 Task: Search one way flight ticket for 2 adults, 2 children, 2 infants in seat in first from Augusta: Augusta Regional Airport (bush Field) to Riverton: Central Wyoming Regional Airport (was Riverton Regional) on 5-4-2023. Choice of flights is Royal air maroc. Number of bags: 2 checked bags. Price is upto 76000. Outbound departure time preference is 18:45.
Action: Mouse moved to (392, 356)
Screenshot: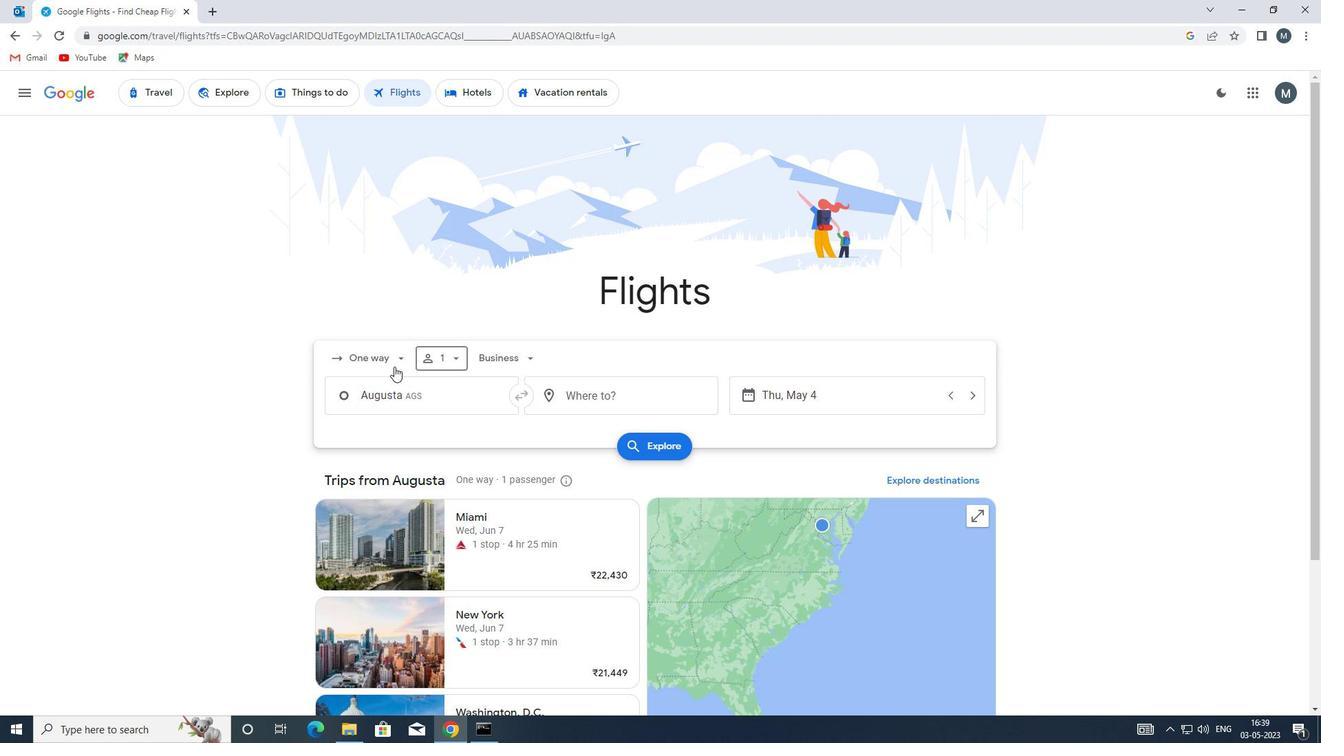 
Action: Mouse pressed left at (392, 356)
Screenshot: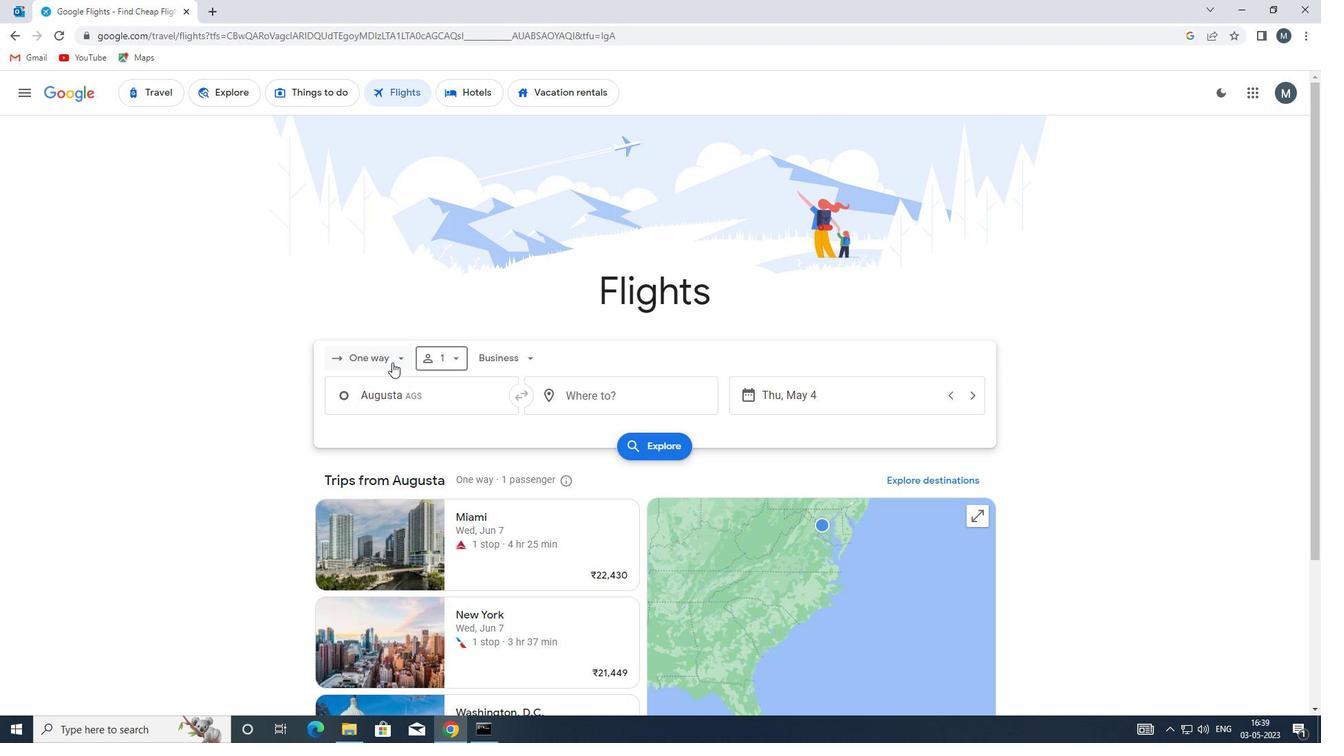 
Action: Mouse moved to (400, 422)
Screenshot: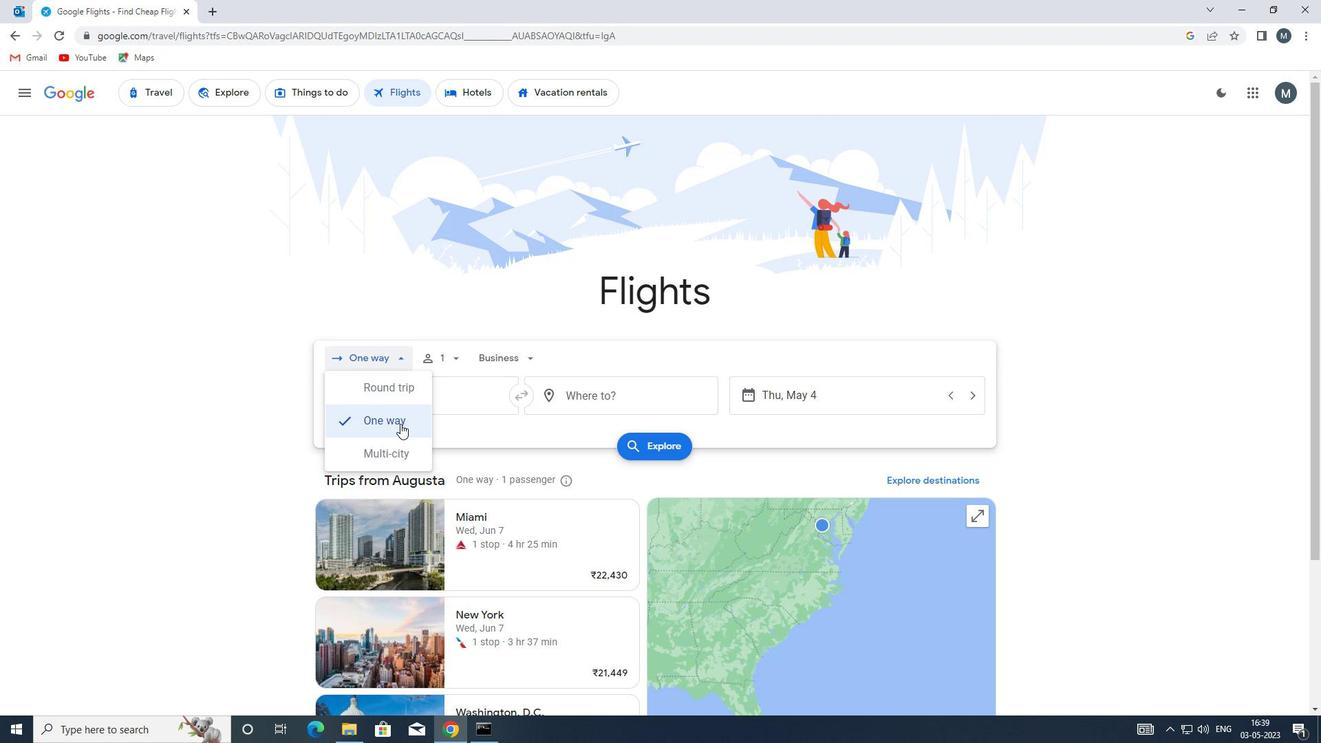 
Action: Mouse pressed left at (400, 422)
Screenshot: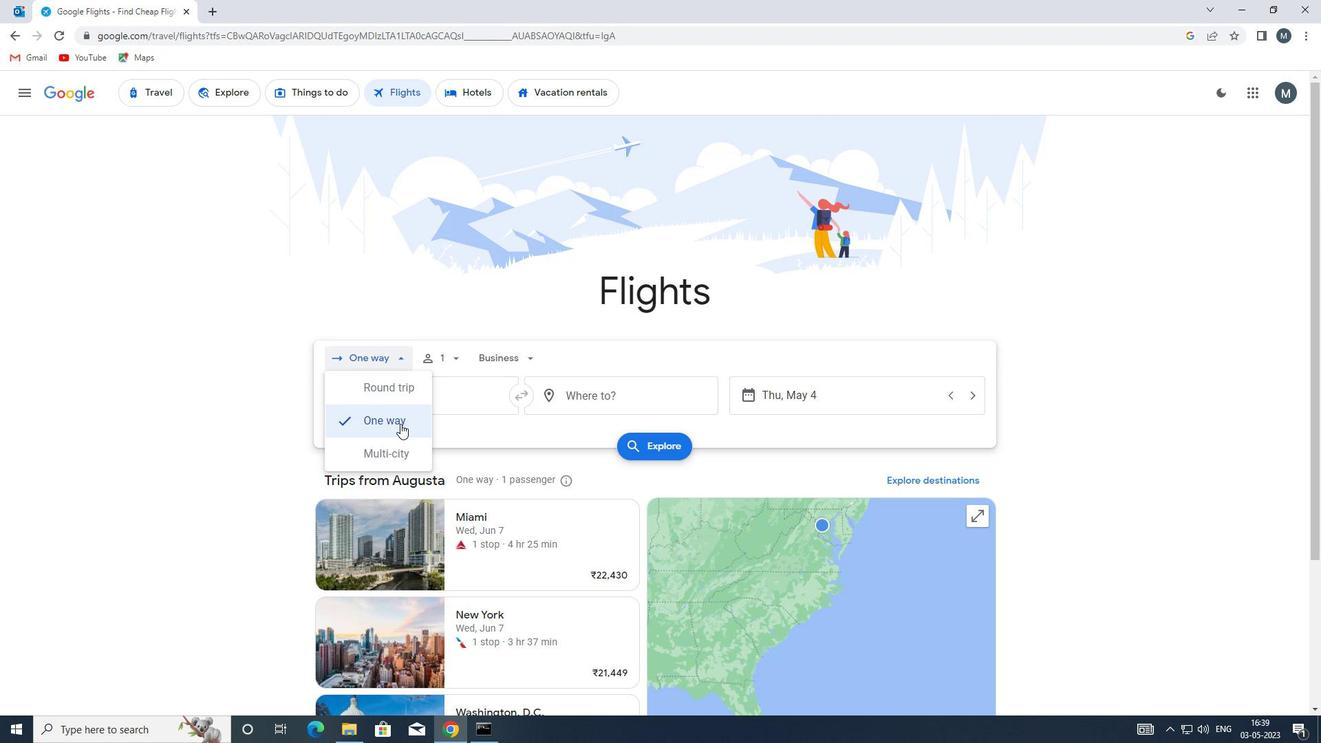 
Action: Mouse moved to (447, 355)
Screenshot: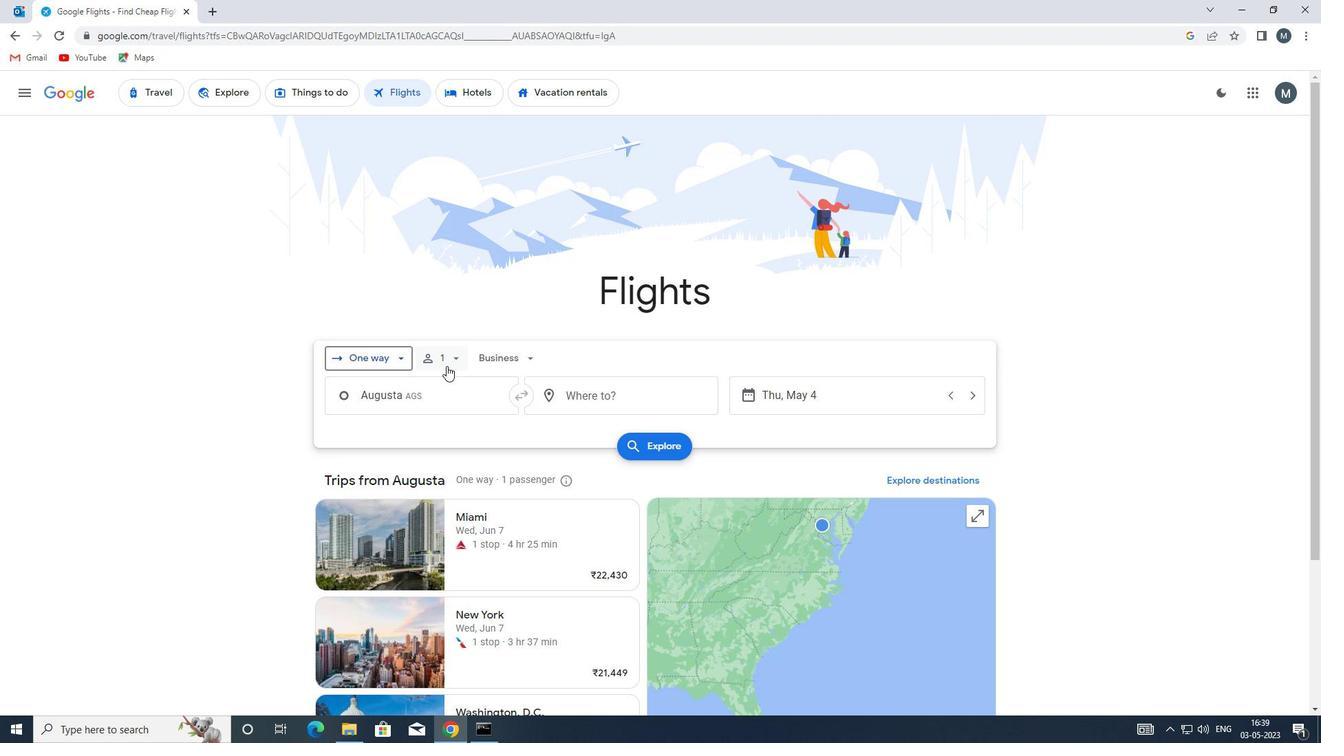 
Action: Mouse pressed left at (447, 355)
Screenshot: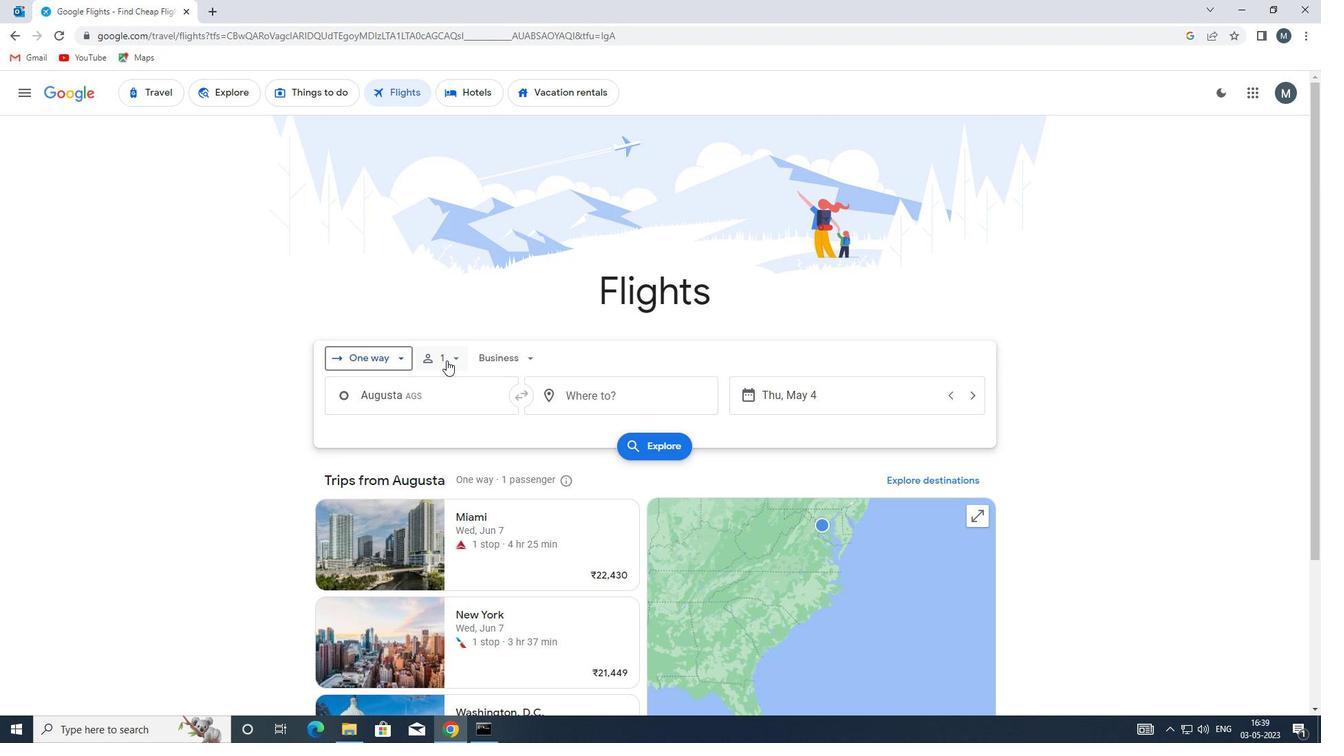 
Action: Mouse moved to (566, 393)
Screenshot: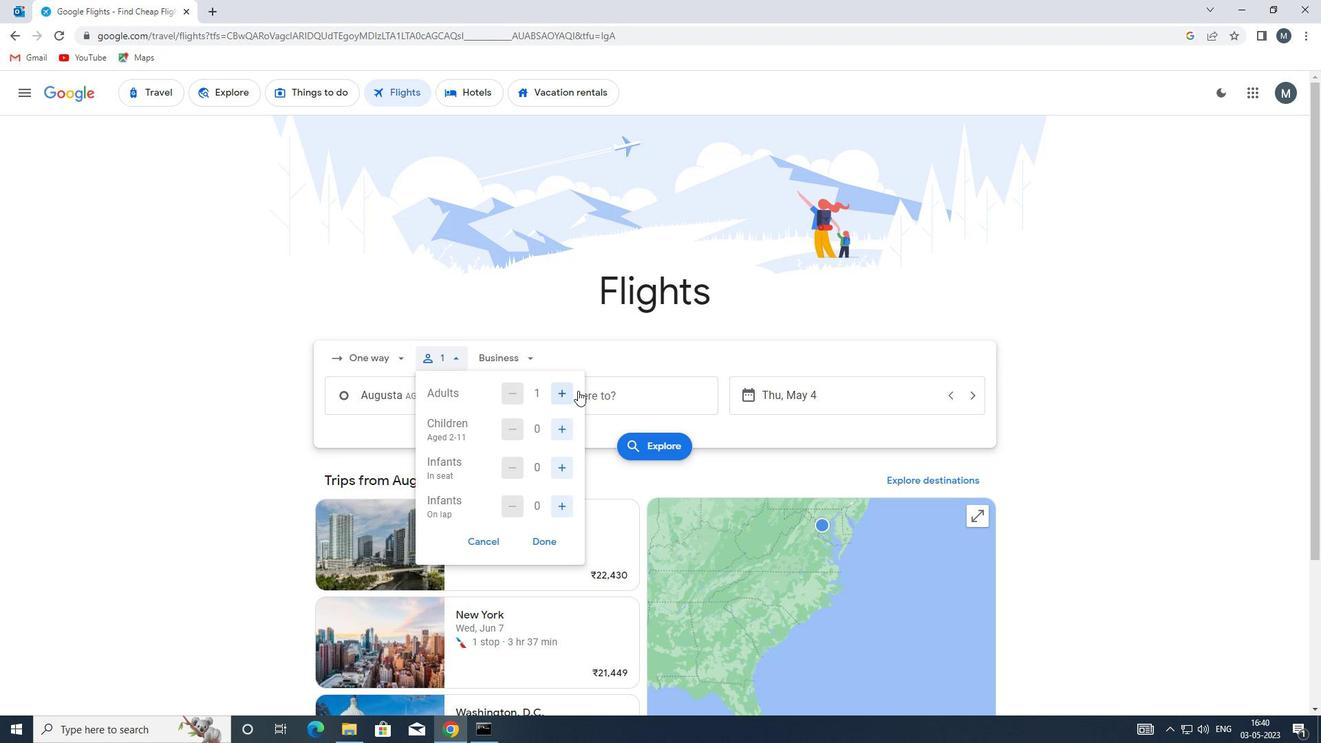 
Action: Mouse pressed left at (566, 393)
Screenshot: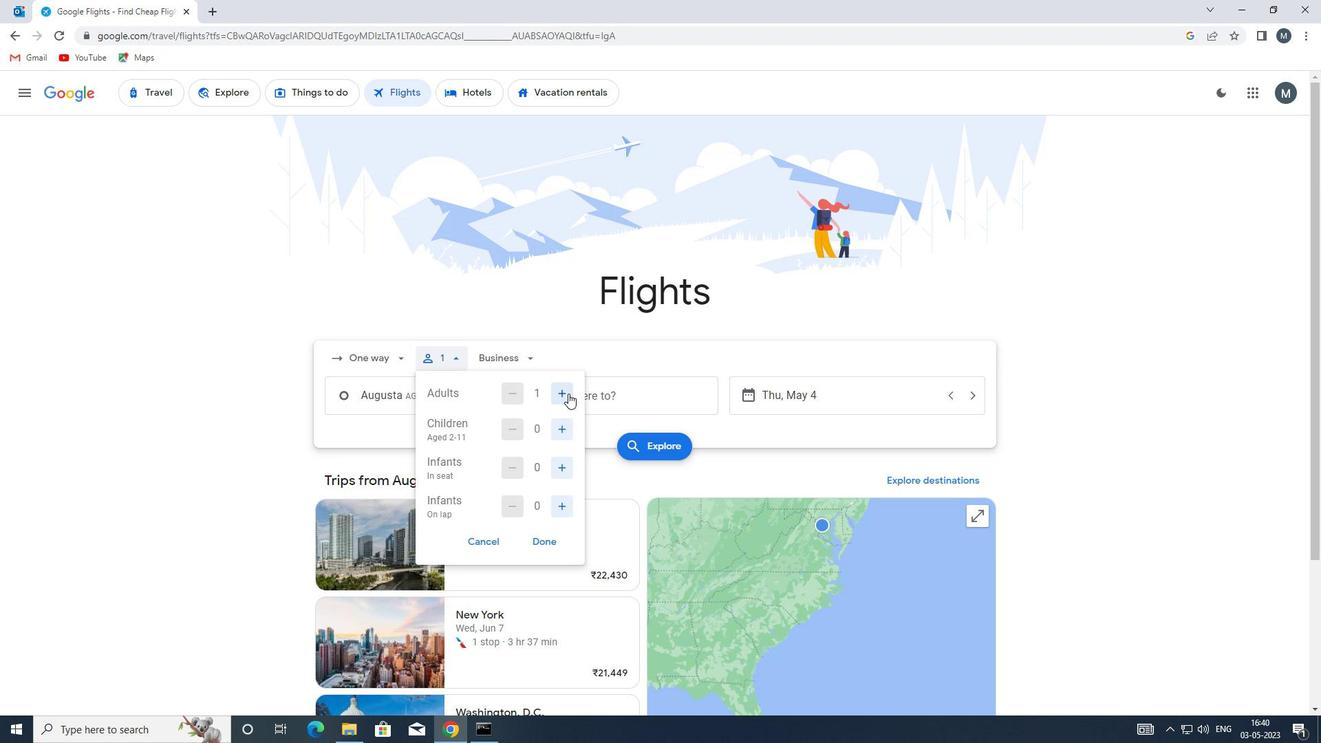 
Action: Mouse moved to (562, 426)
Screenshot: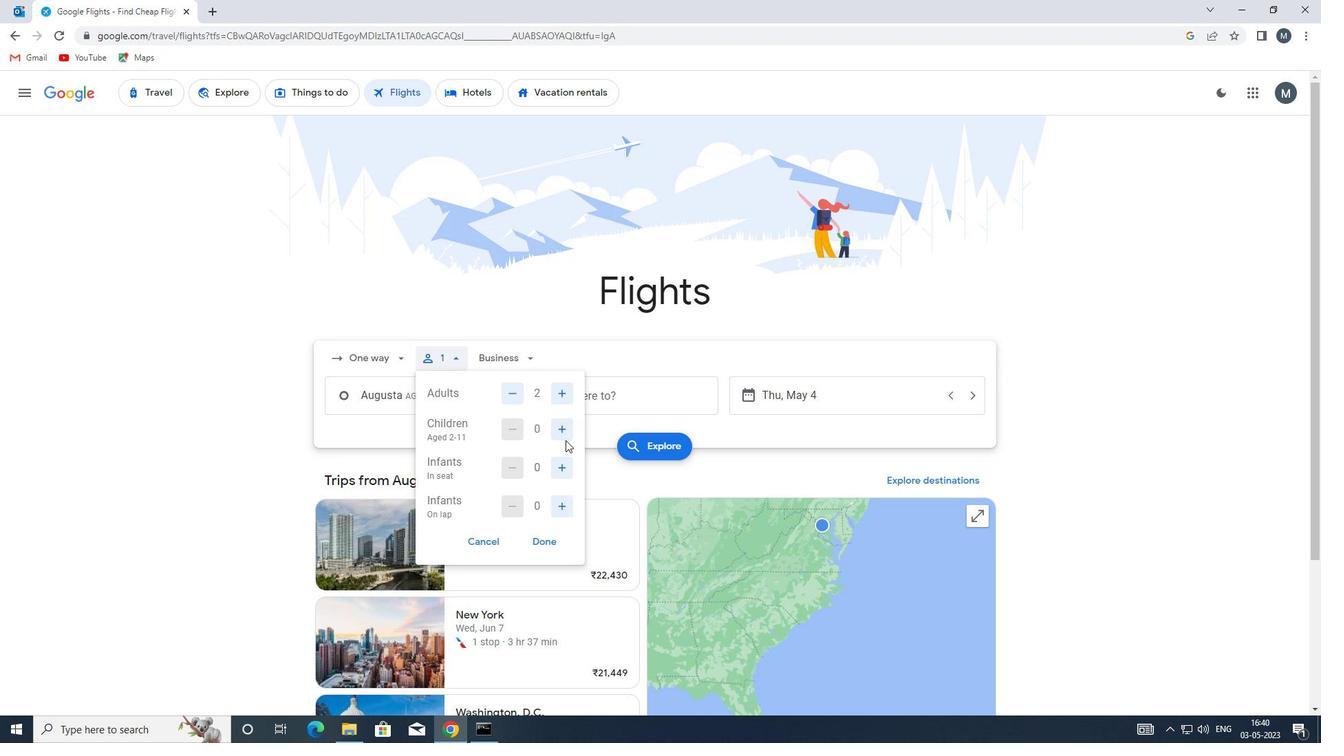 
Action: Mouse pressed left at (562, 426)
Screenshot: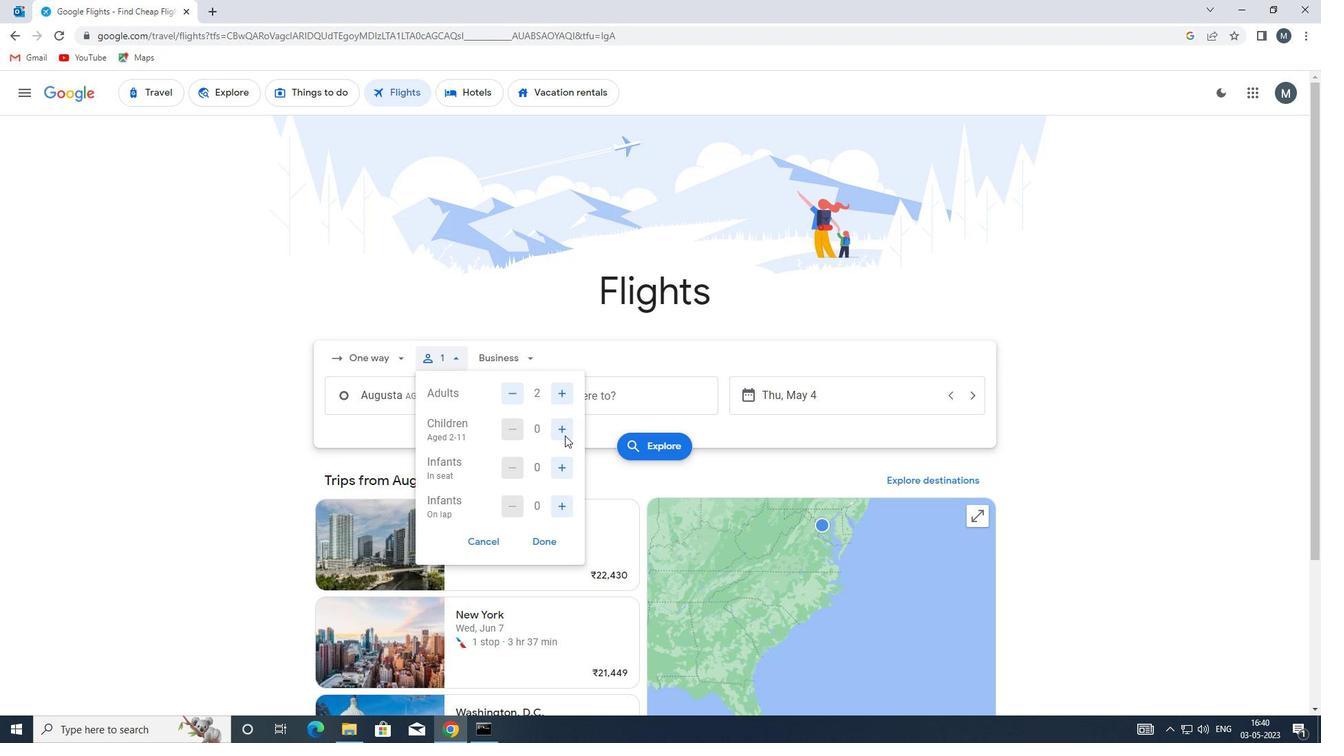 
Action: Mouse pressed left at (562, 426)
Screenshot: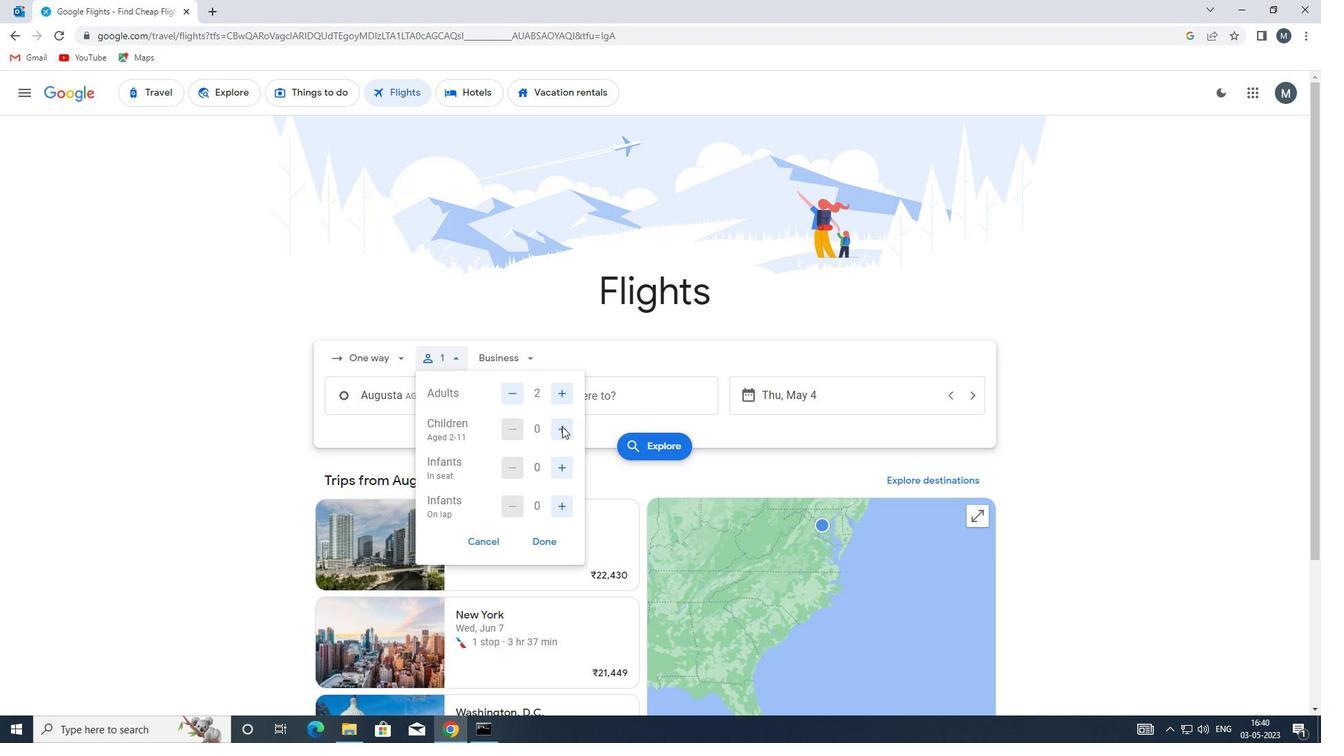 
Action: Mouse moved to (560, 465)
Screenshot: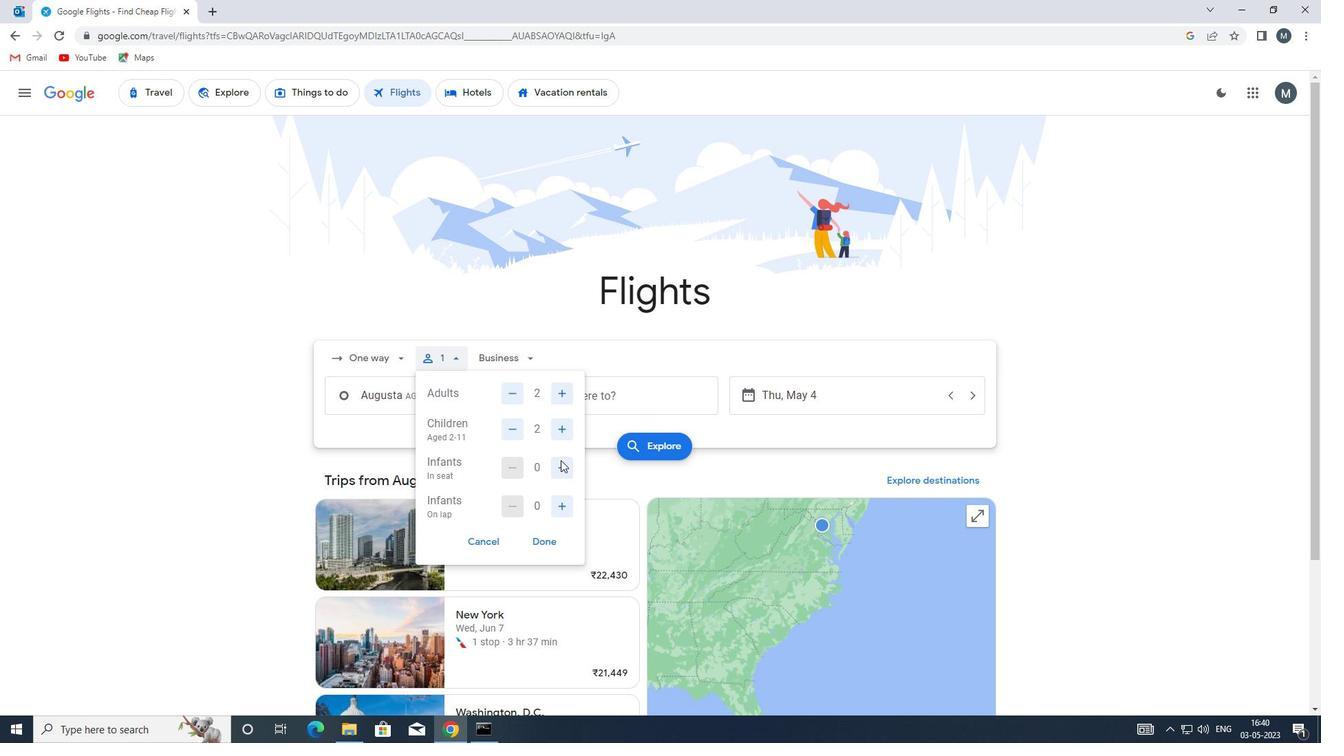 
Action: Mouse pressed left at (560, 465)
Screenshot: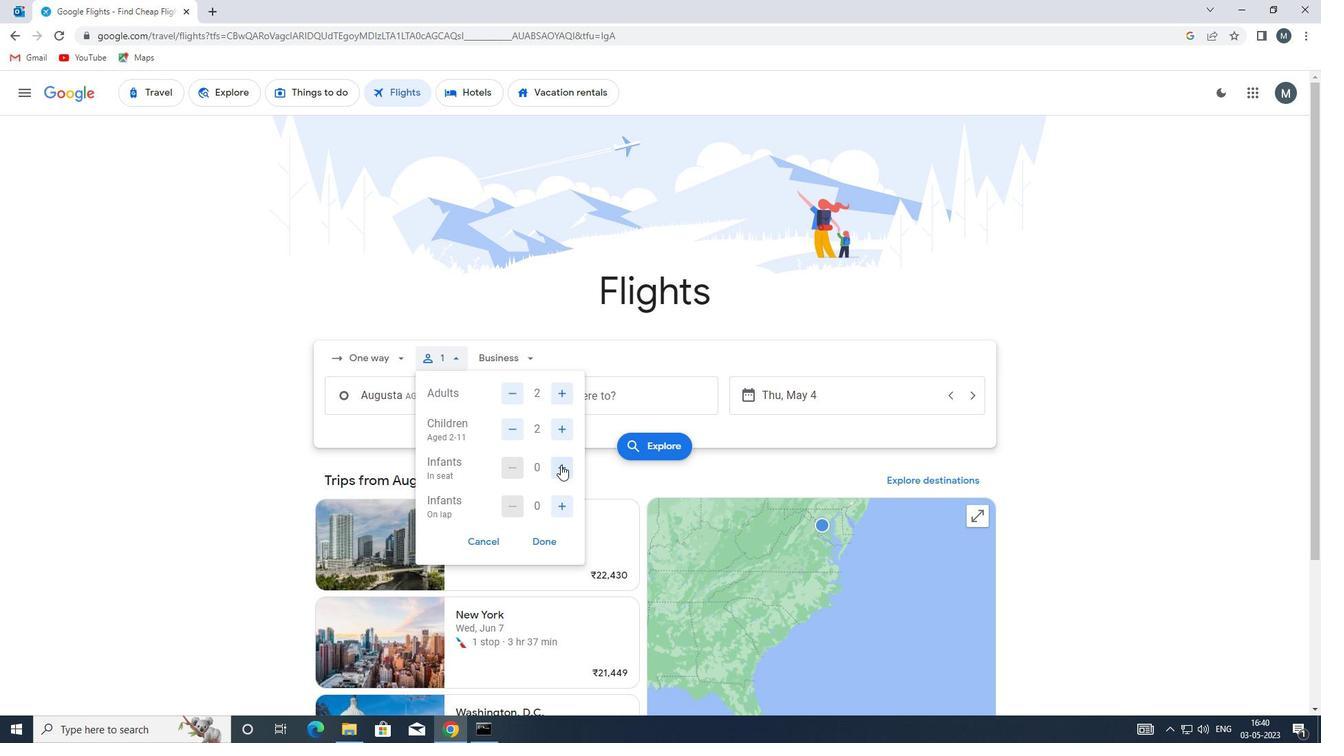 
Action: Mouse pressed left at (560, 465)
Screenshot: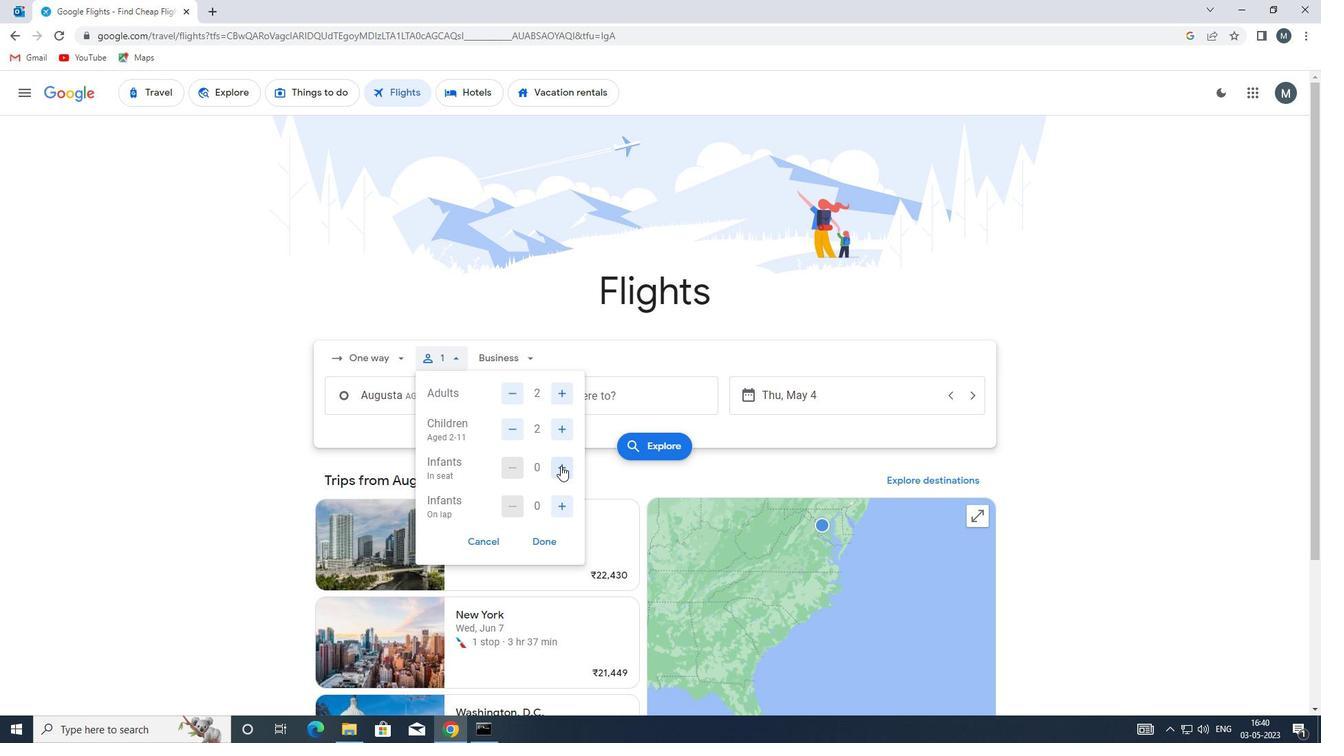
Action: Mouse moved to (551, 540)
Screenshot: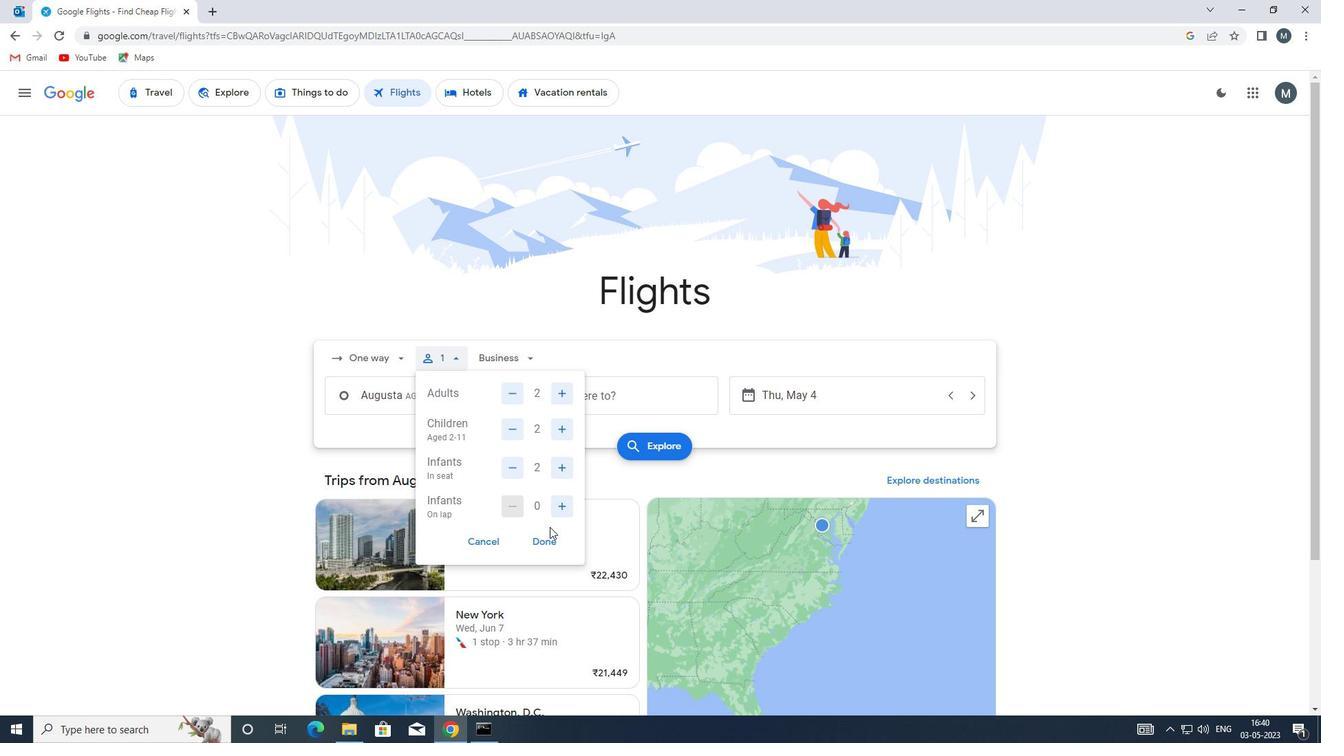 
Action: Mouse pressed left at (551, 540)
Screenshot: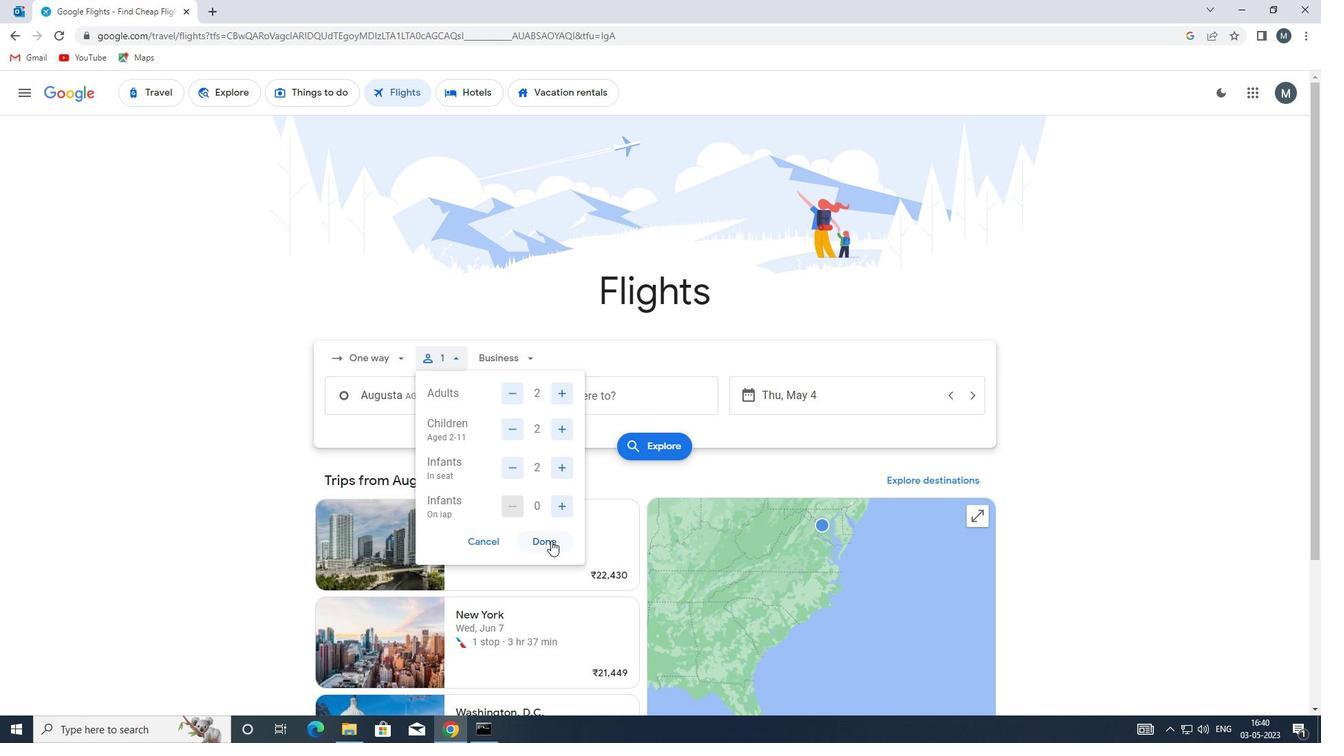 
Action: Mouse moved to (509, 360)
Screenshot: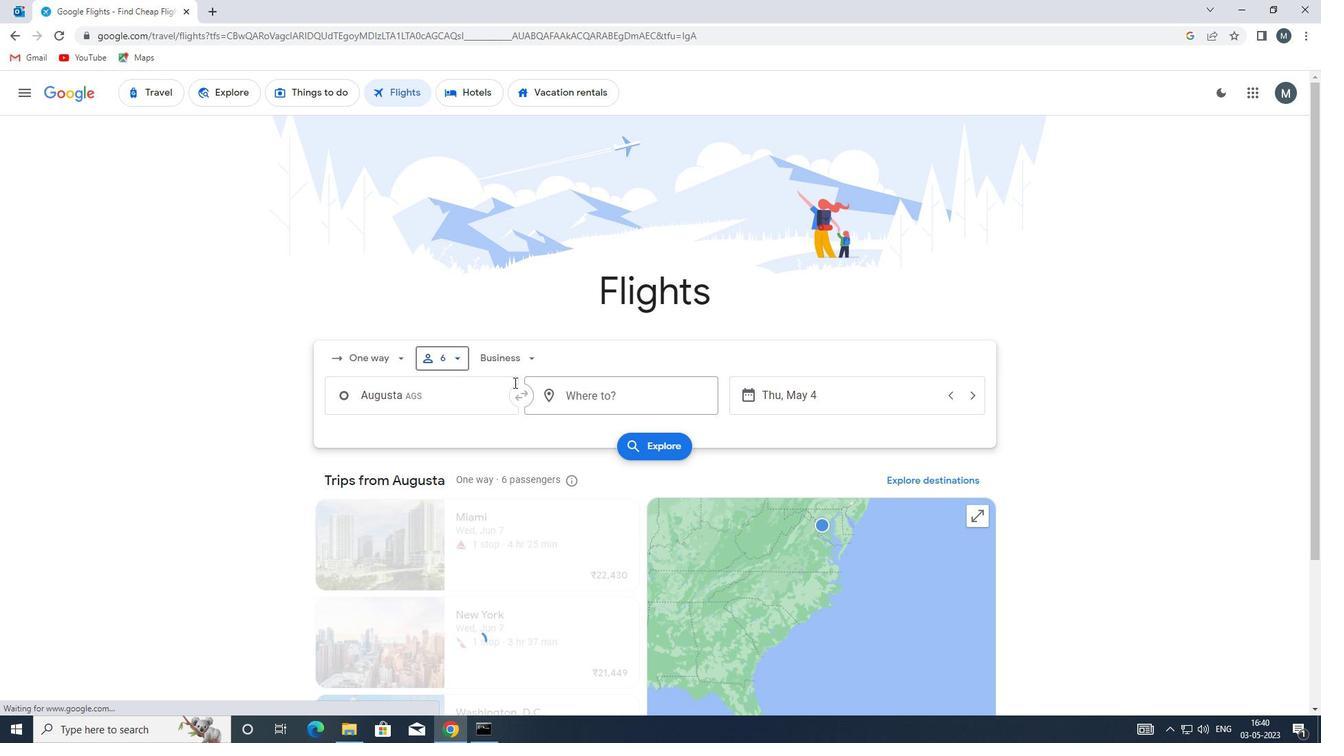
Action: Mouse pressed left at (509, 360)
Screenshot: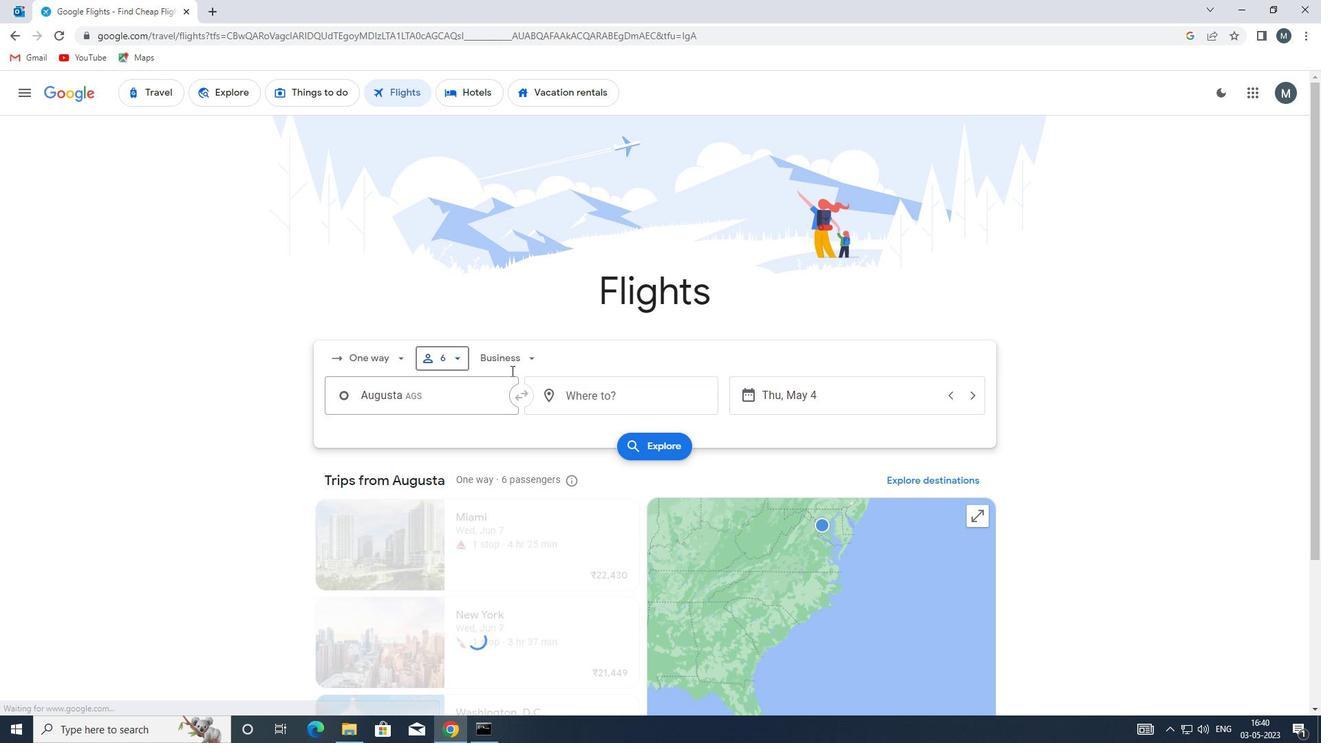 
Action: Mouse moved to (536, 483)
Screenshot: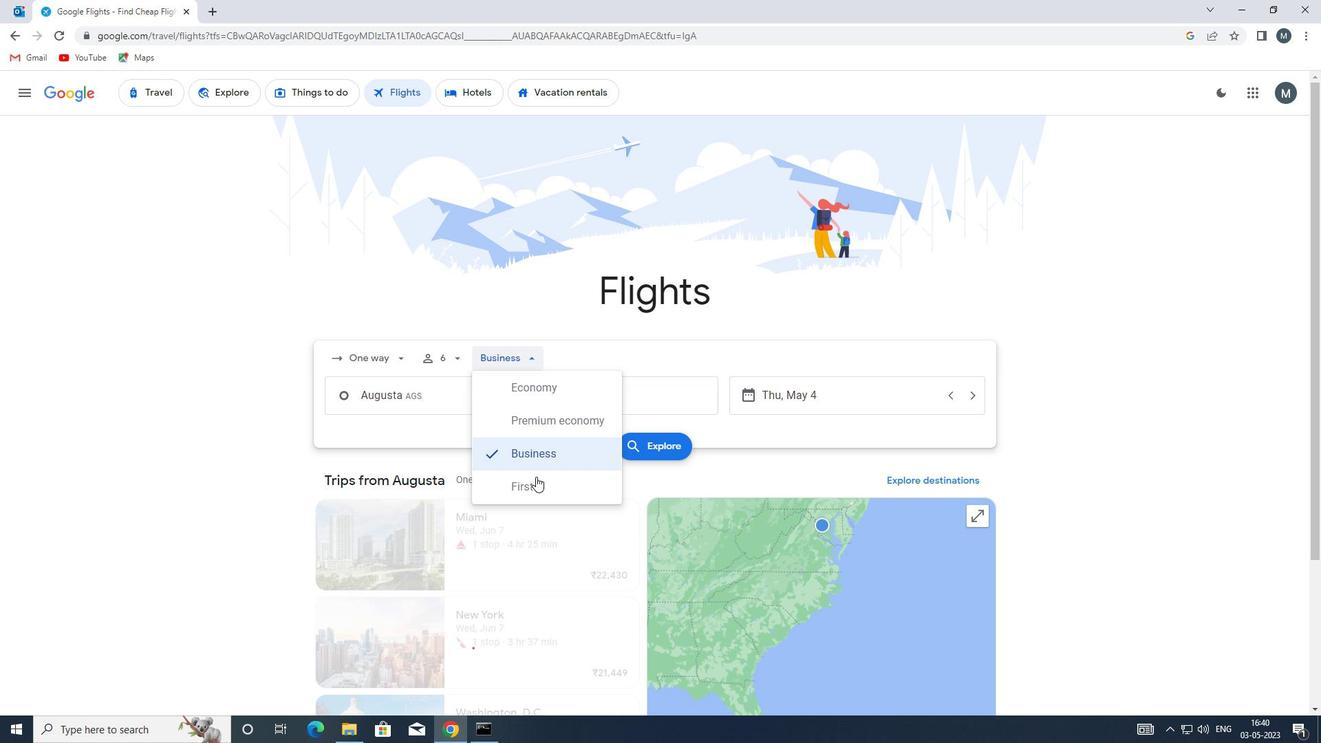 
Action: Mouse pressed left at (536, 483)
Screenshot: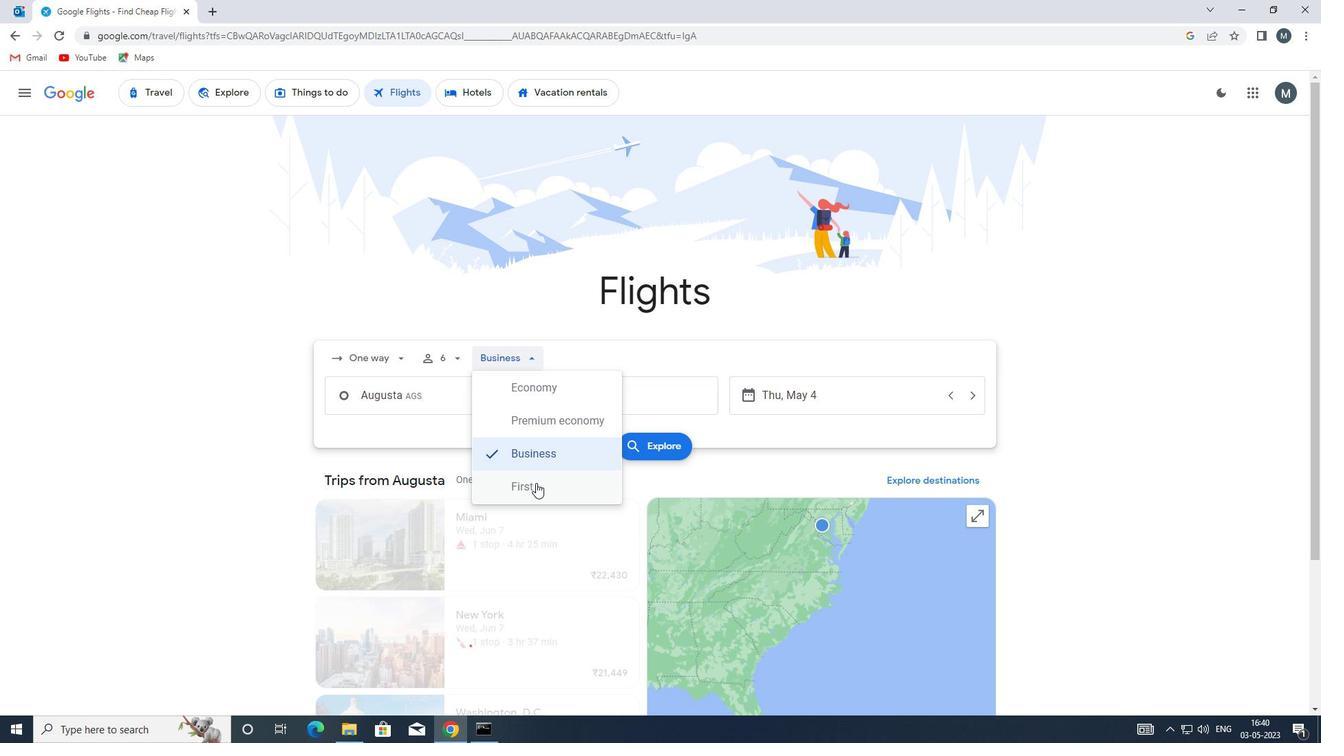 
Action: Mouse moved to (446, 401)
Screenshot: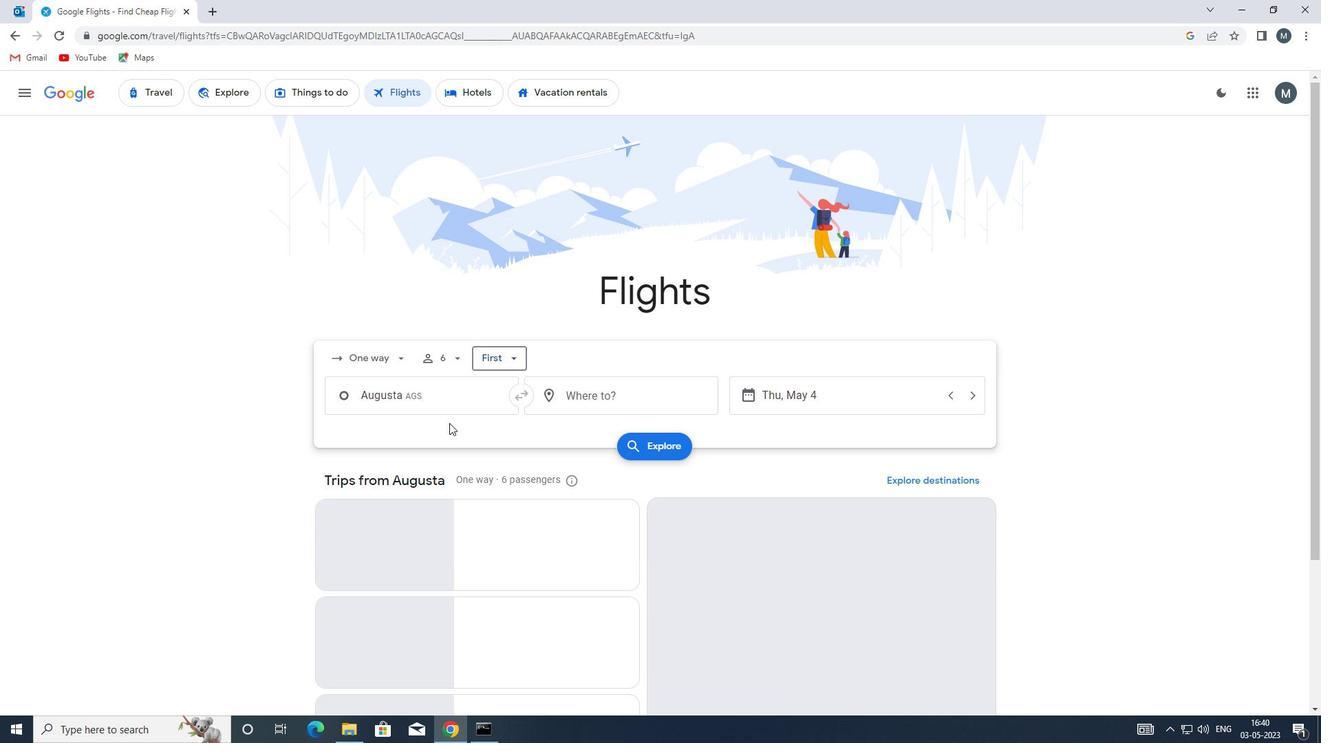 
Action: Mouse pressed left at (446, 401)
Screenshot: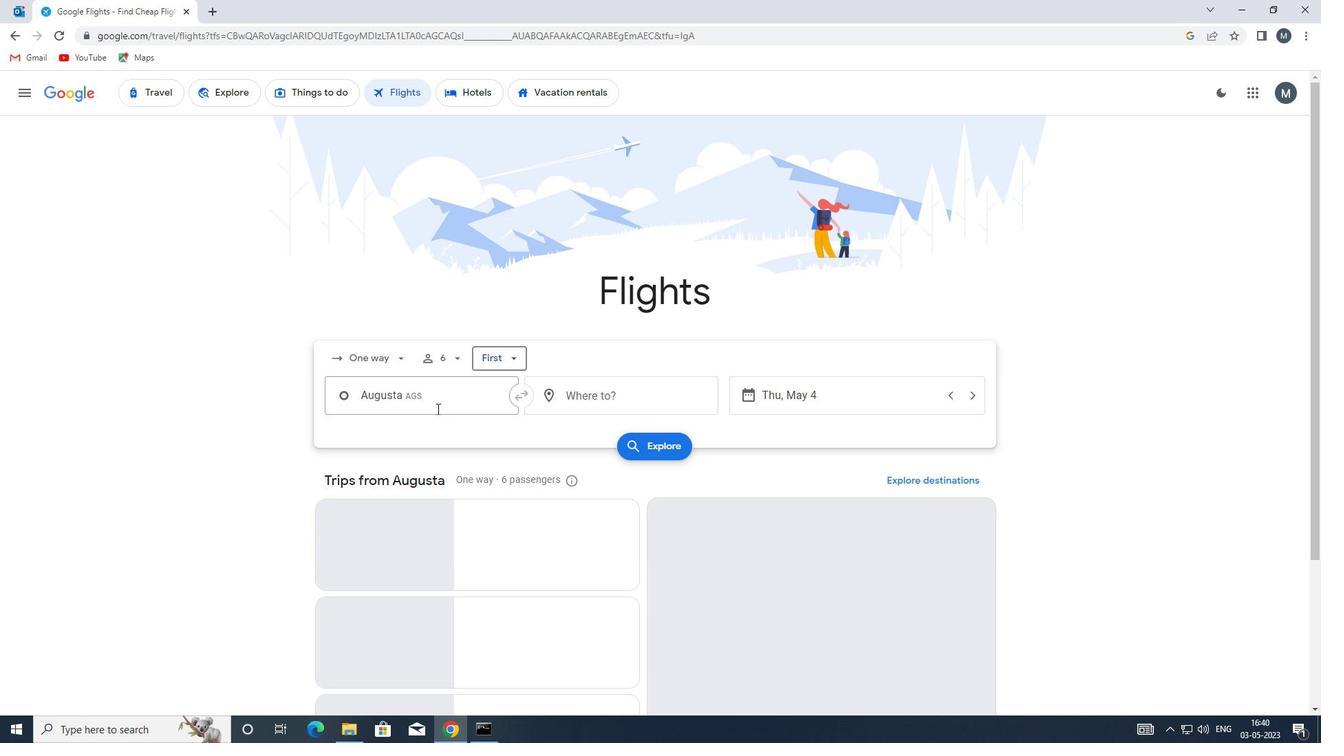 
Action: Mouse moved to (463, 507)
Screenshot: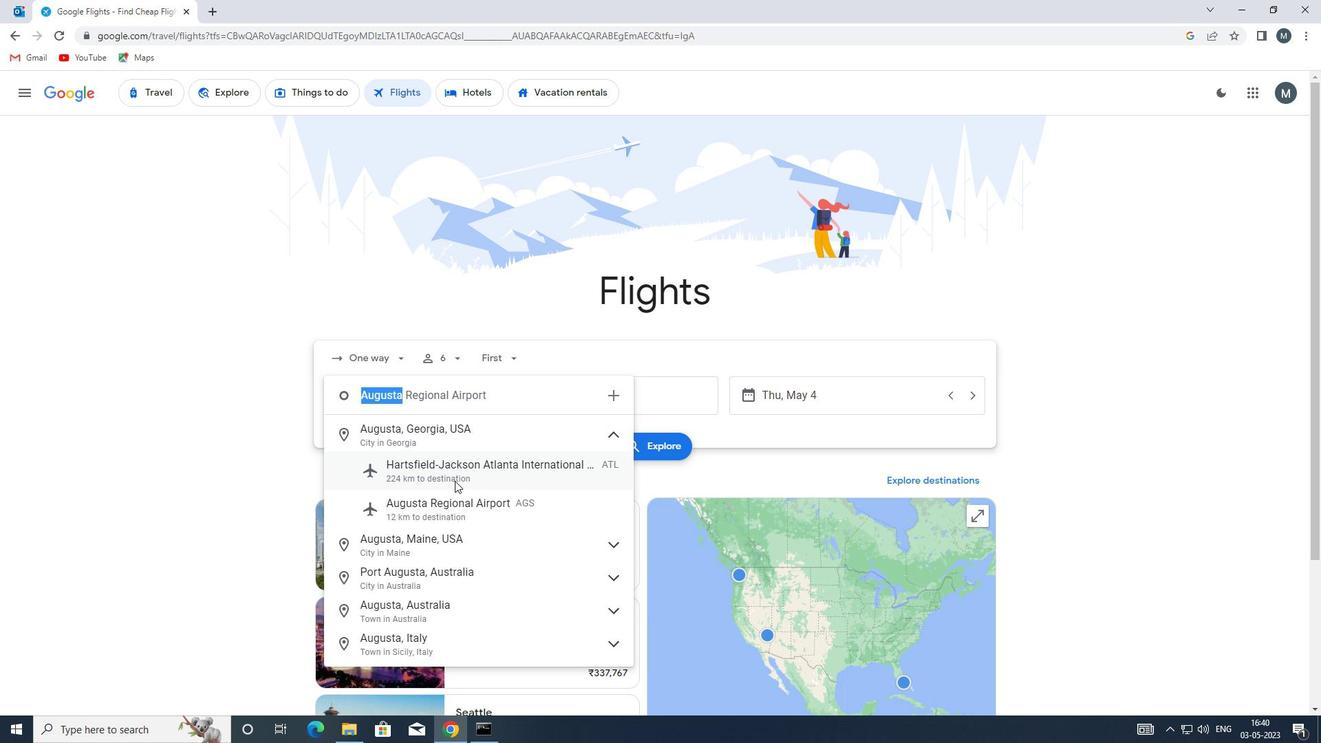 
Action: Mouse pressed left at (463, 507)
Screenshot: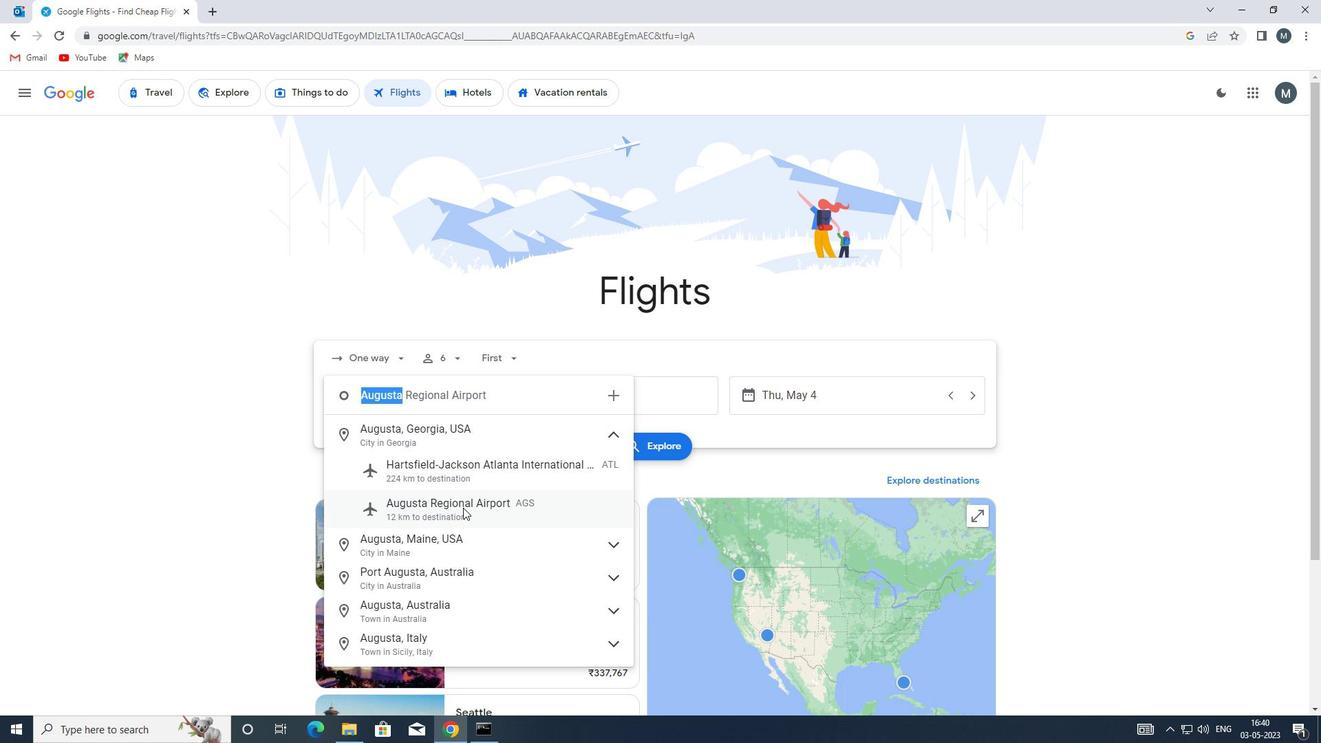 
Action: Mouse moved to (601, 400)
Screenshot: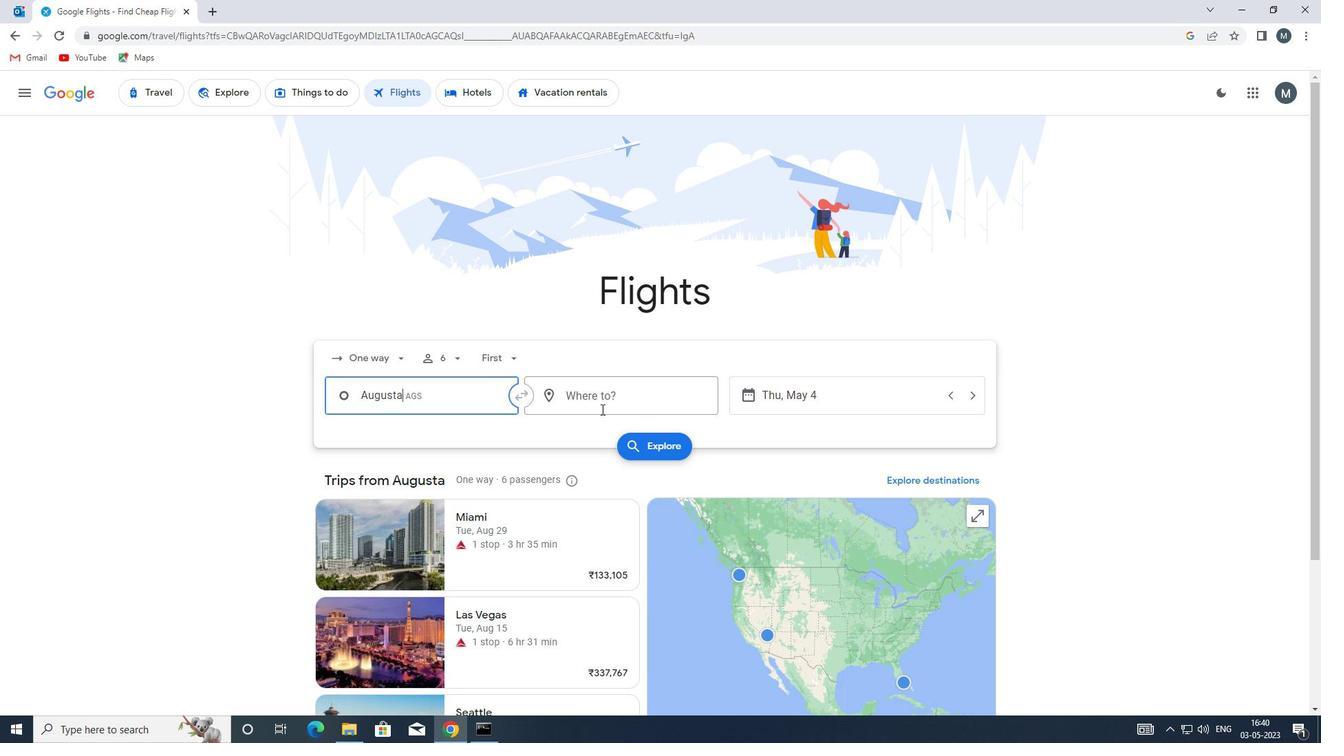 
Action: Mouse pressed left at (601, 400)
Screenshot: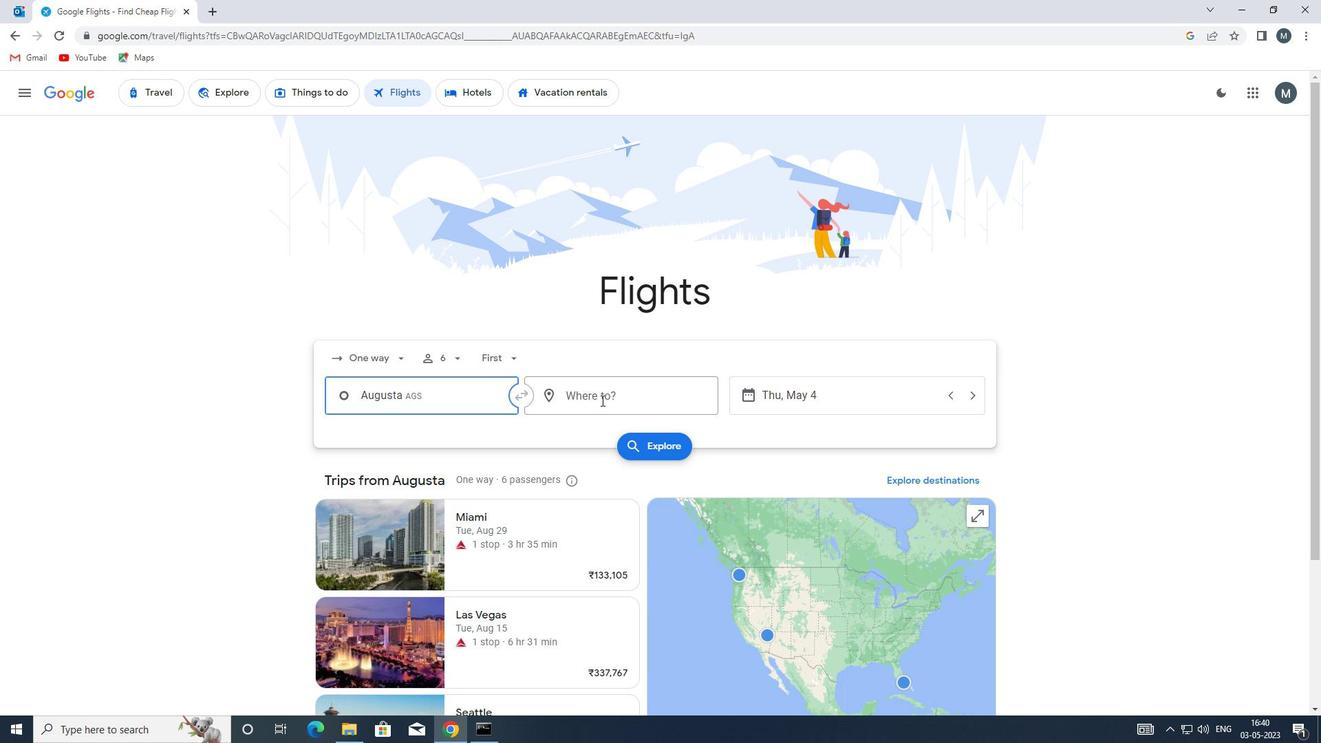 
Action: Mouse moved to (664, 384)
Screenshot: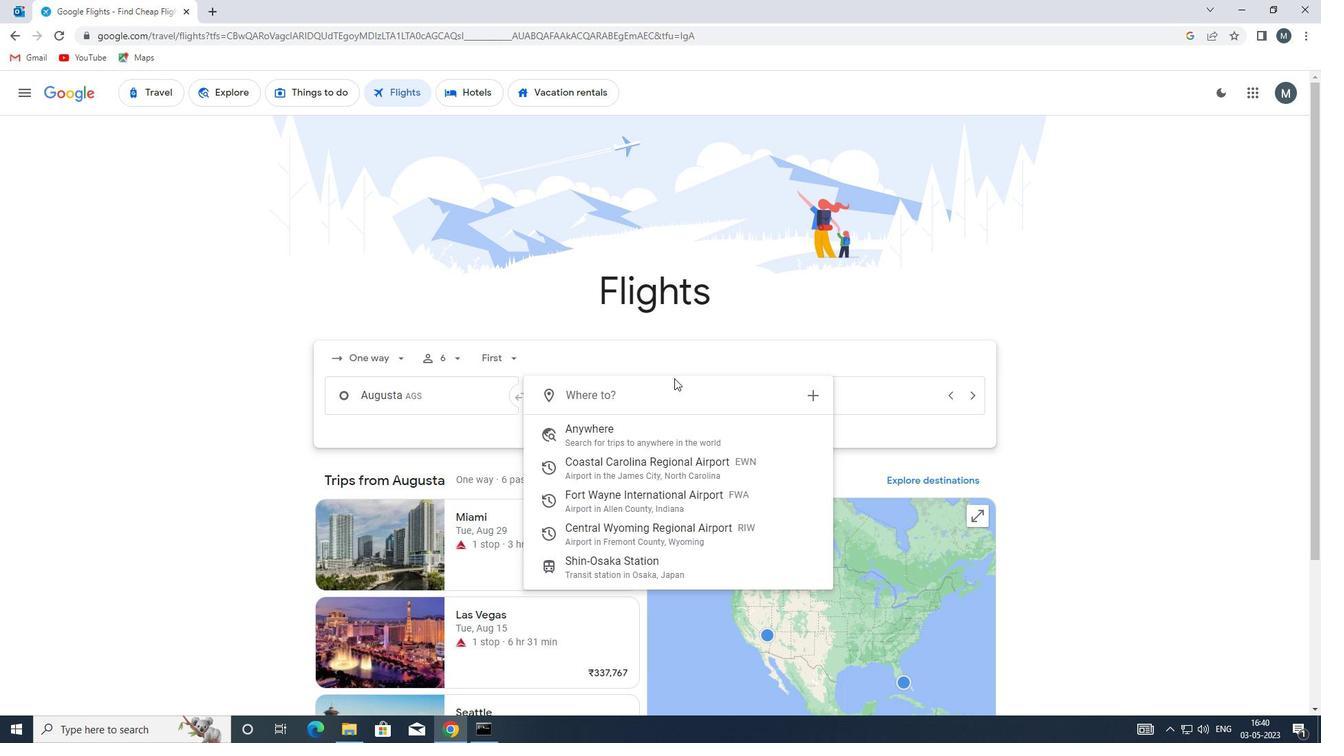 
Action: Key pressed riw
Screenshot: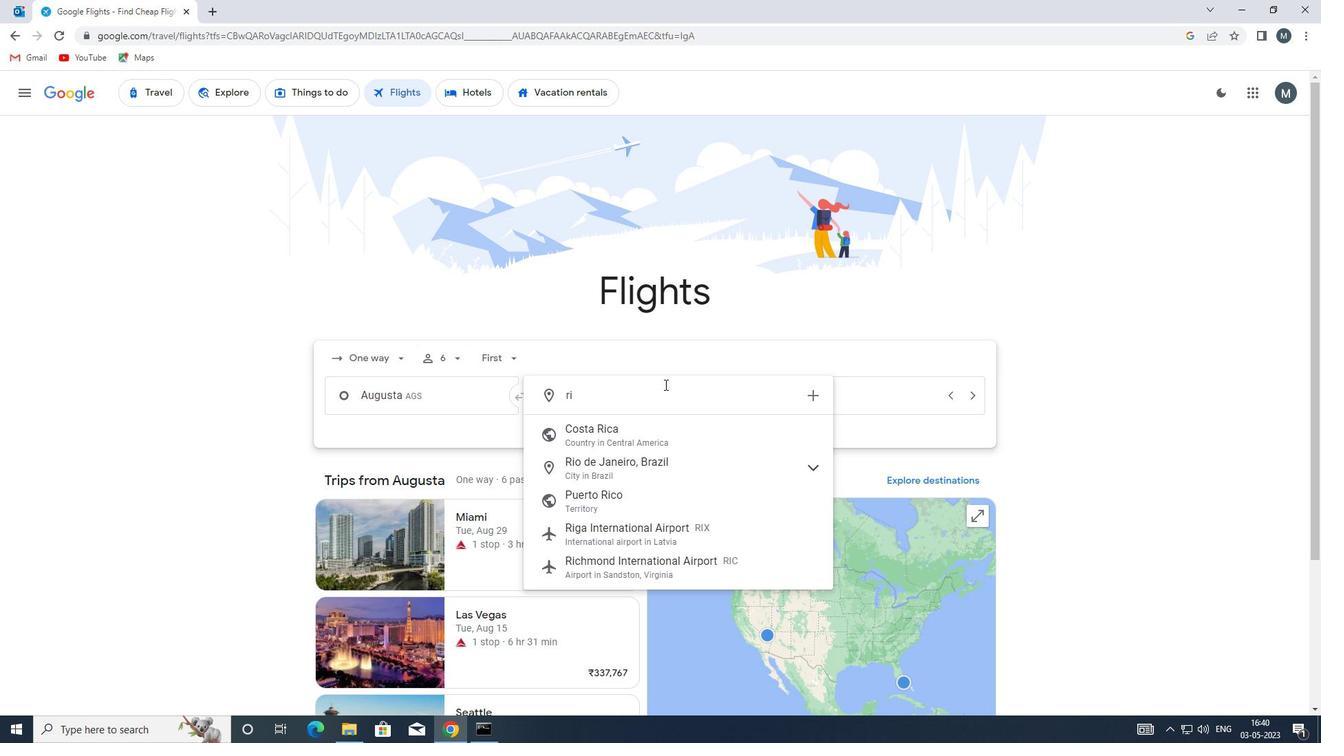 
Action: Mouse moved to (671, 428)
Screenshot: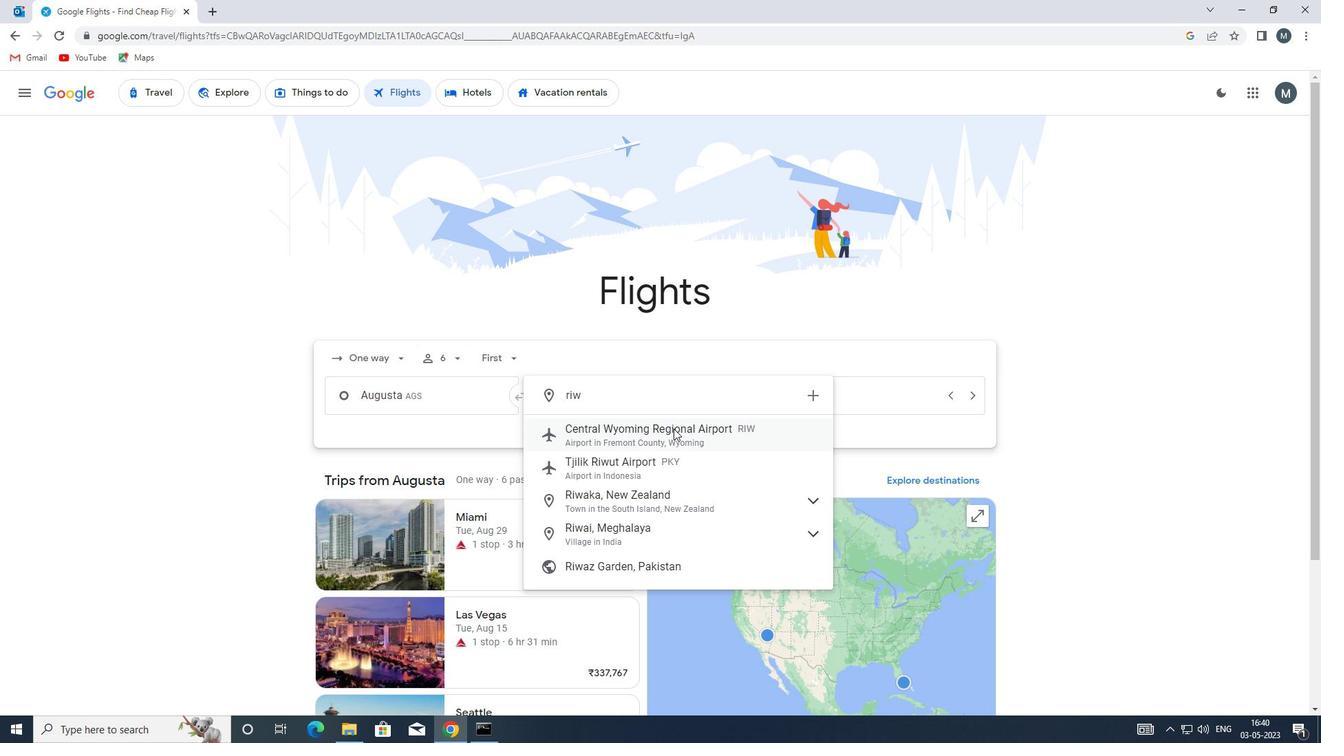 
Action: Mouse pressed left at (671, 428)
Screenshot: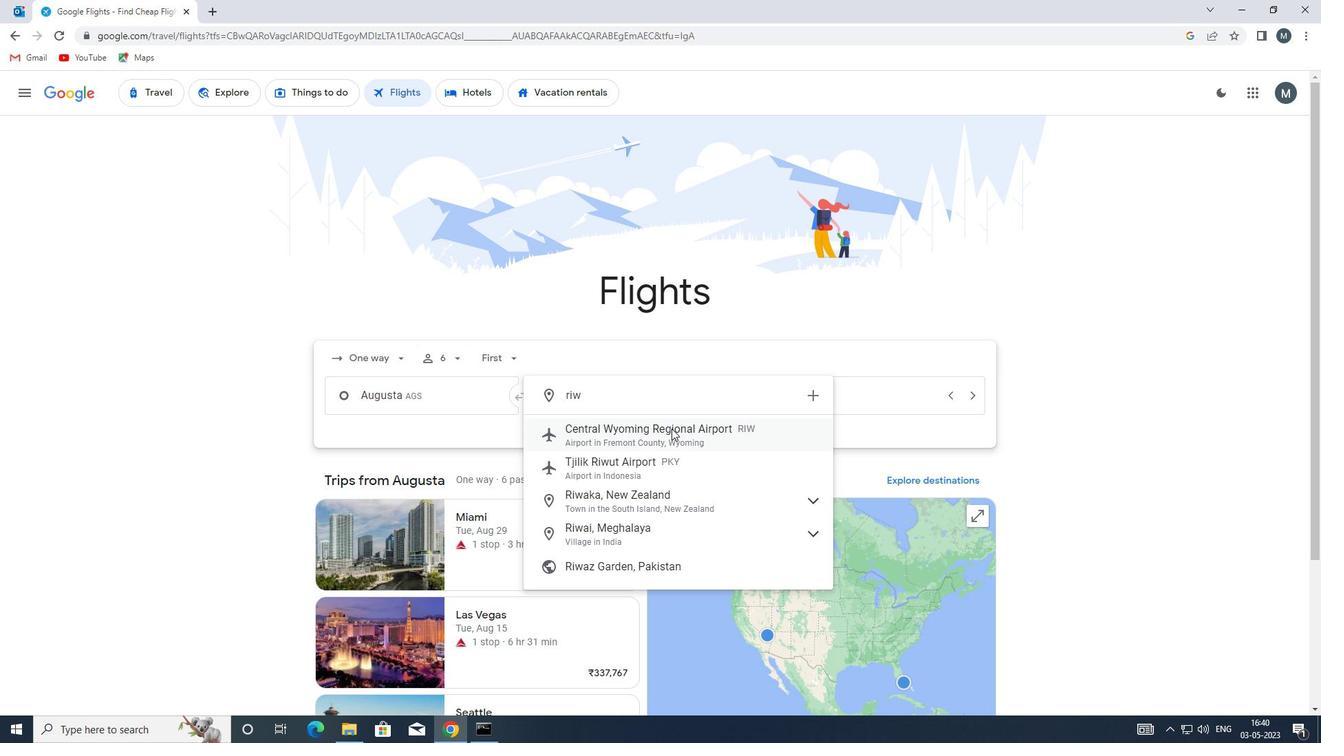 
Action: Mouse moved to (765, 395)
Screenshot: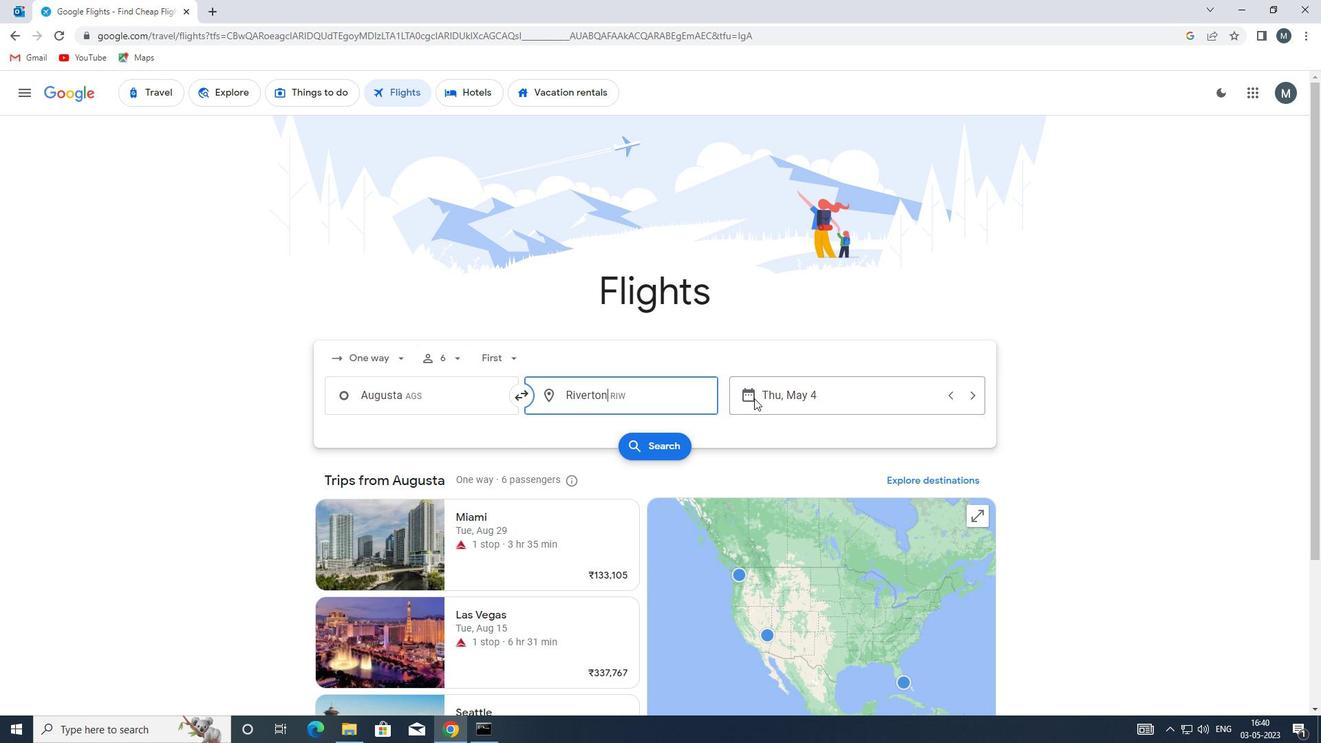 
Action: Mouse pressed left at (765, 395)
Screenshot: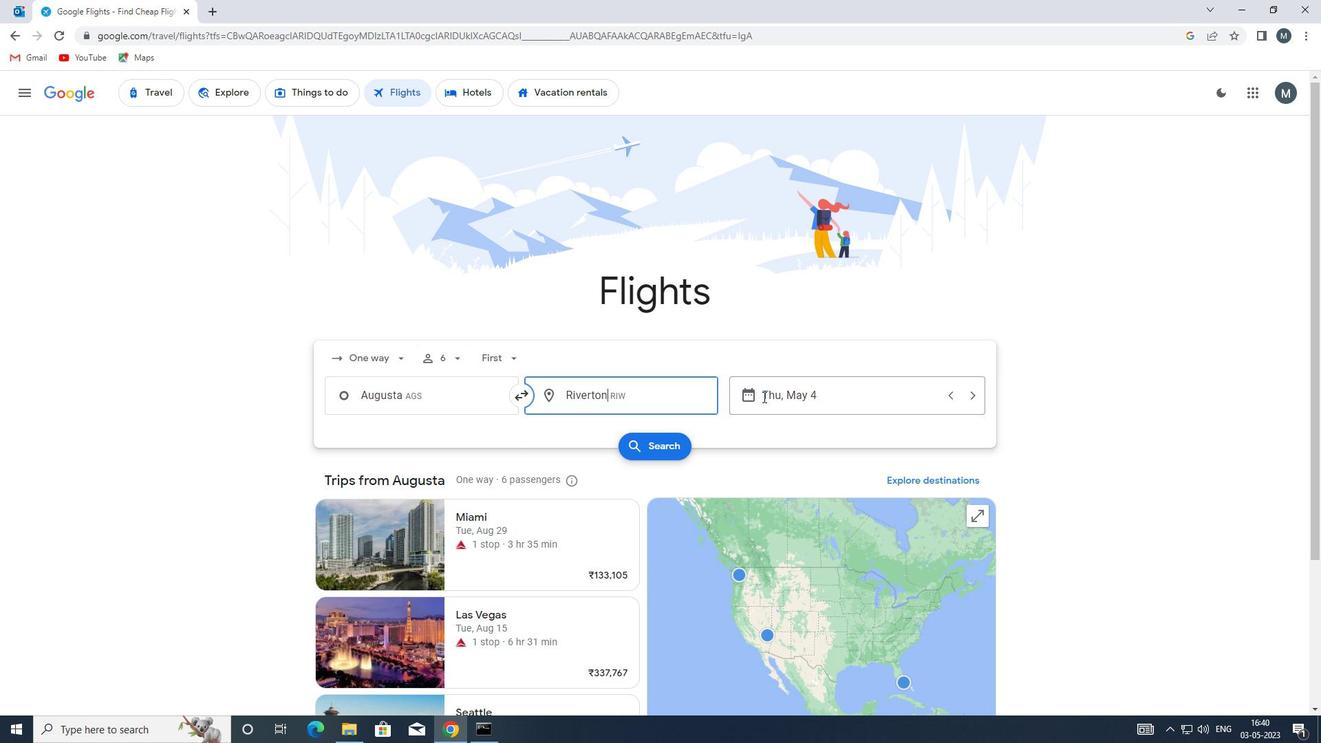 
Action: Mouse moved to (625, 465)
Screenshot: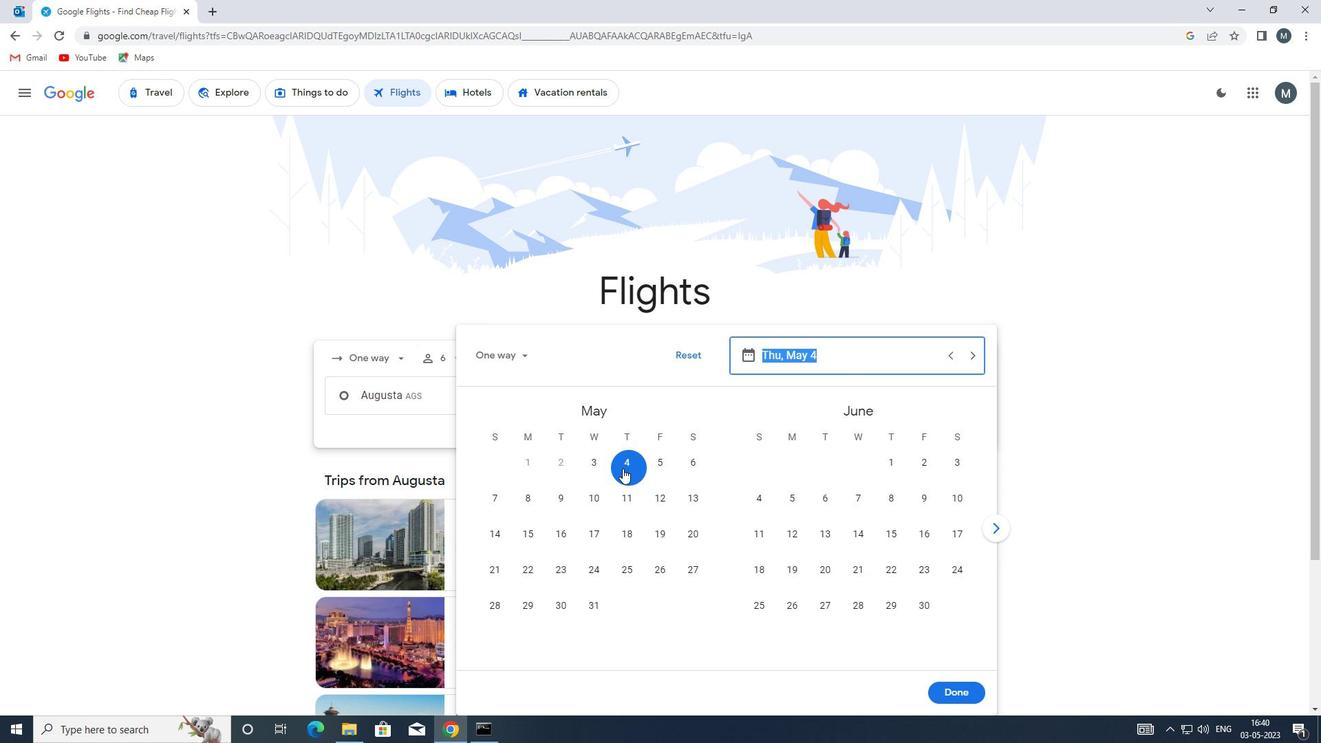 
Action: Mouse pressed left at (625, 465)
Screenshot: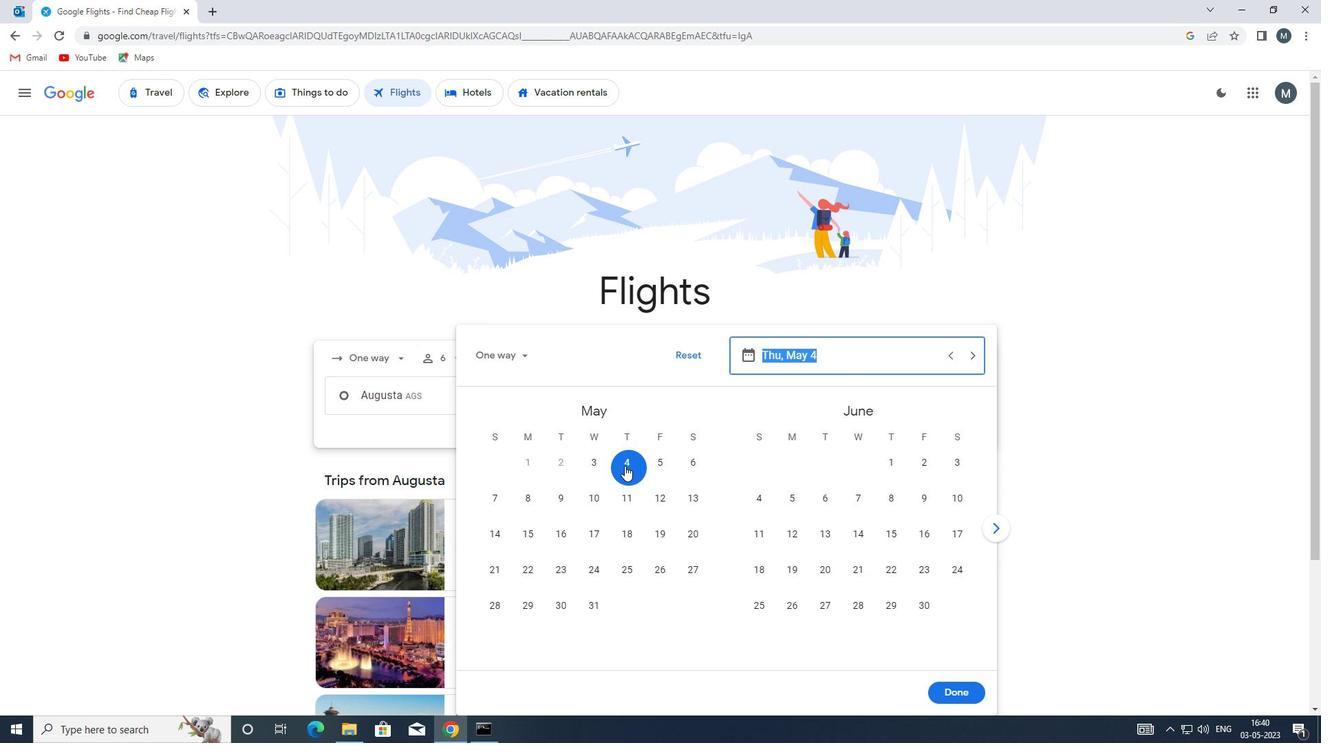 
Action: Mouse moved to (945, 689)
Screenshot: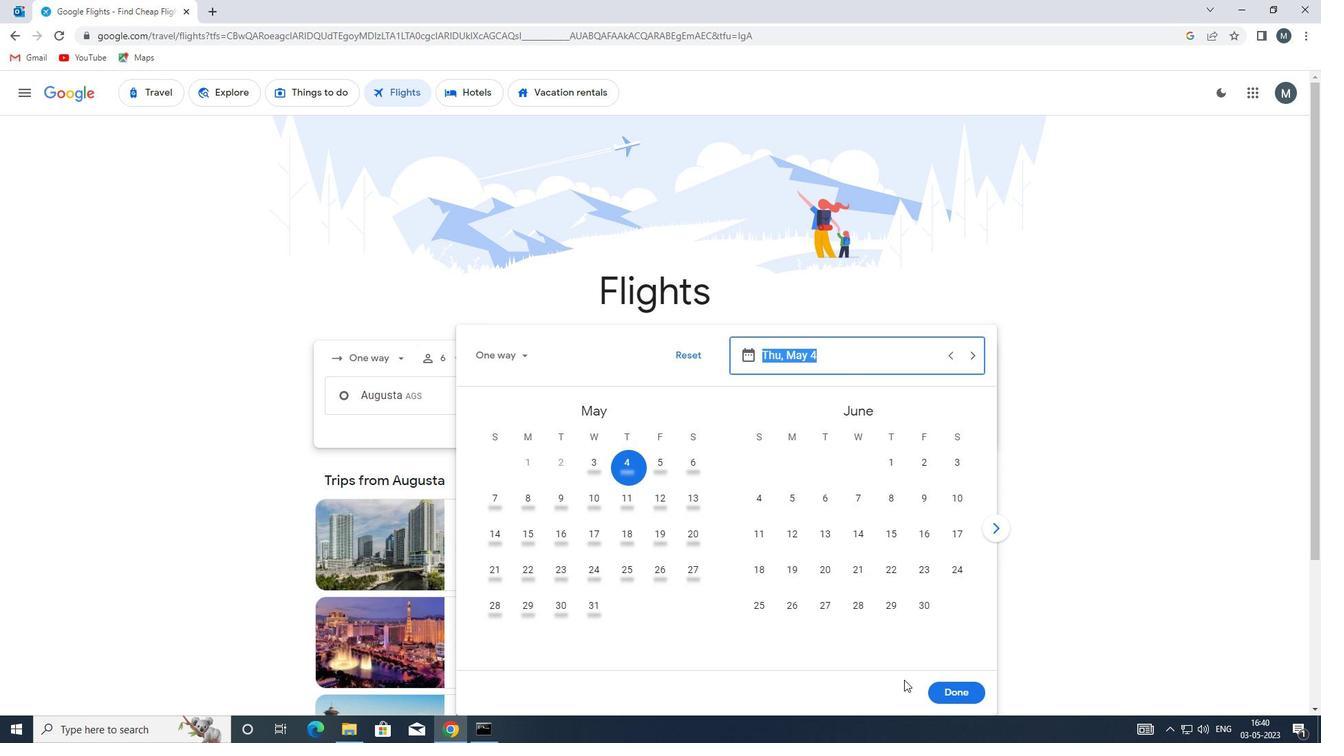 
Action: Mouse pressed left at (945, 689)
Screenshot: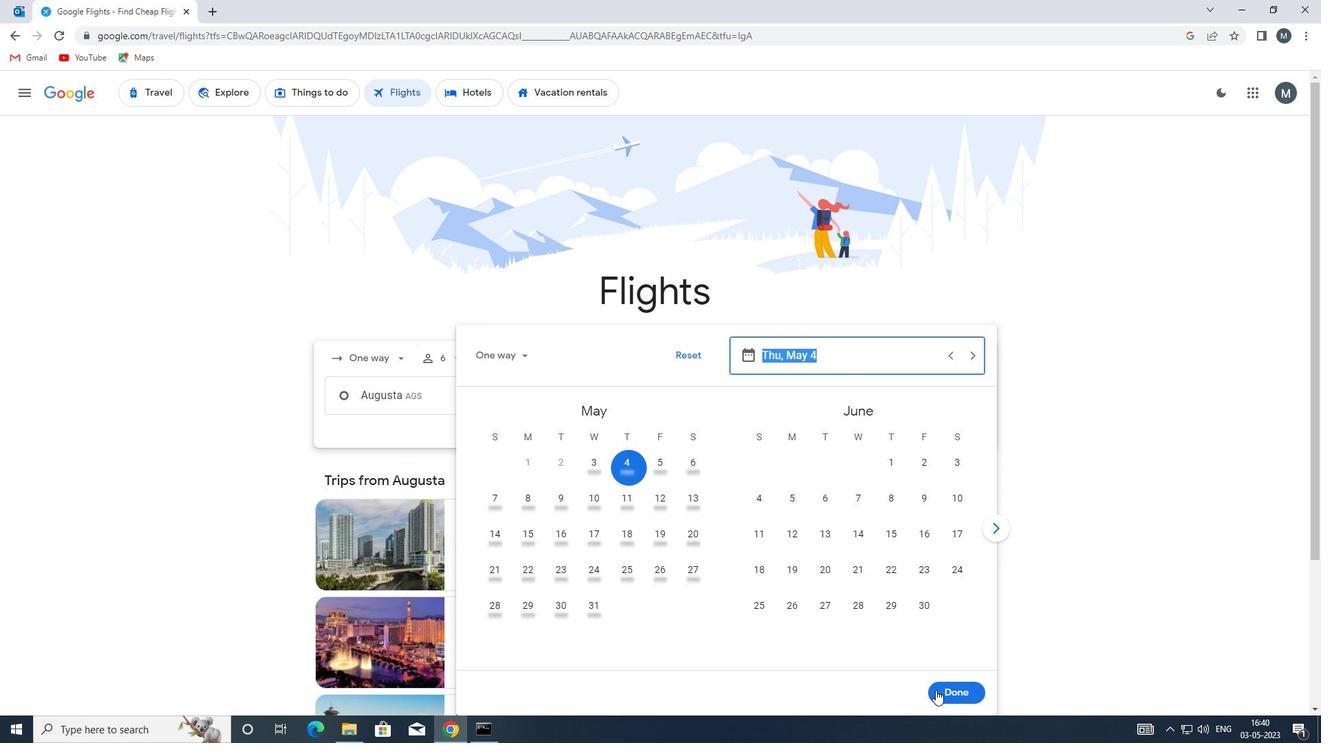 
Action: Mouse moved to (652, 446)
Screenshot: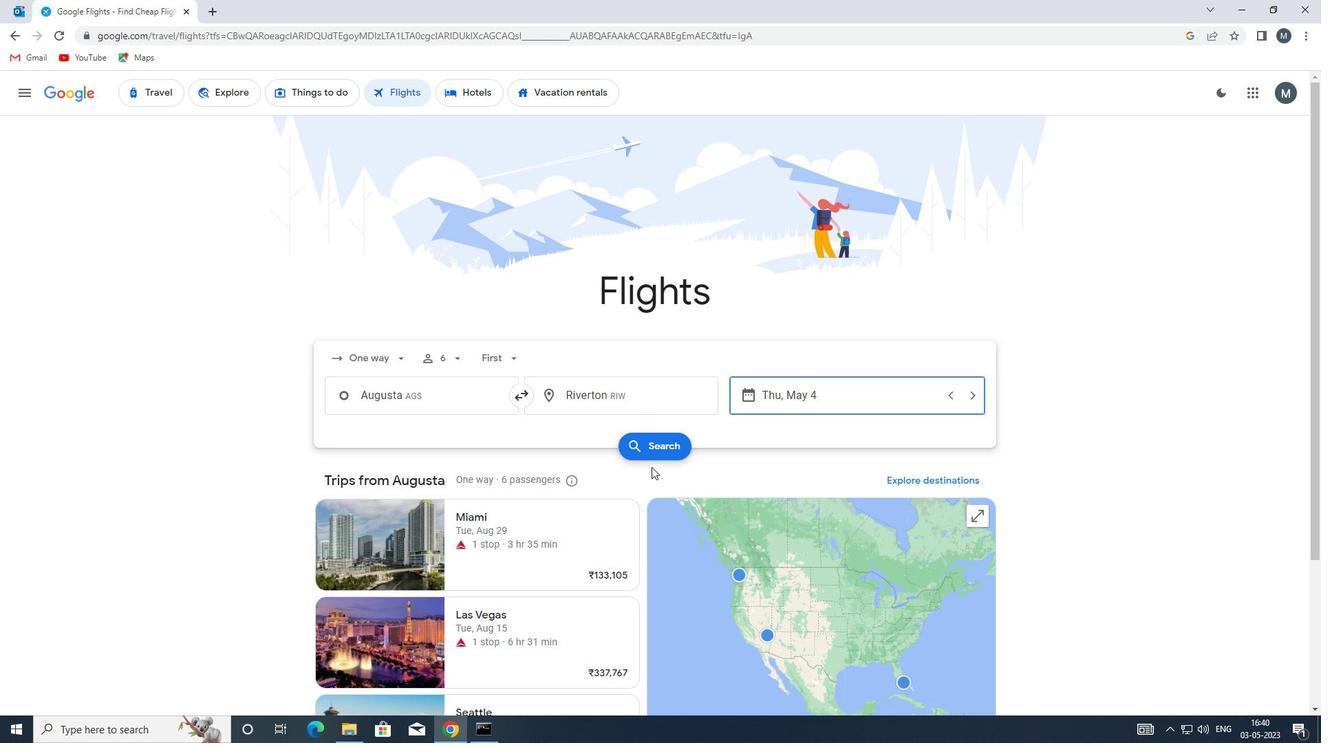 
Action: Mouse pressed left at (652, 446)
Screenshot: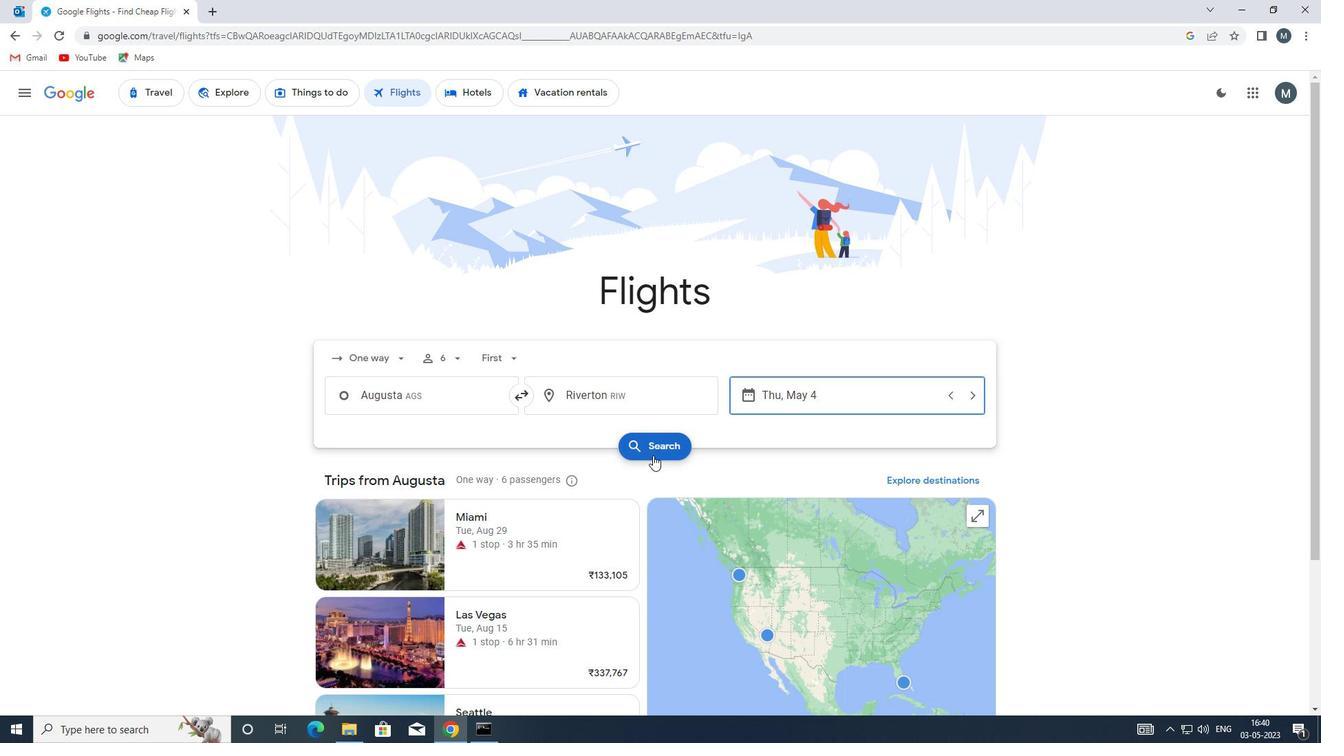 
Action: Mouse moved to (350, 211)
Screenshot: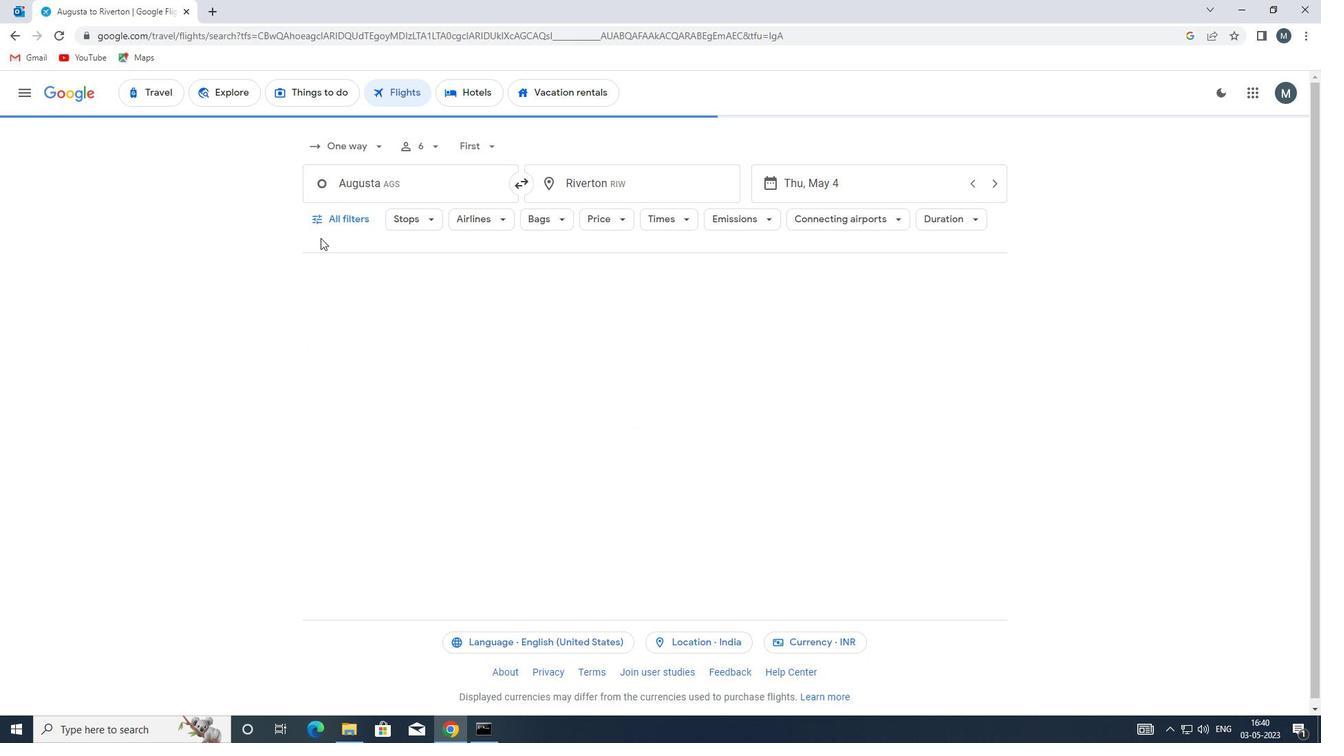
Action: Mouse pressed left at (350, 211)
Screenshot: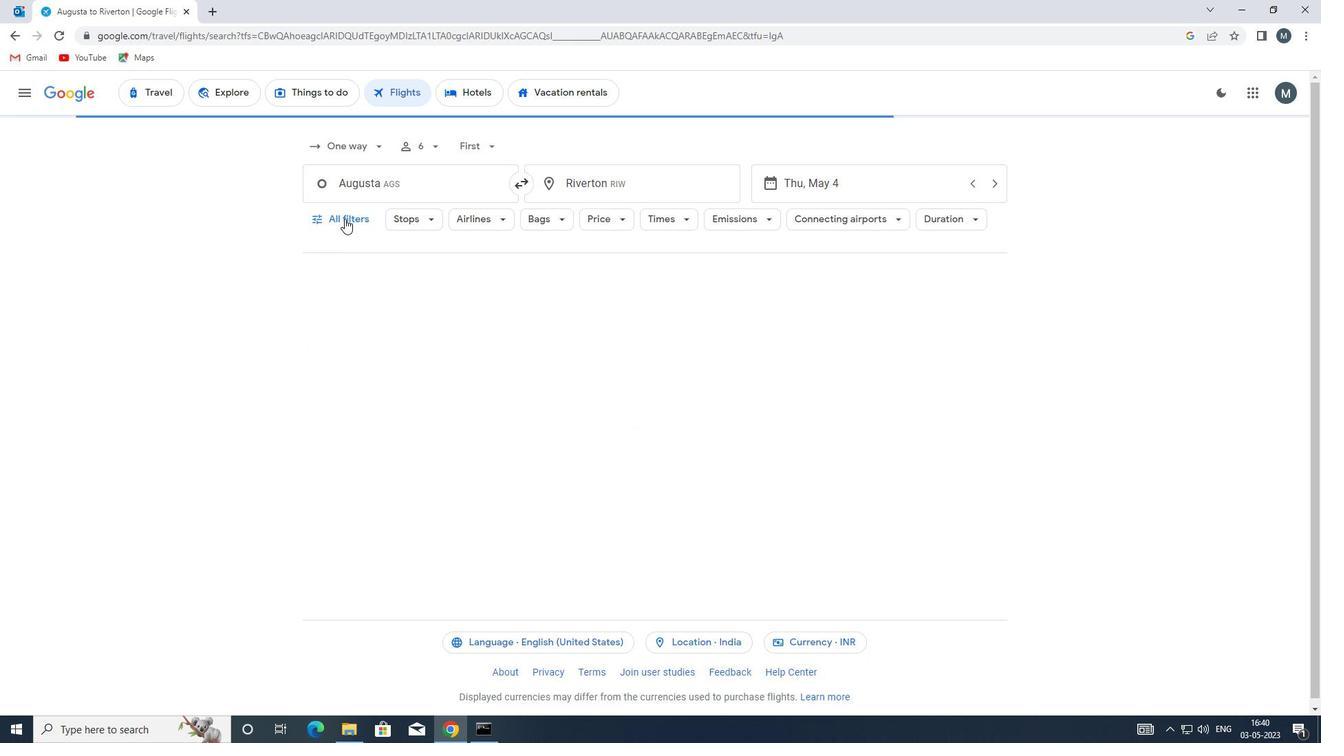 
Action: Mouse moved to (365, 381)
Screenshot: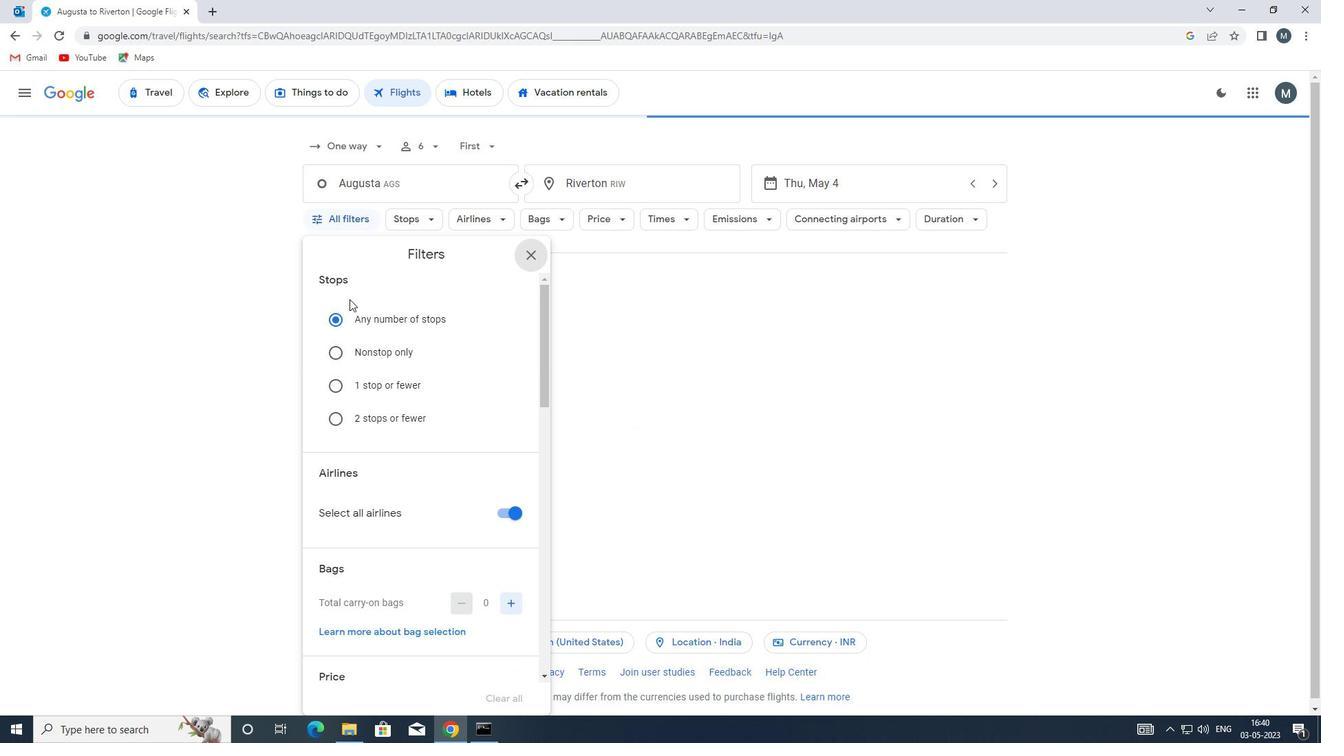 
Action: Mouse scrolled (365, 381) with delta (0, 0)
Screenshot: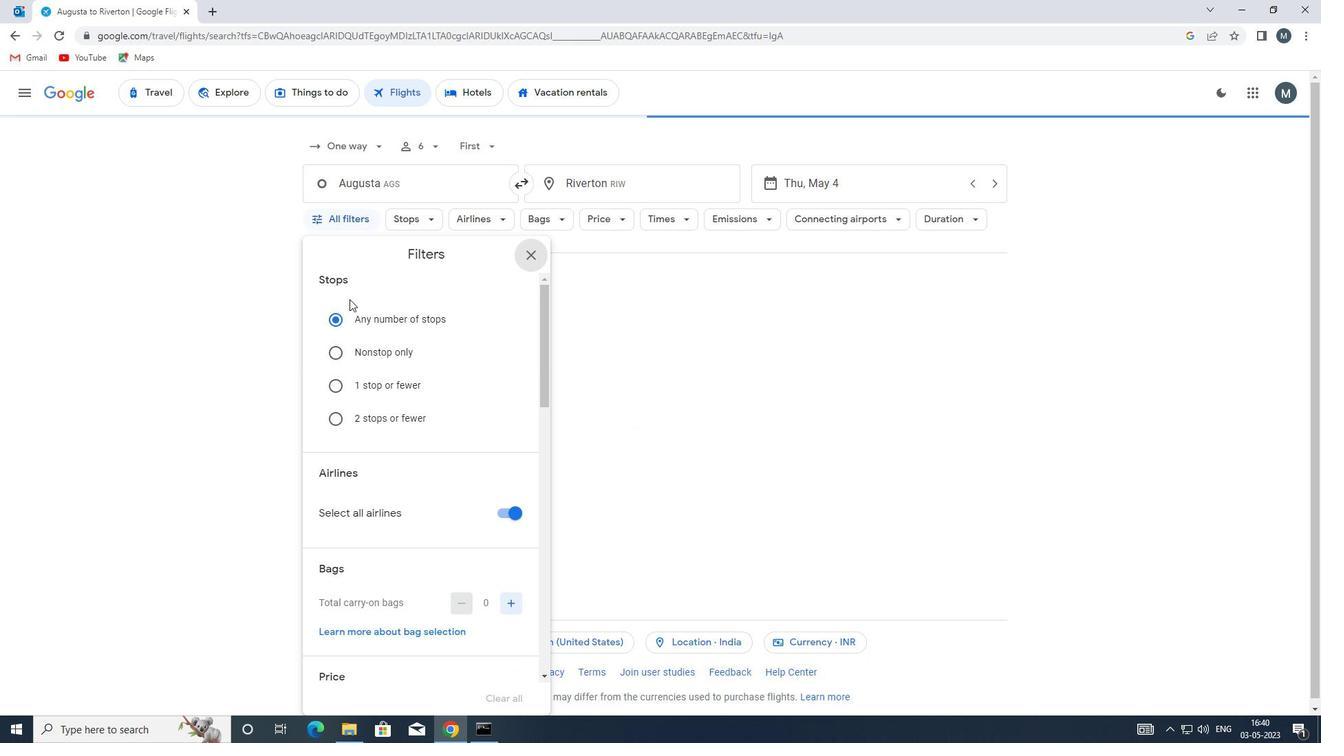 
Action: Mouse moved to (506, 434)
Screenshot: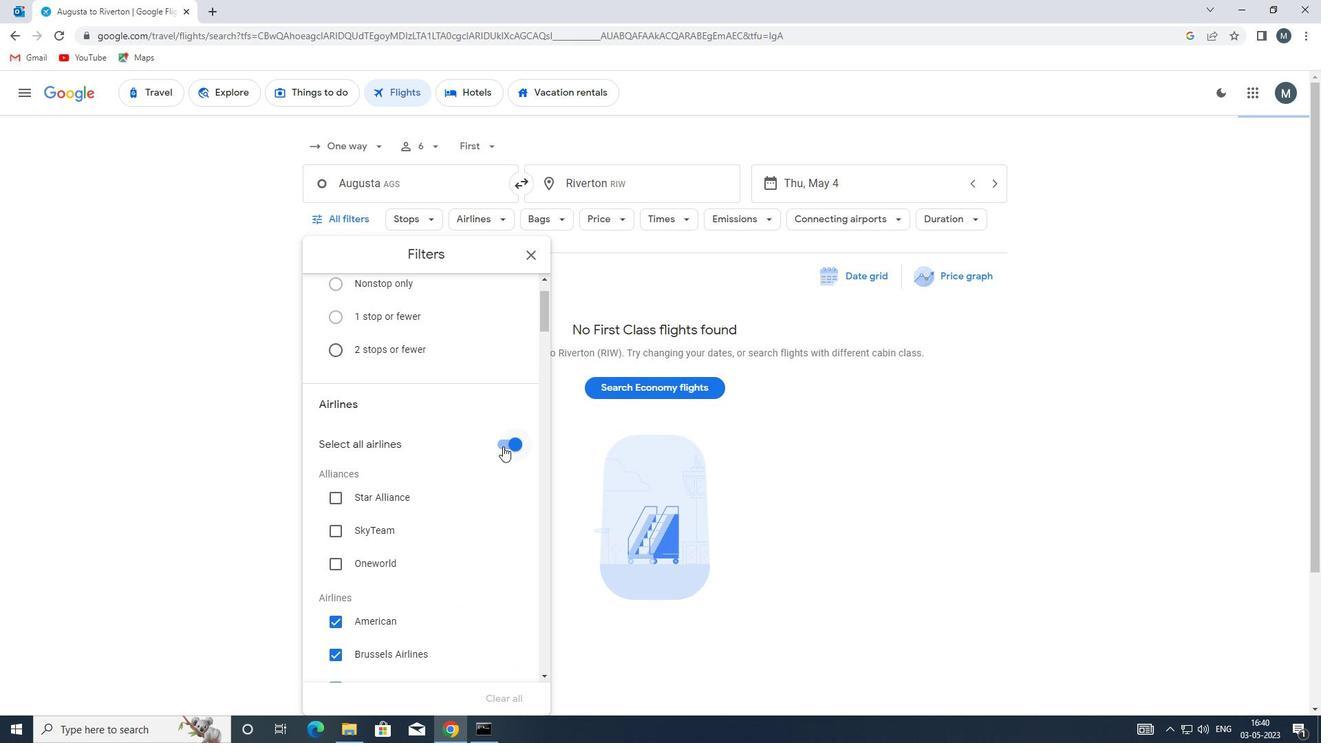 
Action: Mouse pressed left at (506, 434)
Screenshot: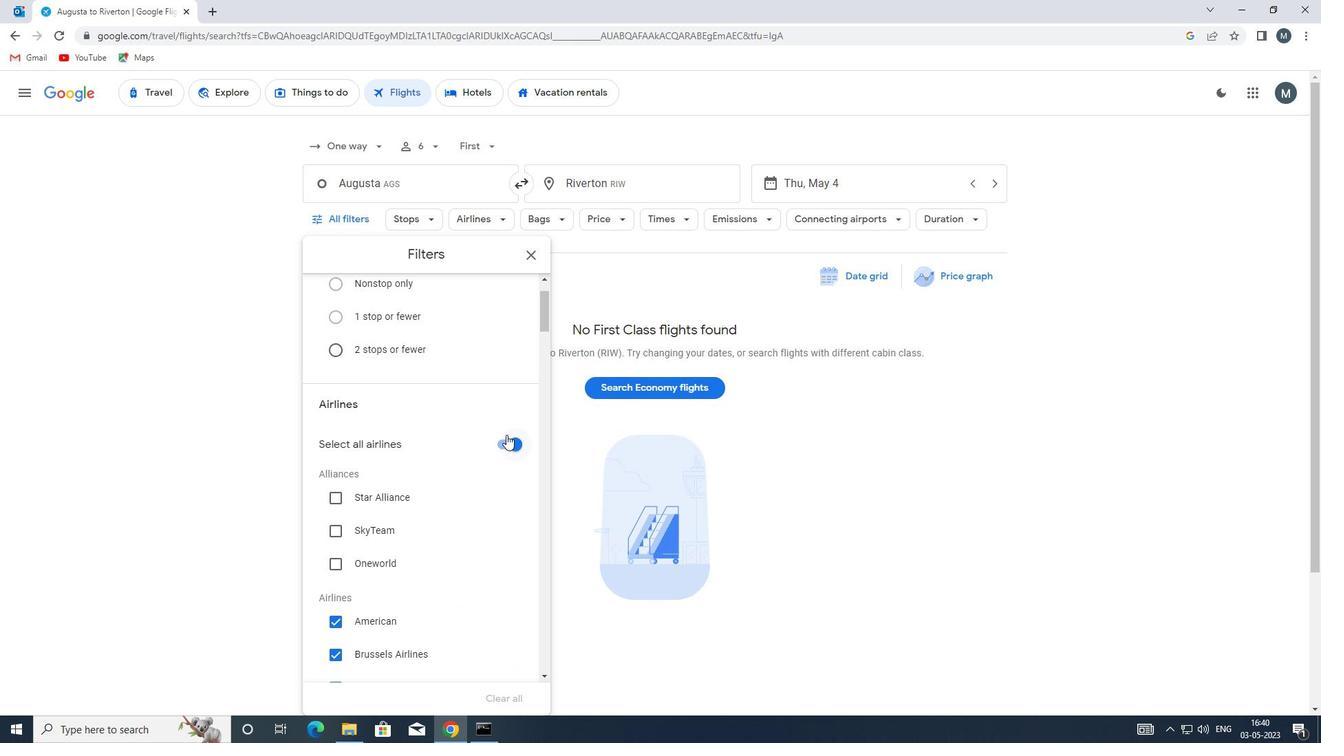 
Action: Mouse moved to (408, 463)
Screenshot: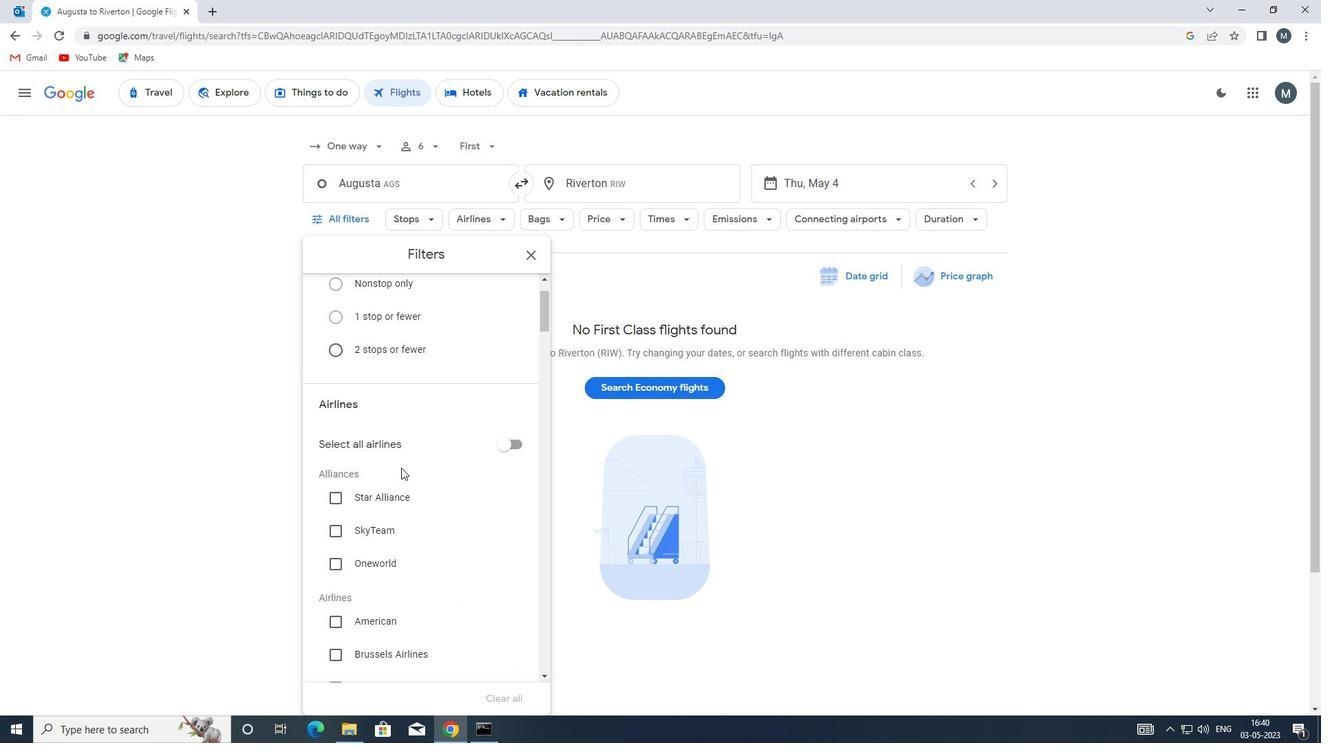 
Action: Mouse scrolled (408, 463) with delta (0, 0)
Screenshot: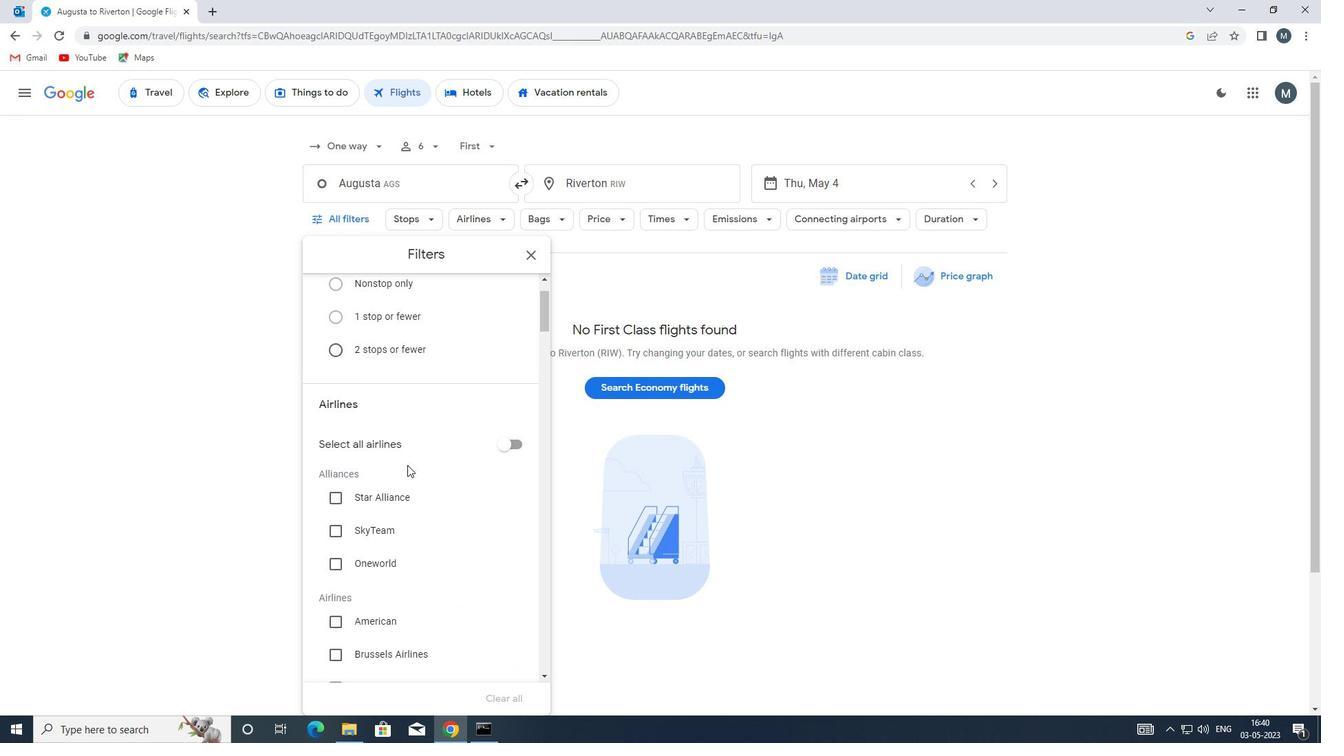 
Action: Mouse scrolled (408, 463) with delta (0, 0)
Screenshot: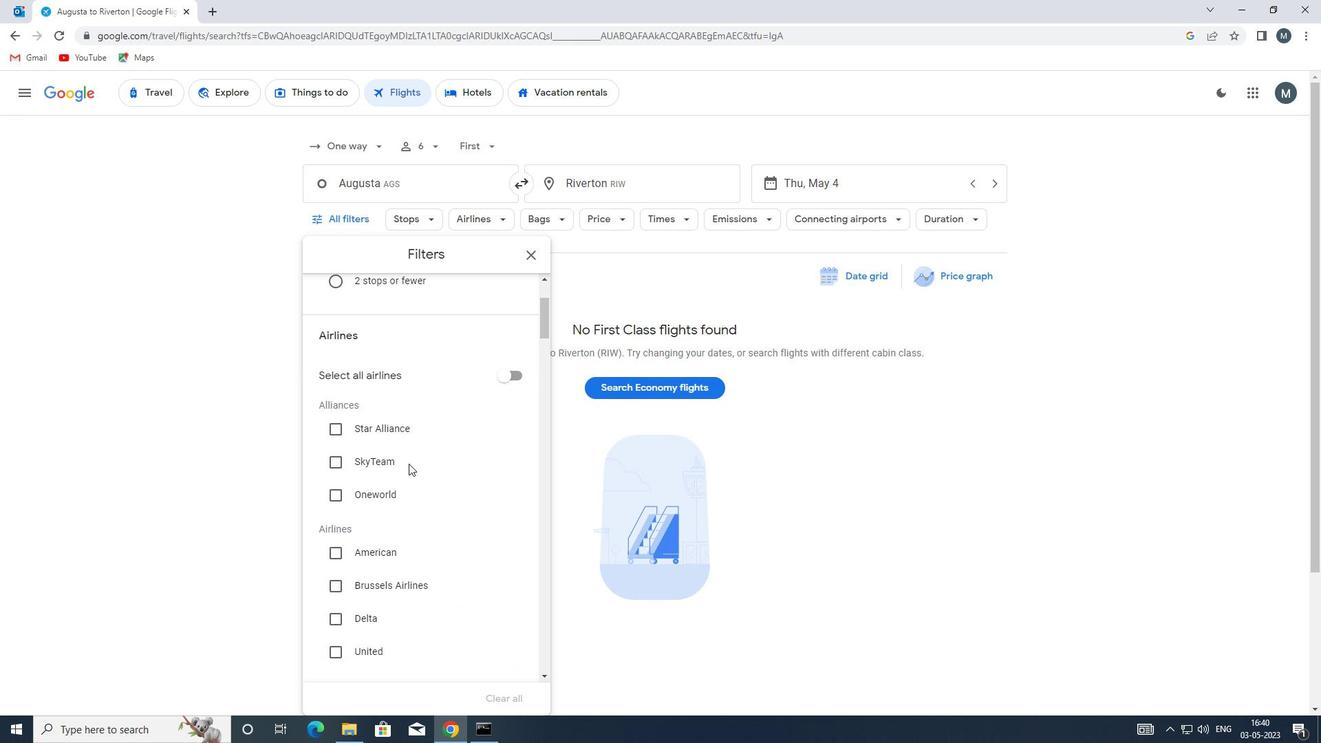
Action: Mouse moved to (408, 463)
Screenshot: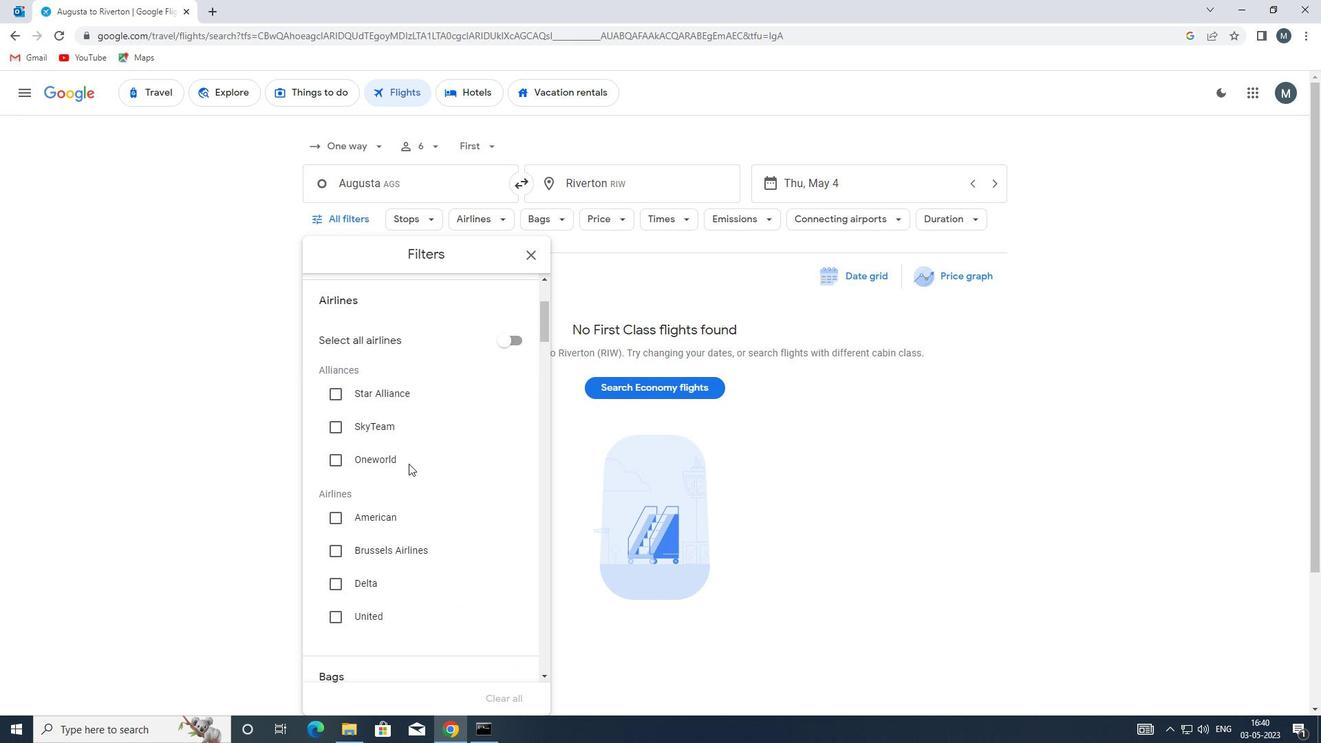 
Action: Mouse scrolled (408, 463) with delta (0, 0)
Screenshot: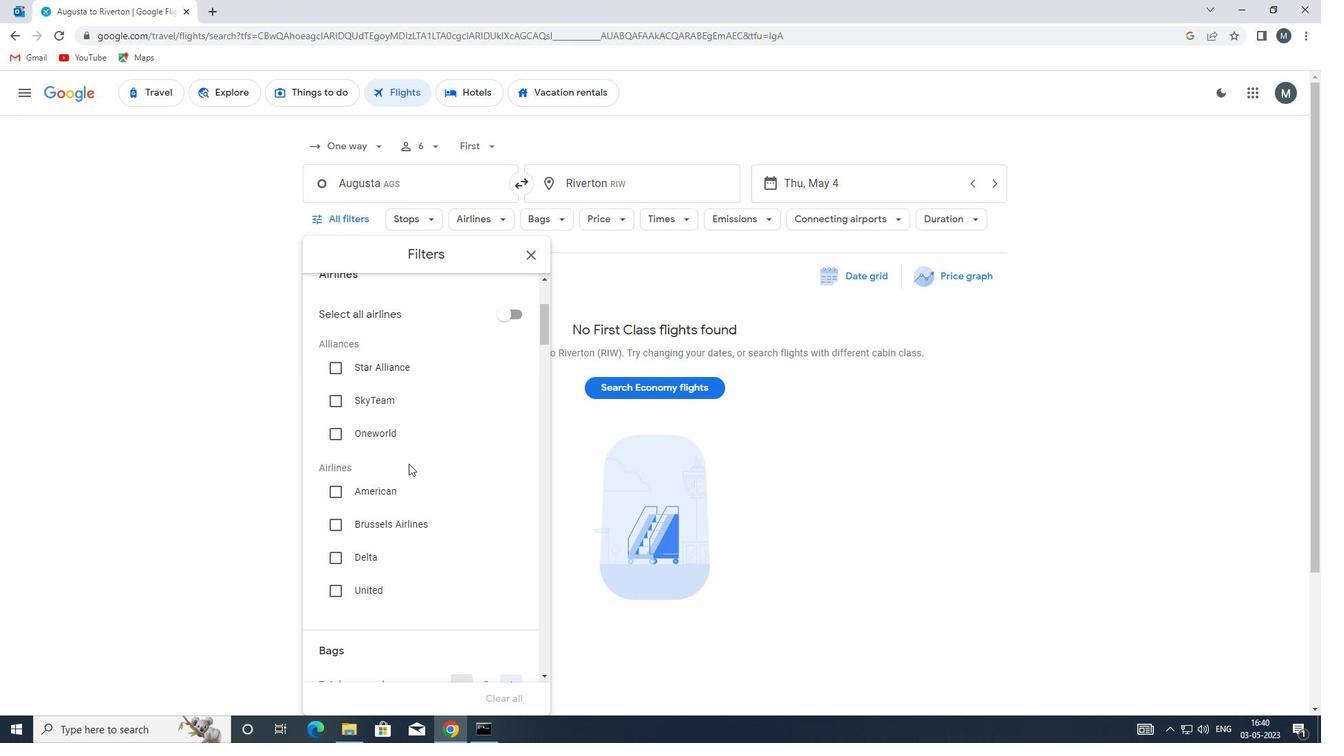 
Action: Mouse moved to (403, 465)
Screenshot: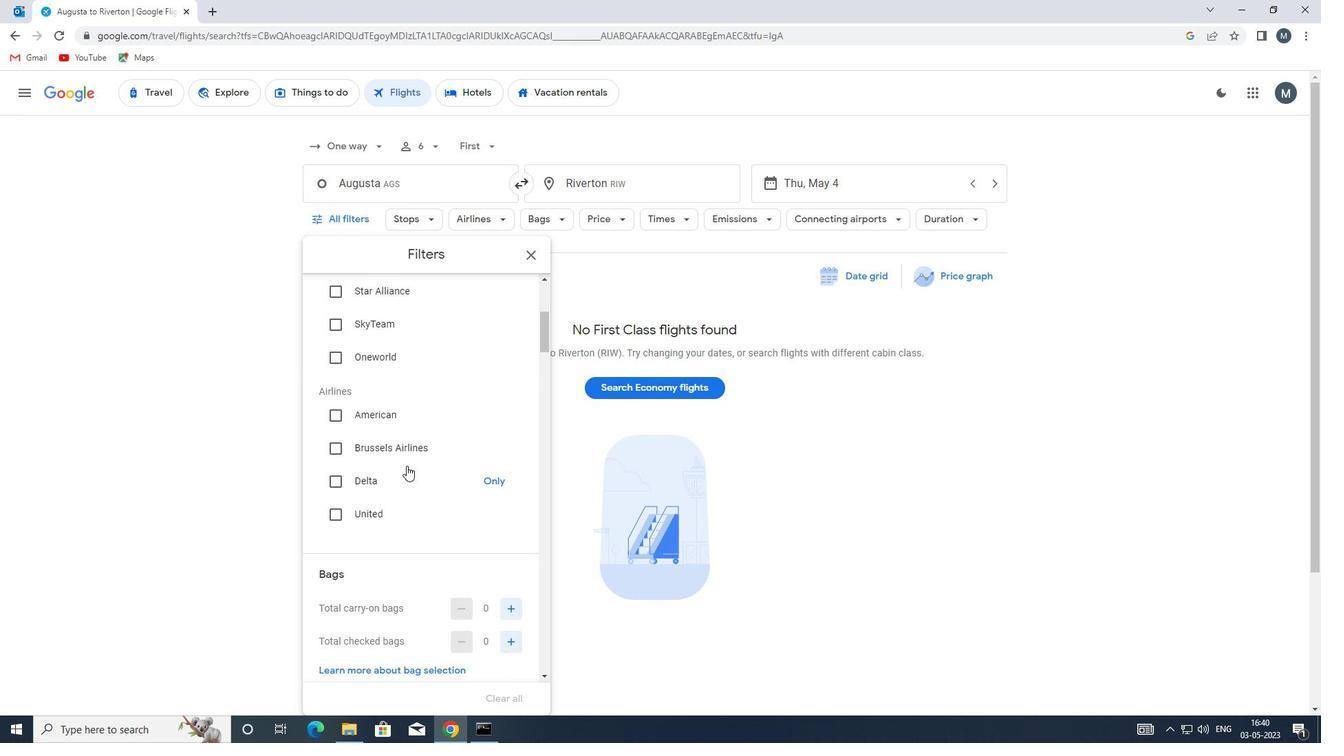 
Action: Mouse scrolled (403, 465) with delta (0, 0)
Screenshot: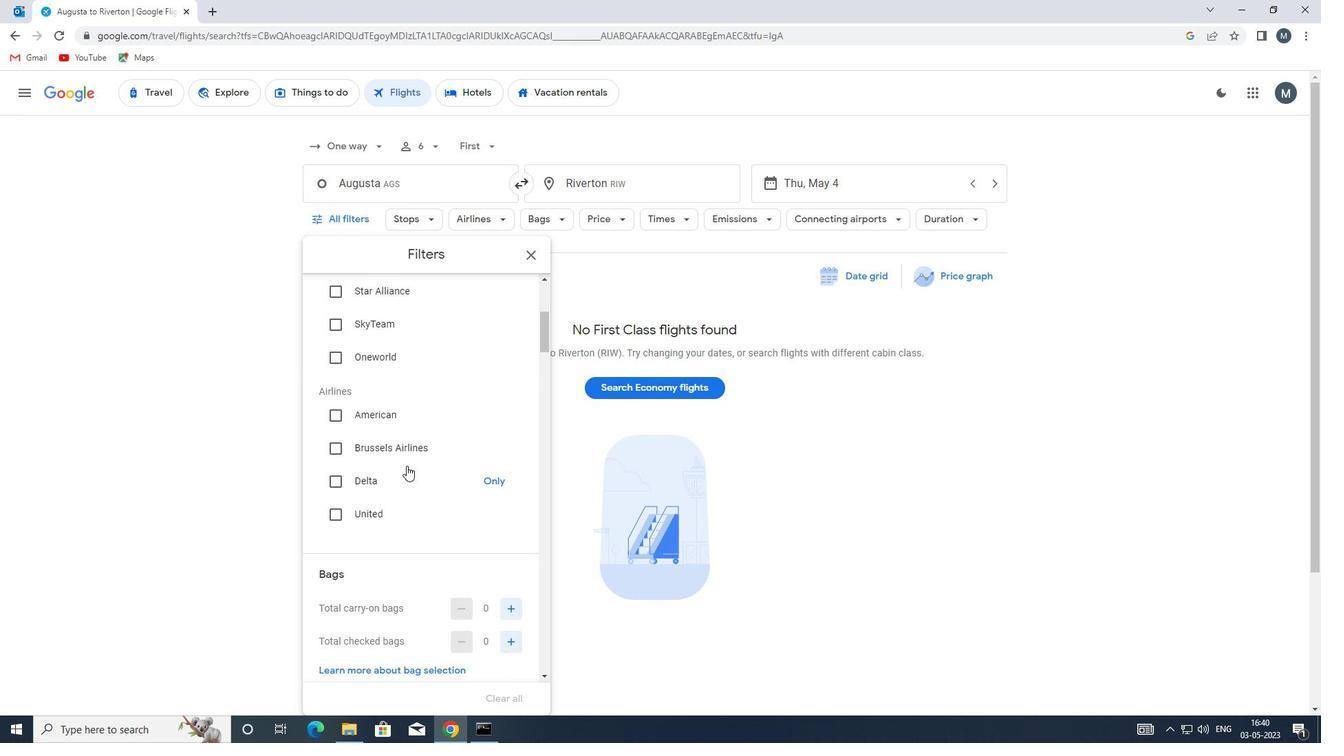 
Action: Mouse scrolled (403, 465) with delta (0, 0)
Screenshot: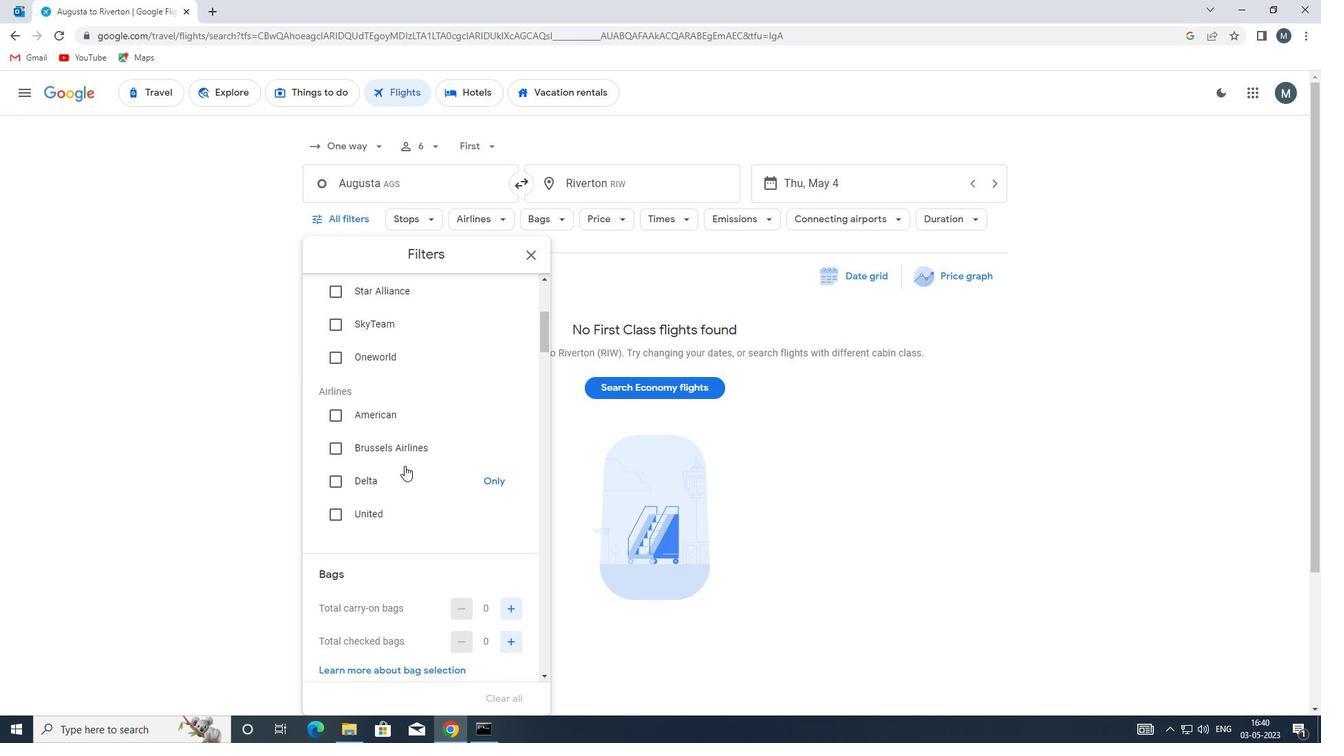 
Action: Mouse moved to (510, 502)
Screenshot: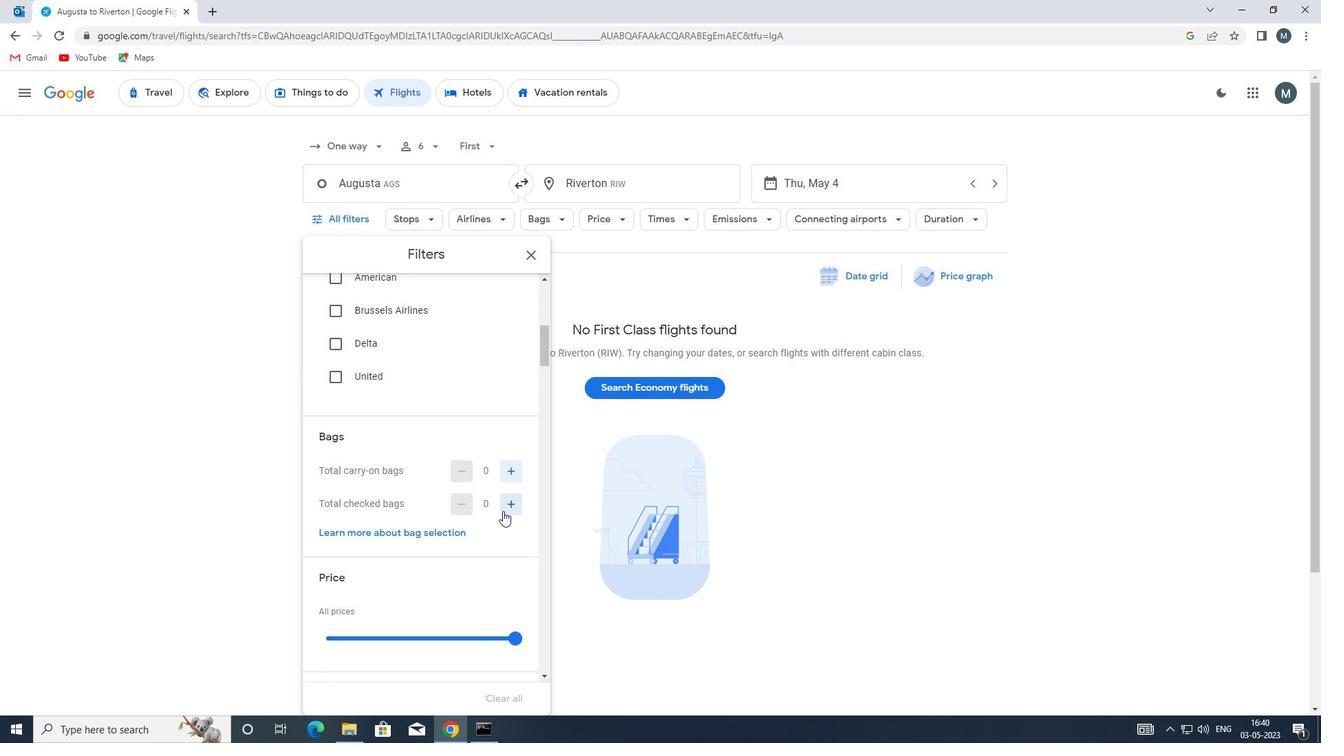 
Action: Mouse pressed left at (510, 502)
Screenshot: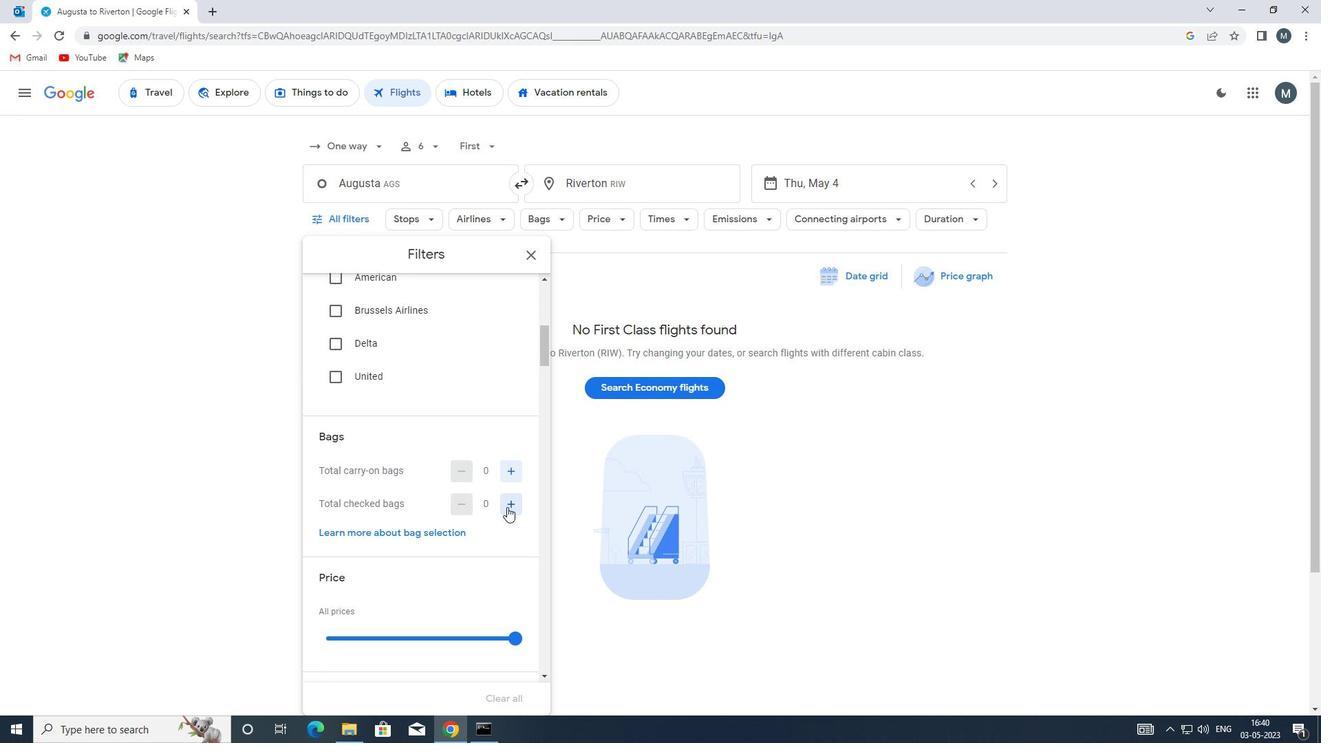 
Action: Mouse pressed left at (510, 502)
Screenshot: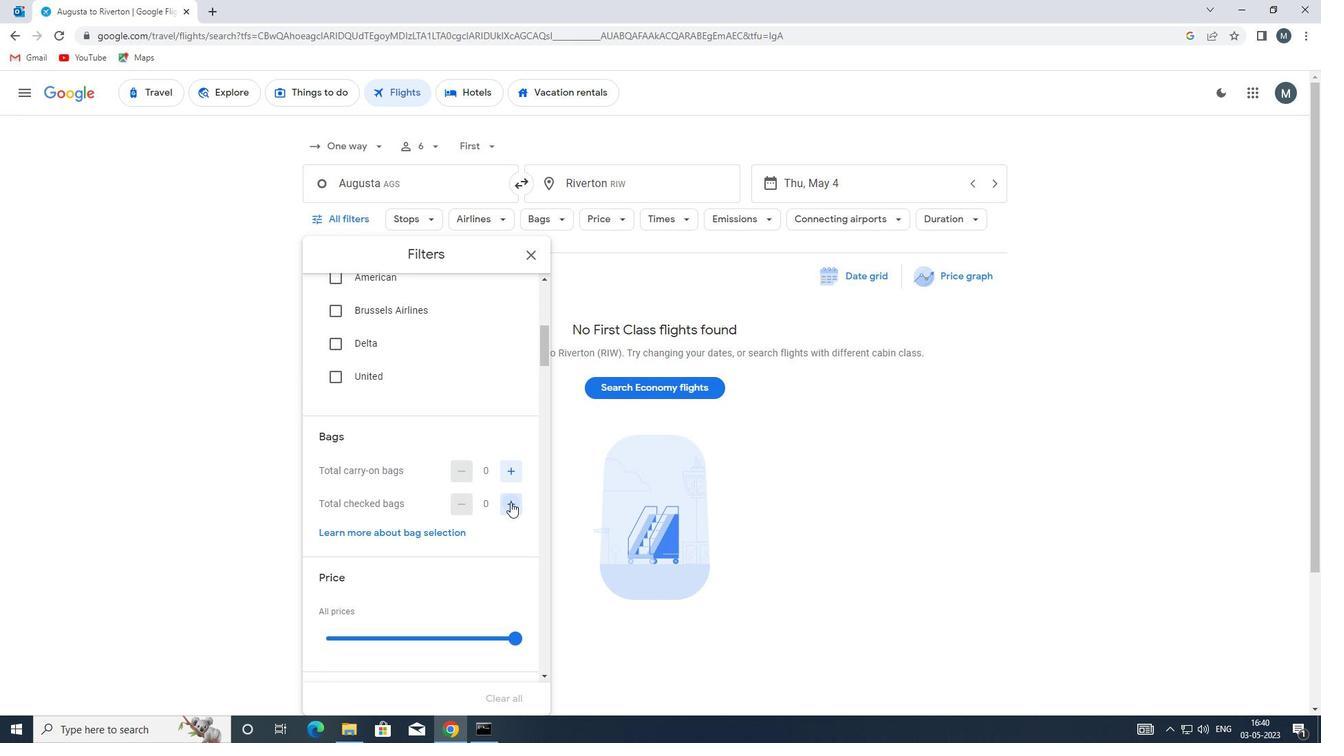 
Action: Mouse moved to (399, 509)
Screenshot: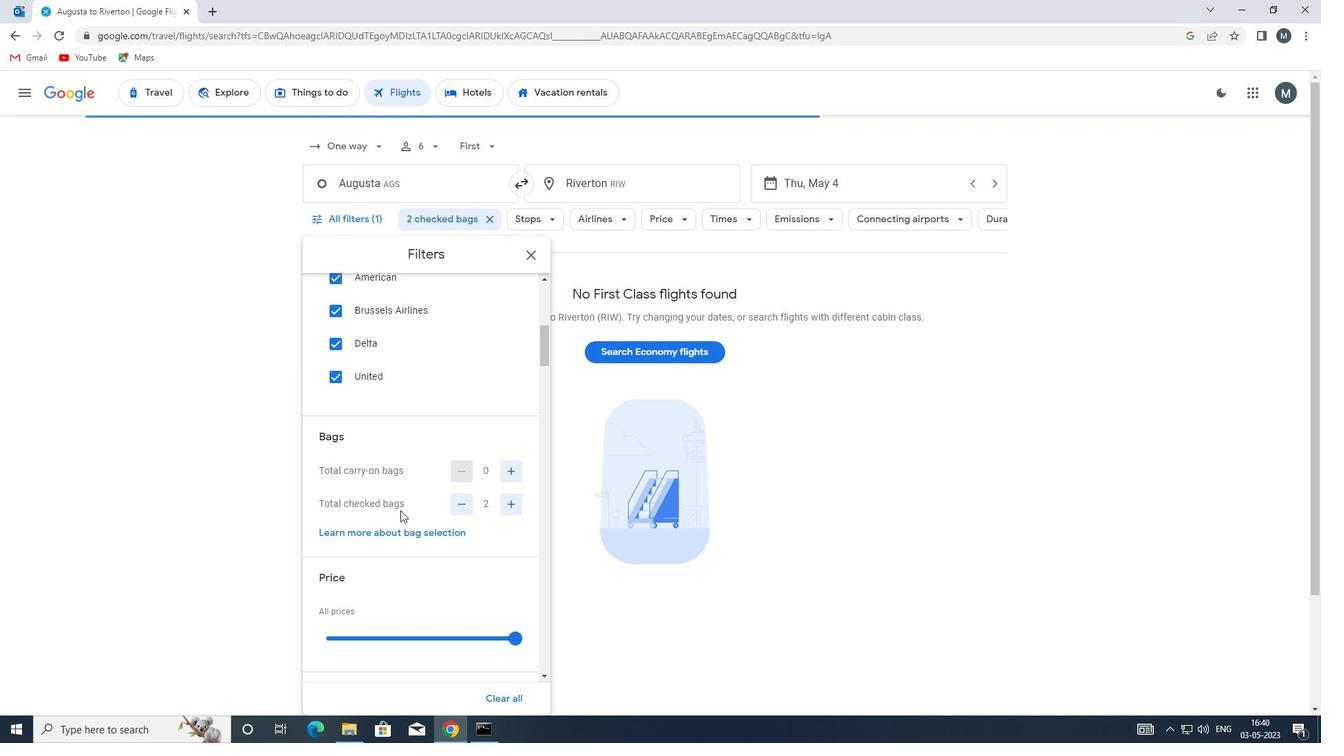 
Action: Mouse scrolled (399, 508) with delta (0, 0)
Screenshot: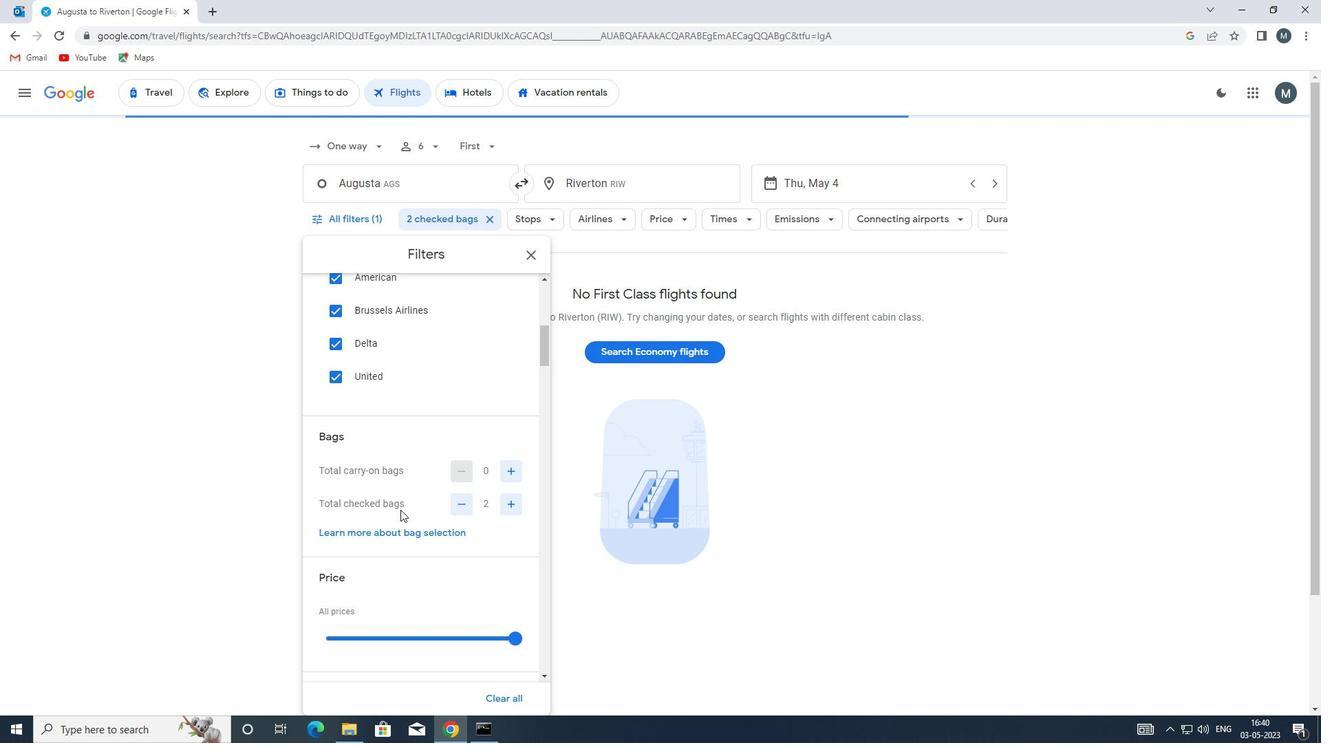
Action: Mouse scrolled (399, 508) with delta (0, 0)
Screenshot: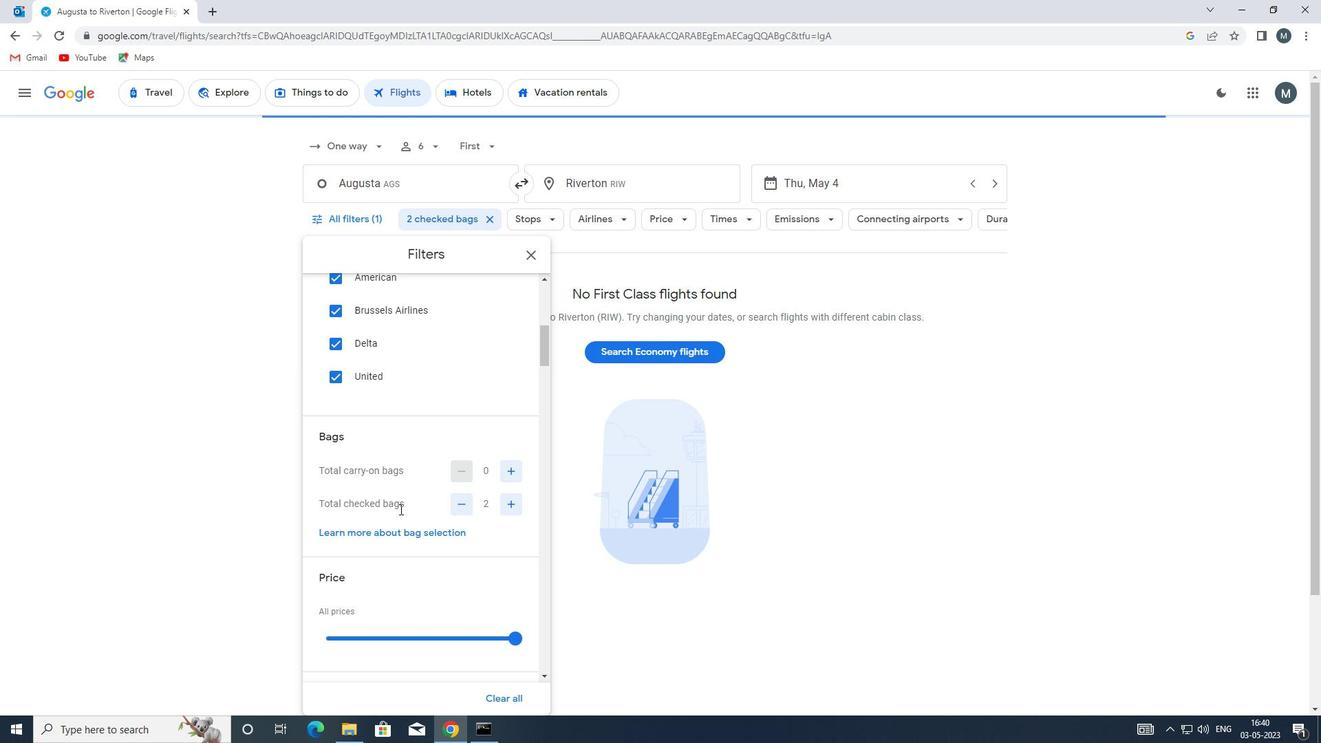 
Action: Mouse moved to (381, 498)
Screenshot: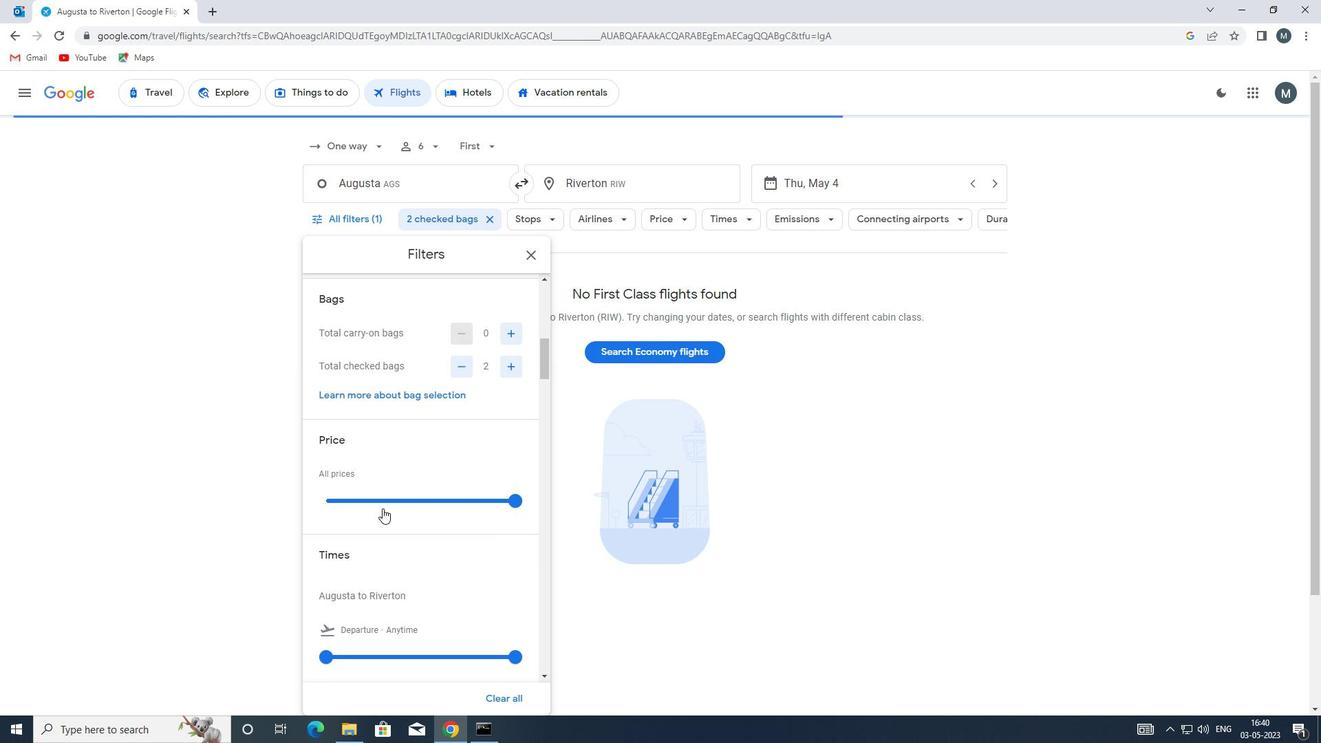 
Action: Mouse pressed left at (381, 498)
Screenshot: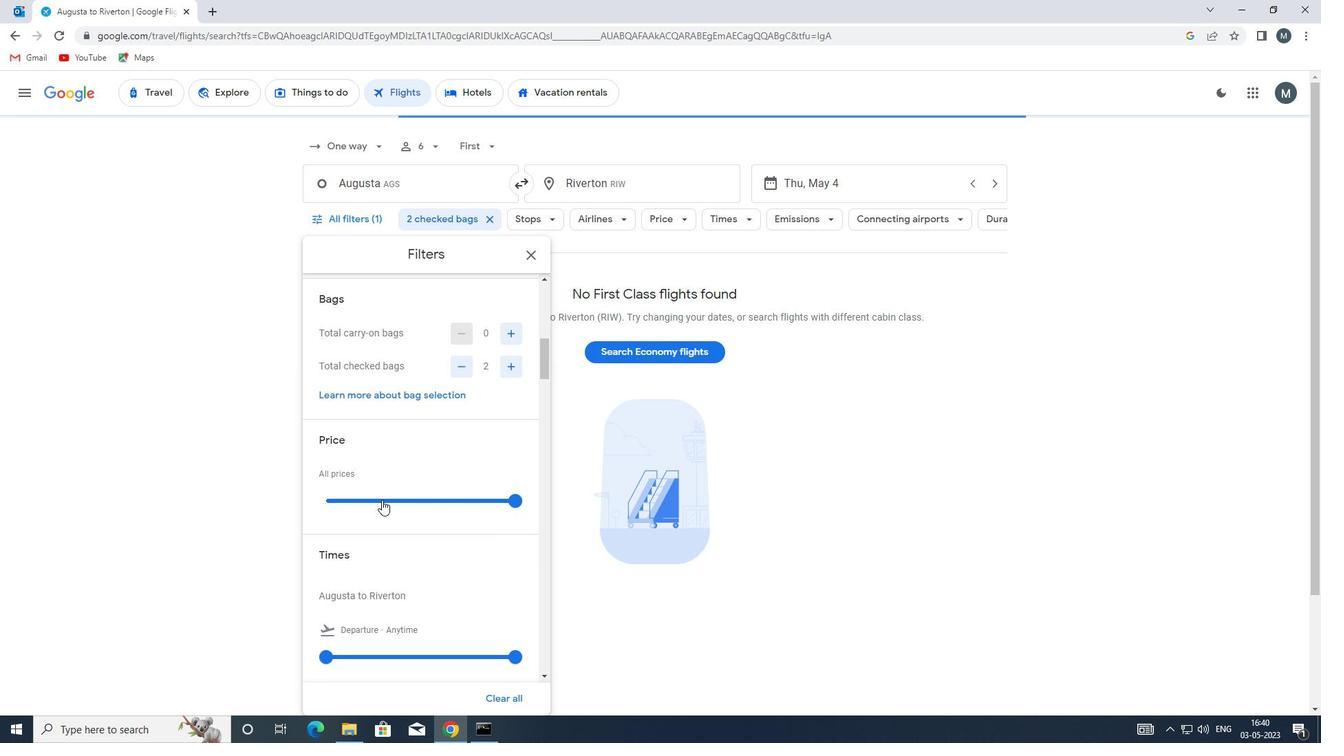 
Action: Mouse pressed left at (381, 498)
Screenshot: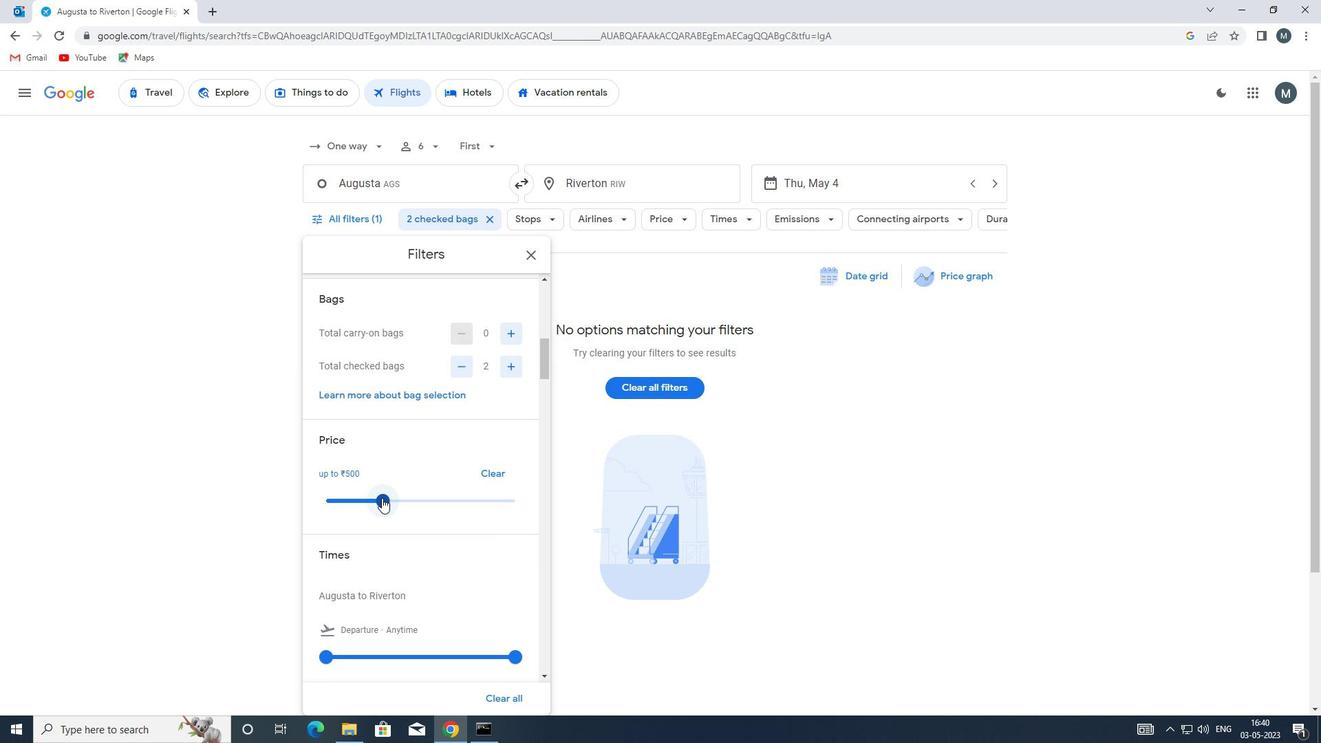 
Action: Mouse moved to (401, 495)
Screenshot: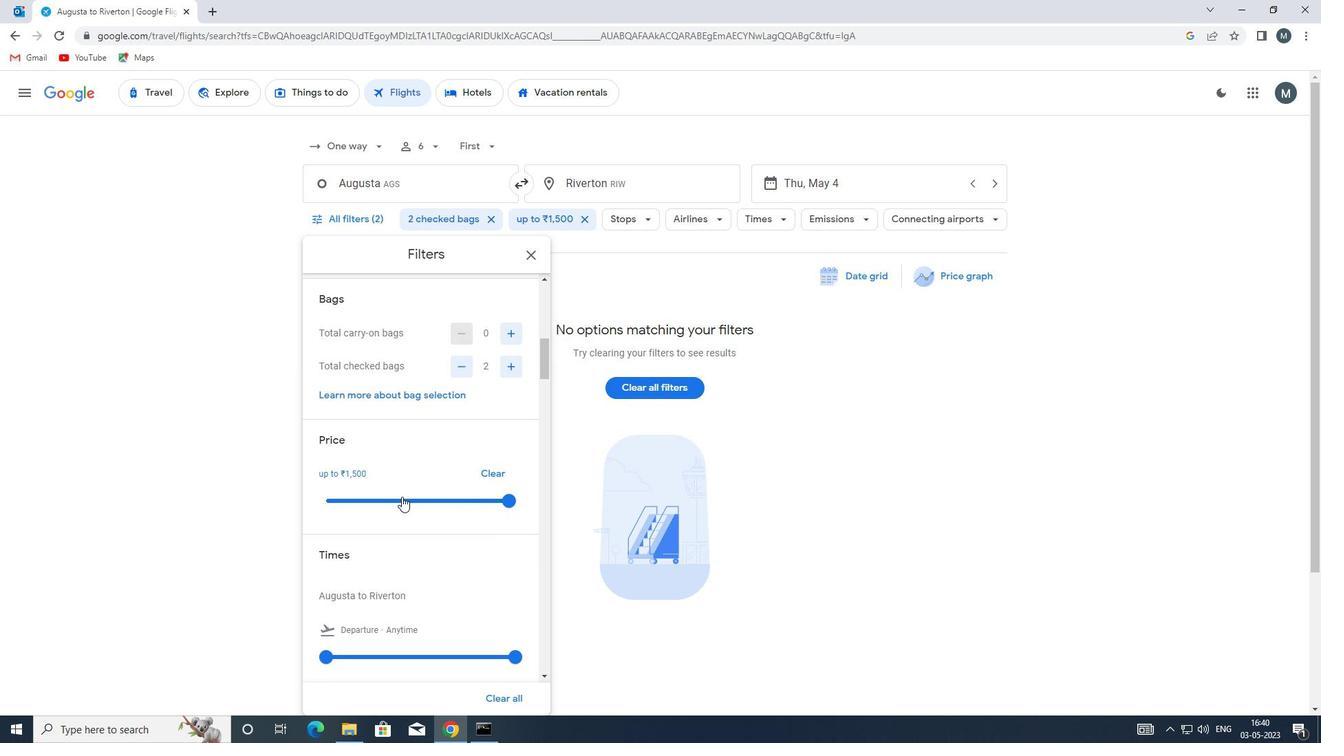 
Action: Mouse scrolled (401, 494) with delta (0, 0)
Screenshot: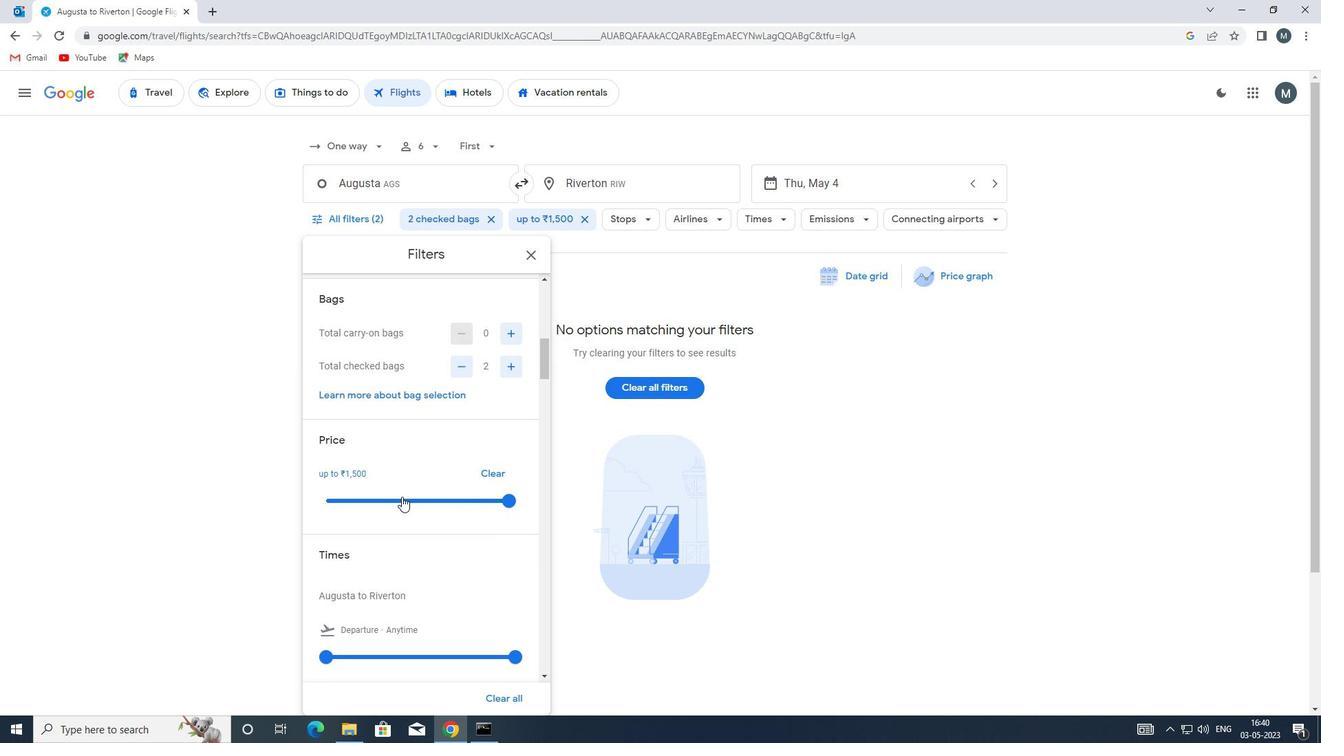 
Action: Mouse moved to (400, 495)
Screenshot: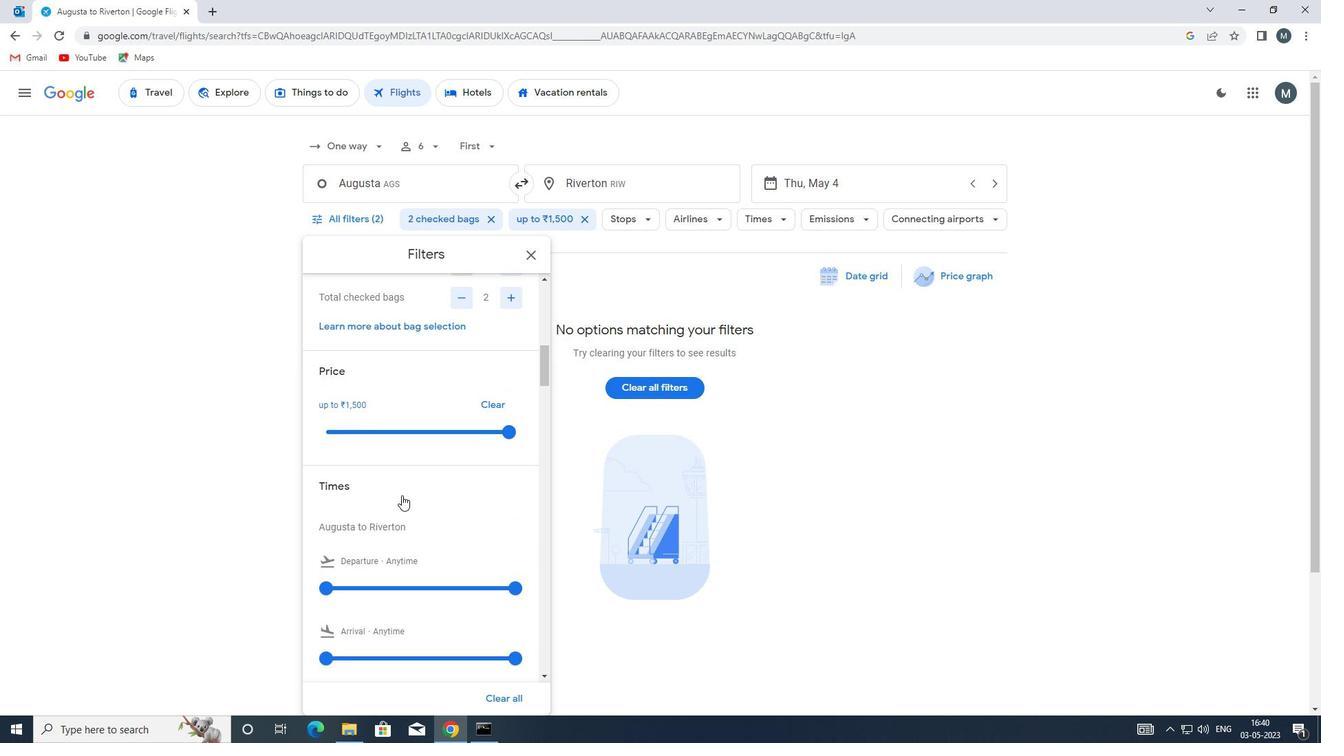 
Action: Mouse scrolled (400, 494) with delta (0, 0)
Screenshot: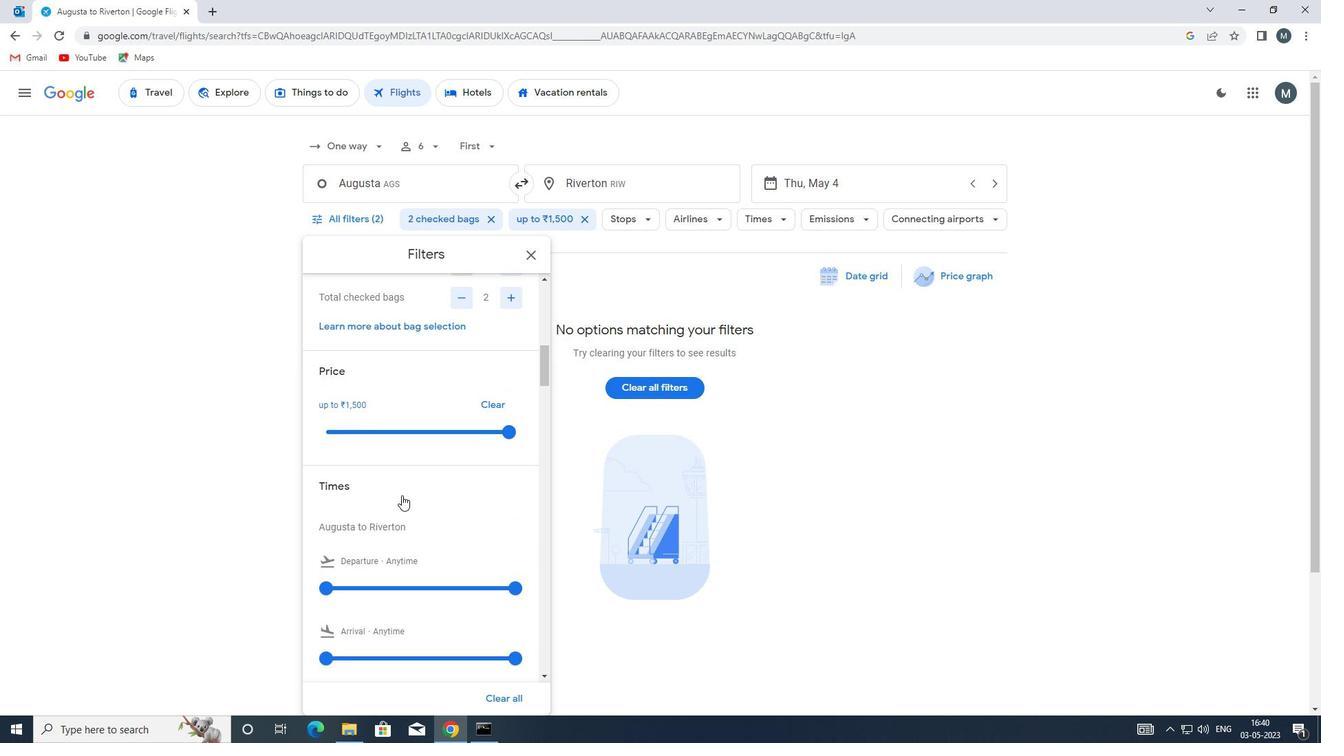 
Action: Mouse moved to (333, 518)
Screenshot: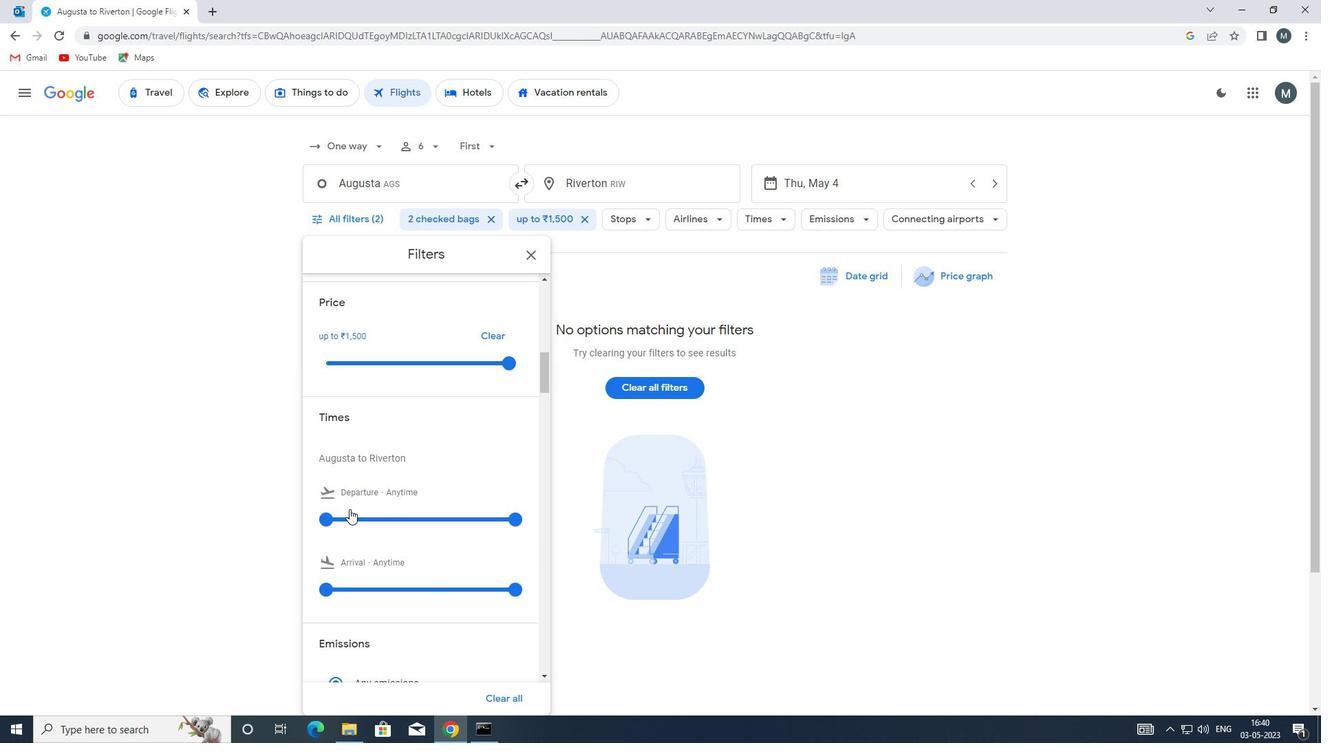 
Action: Mouse pressed left at (333, 518)
Screenshot: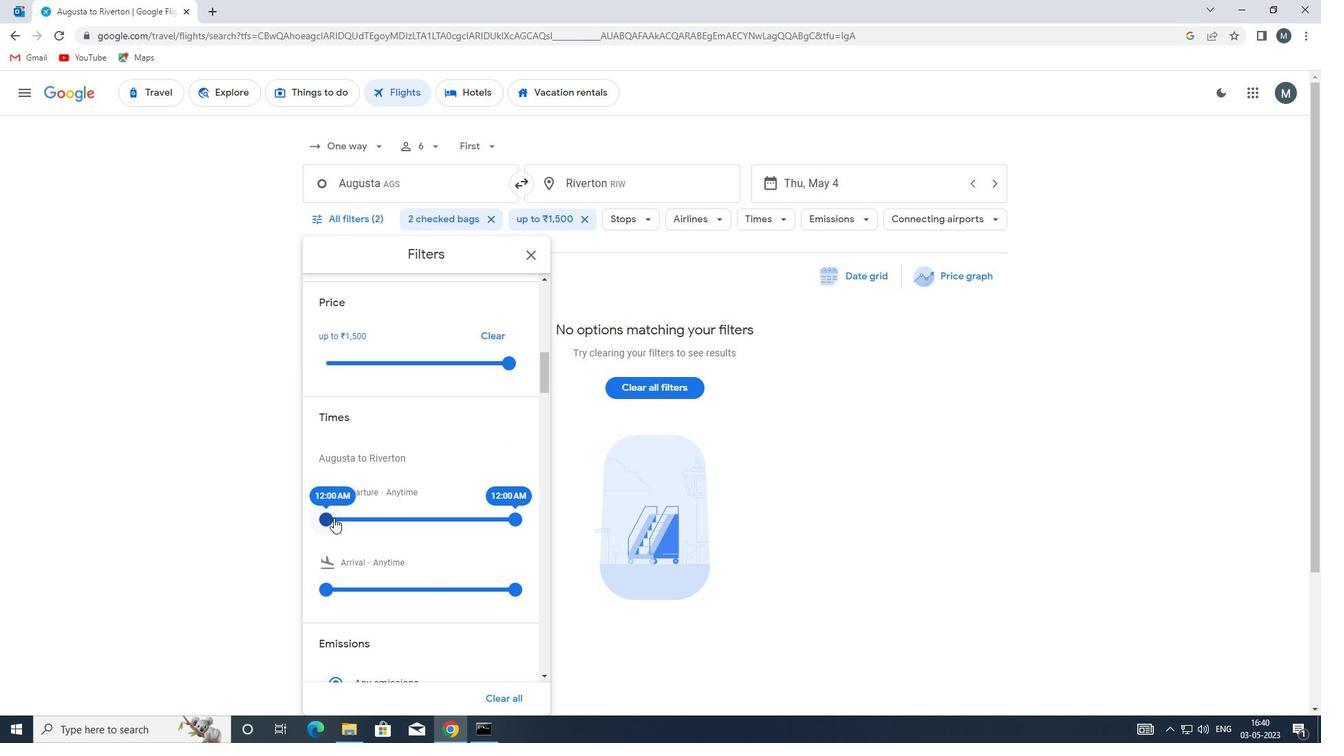 
Action: Mouse moved to (511, 511)
Screenshot: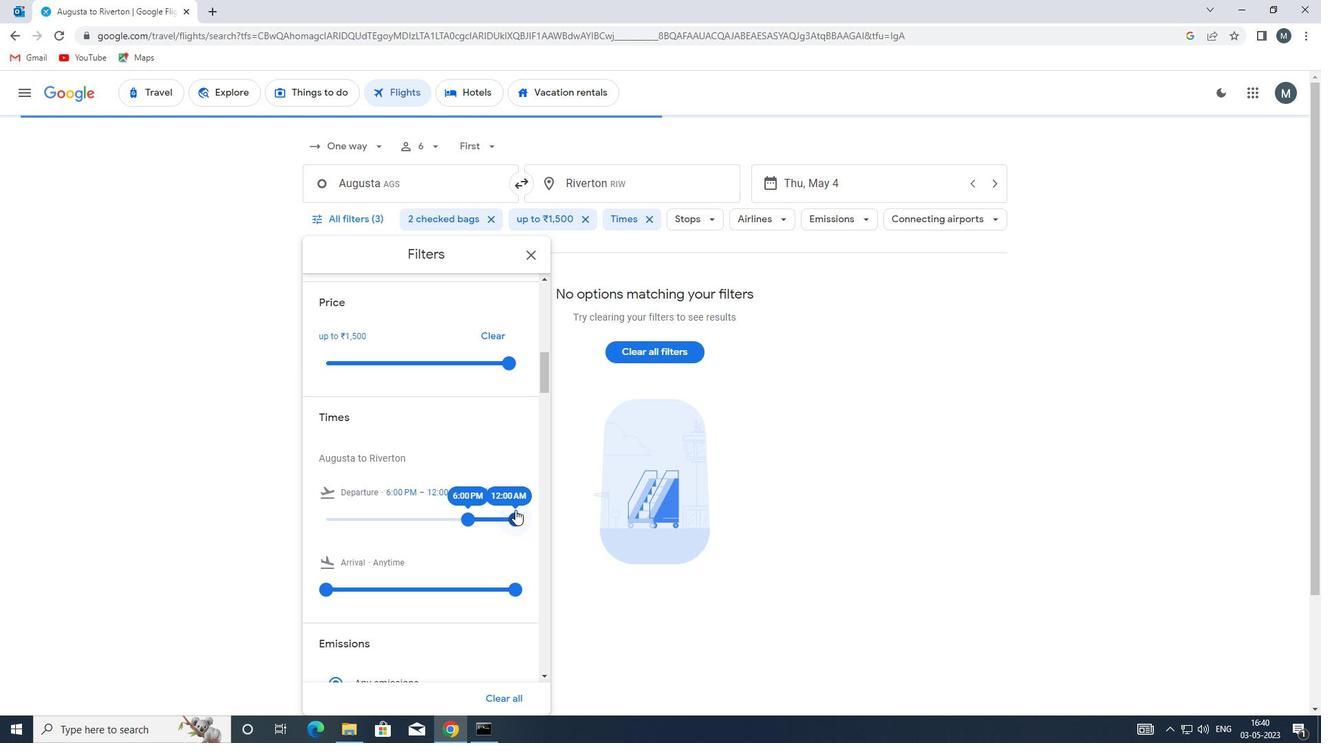
Action: Mouse pressed left at (511, 511)
Screenshot: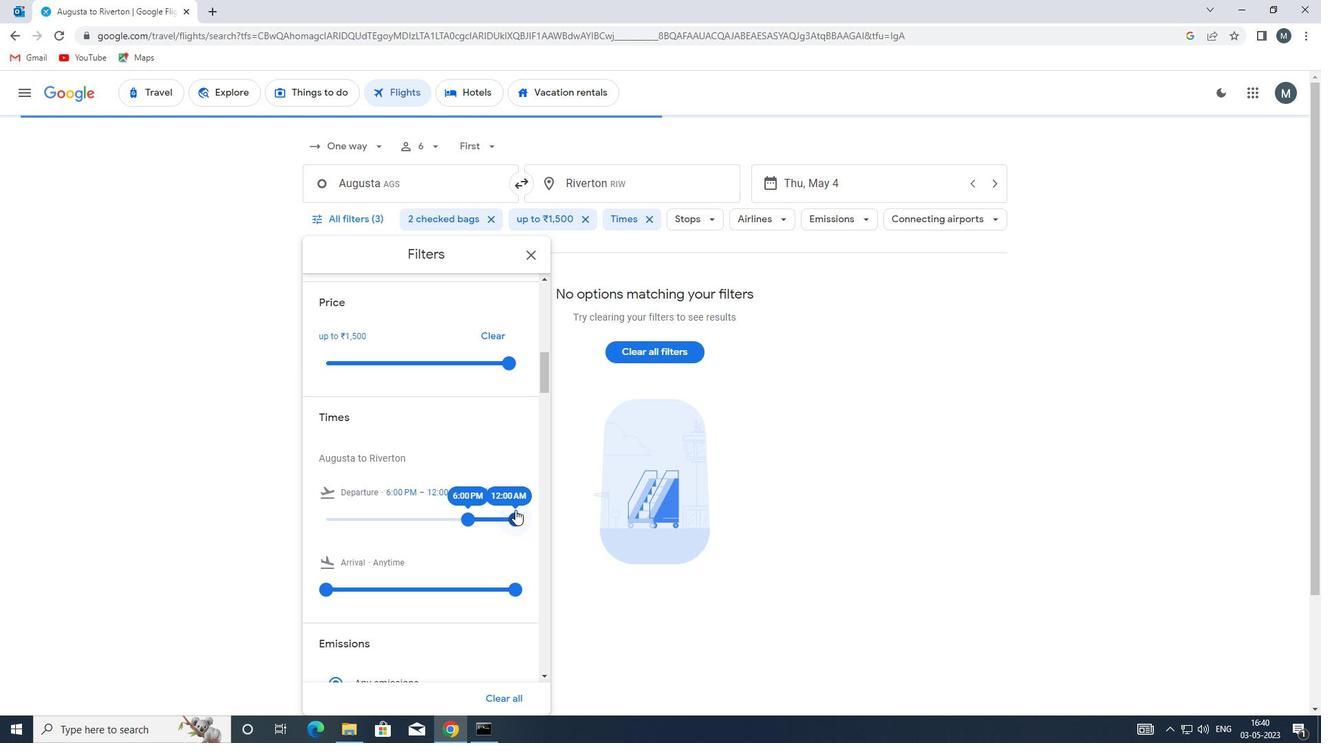 
Action: Mouse moved to (443, 501)
Screenshot: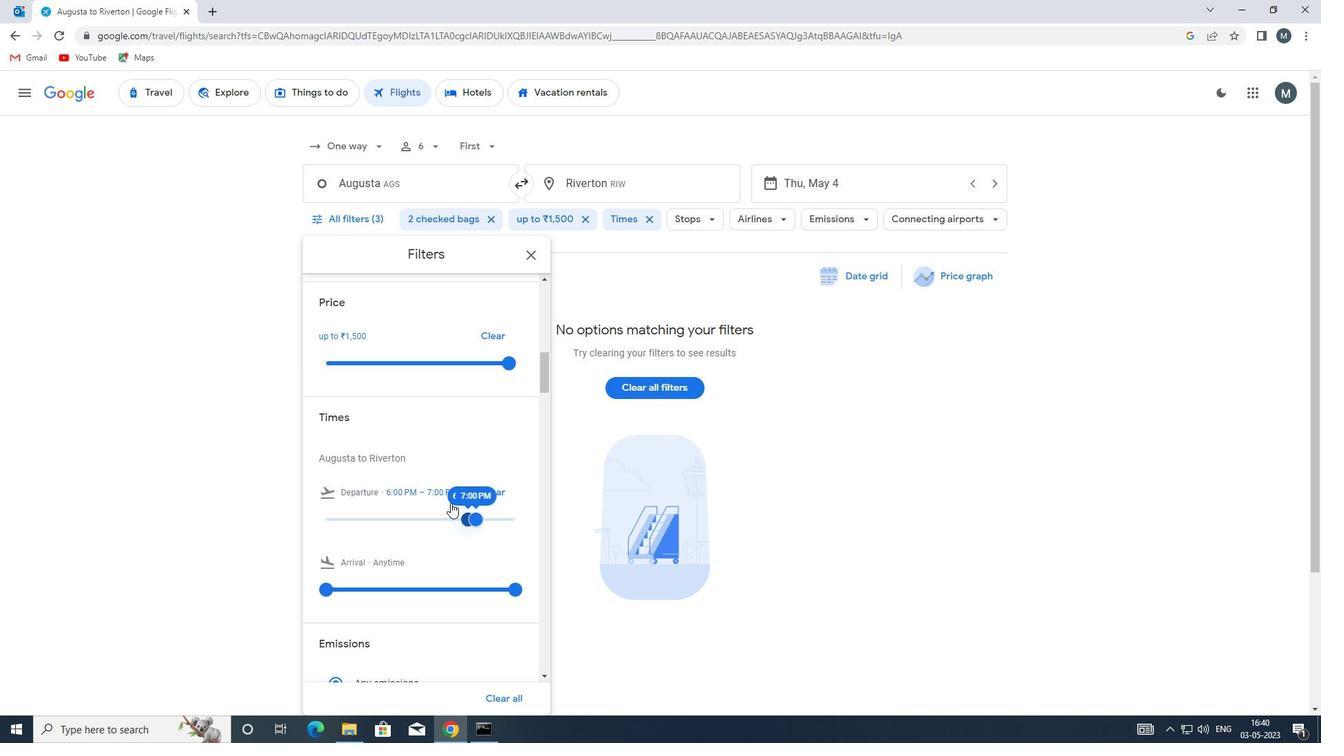 
Action: Mouse scrolled (443, 500) with delta (0, 0)
Screenshot: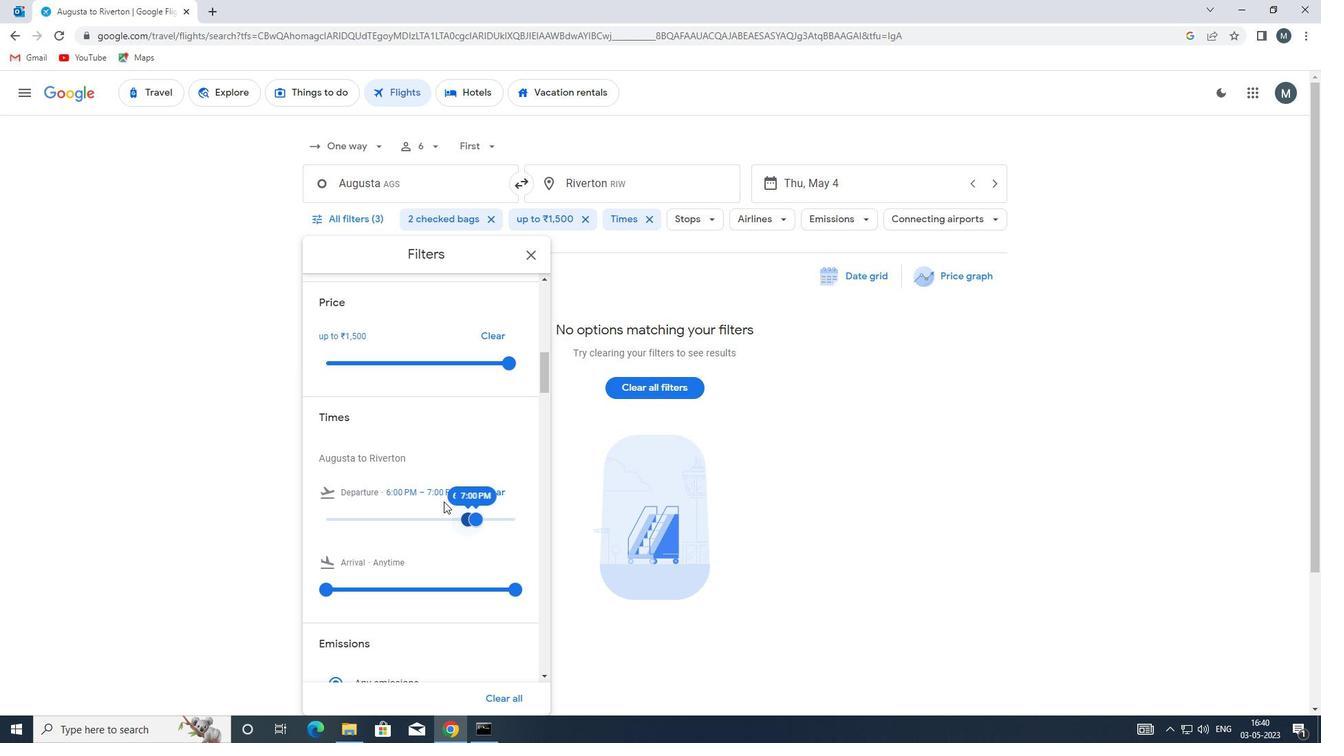 
Action: Mouse moved to (529, 257)
Screenshot: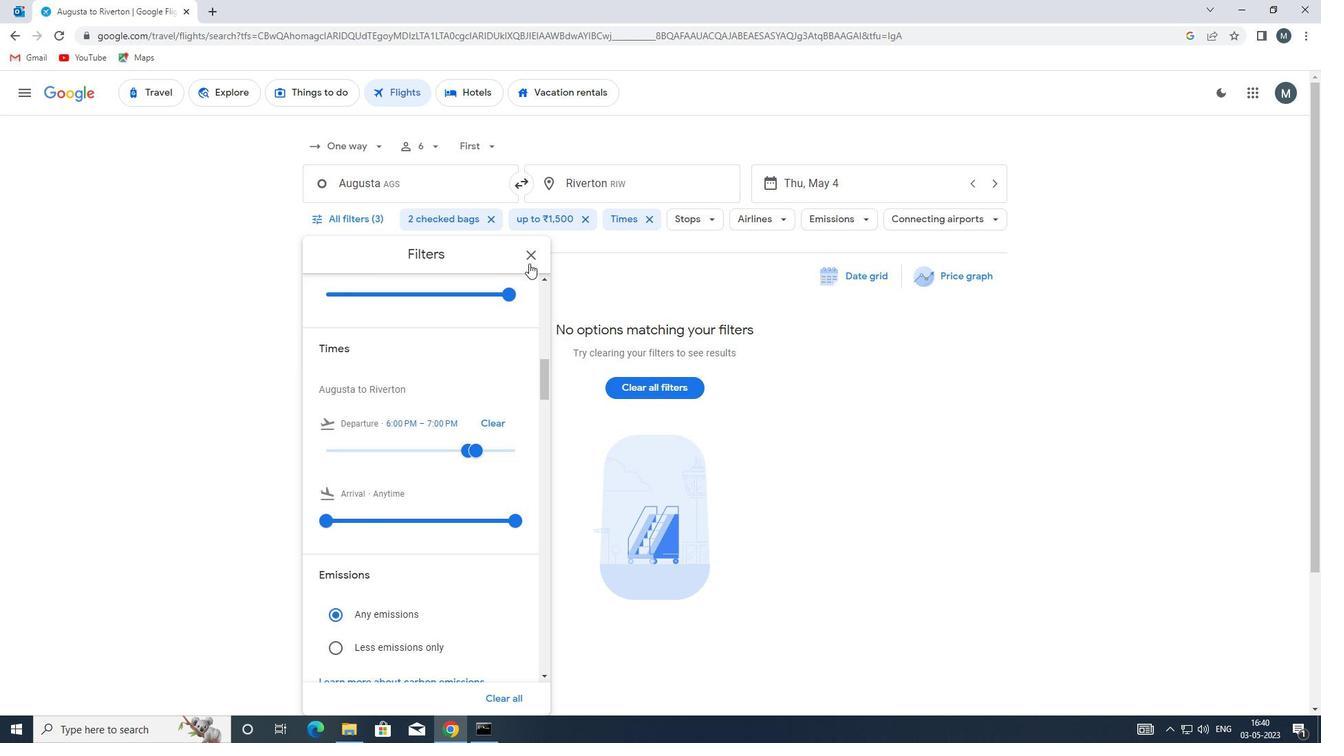 
Action: Mouse pressed left at (529, 257)
Screenshot: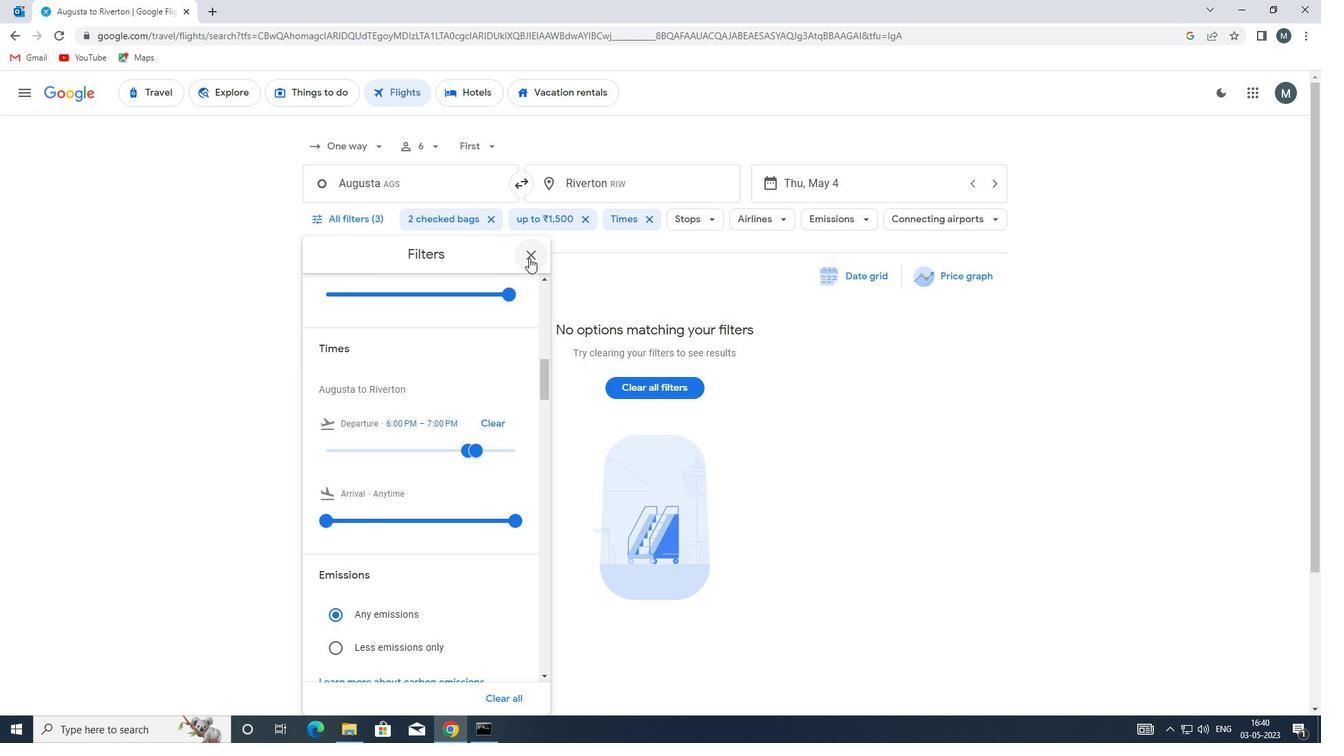 
Action: Mouse moved to (526, 262)
Screenshot: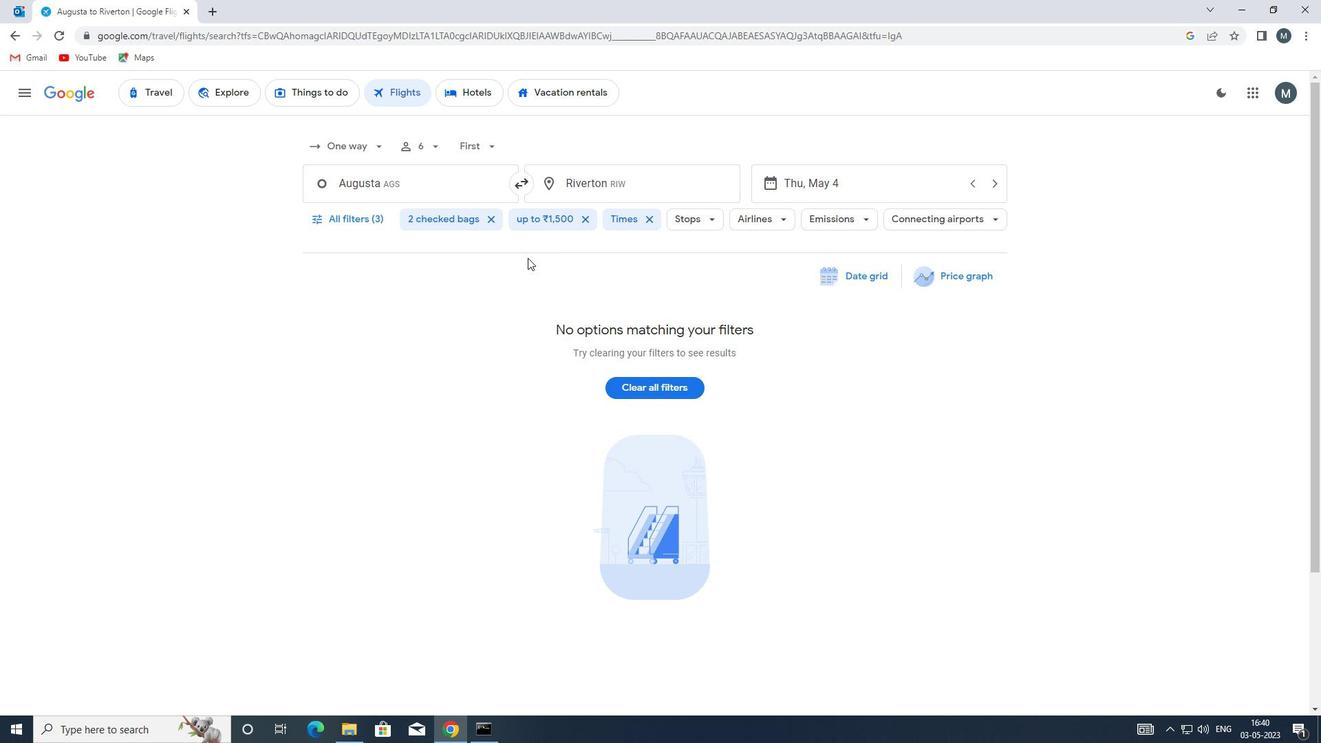 
Action: Key pressed <Key.f8>
Screenshot: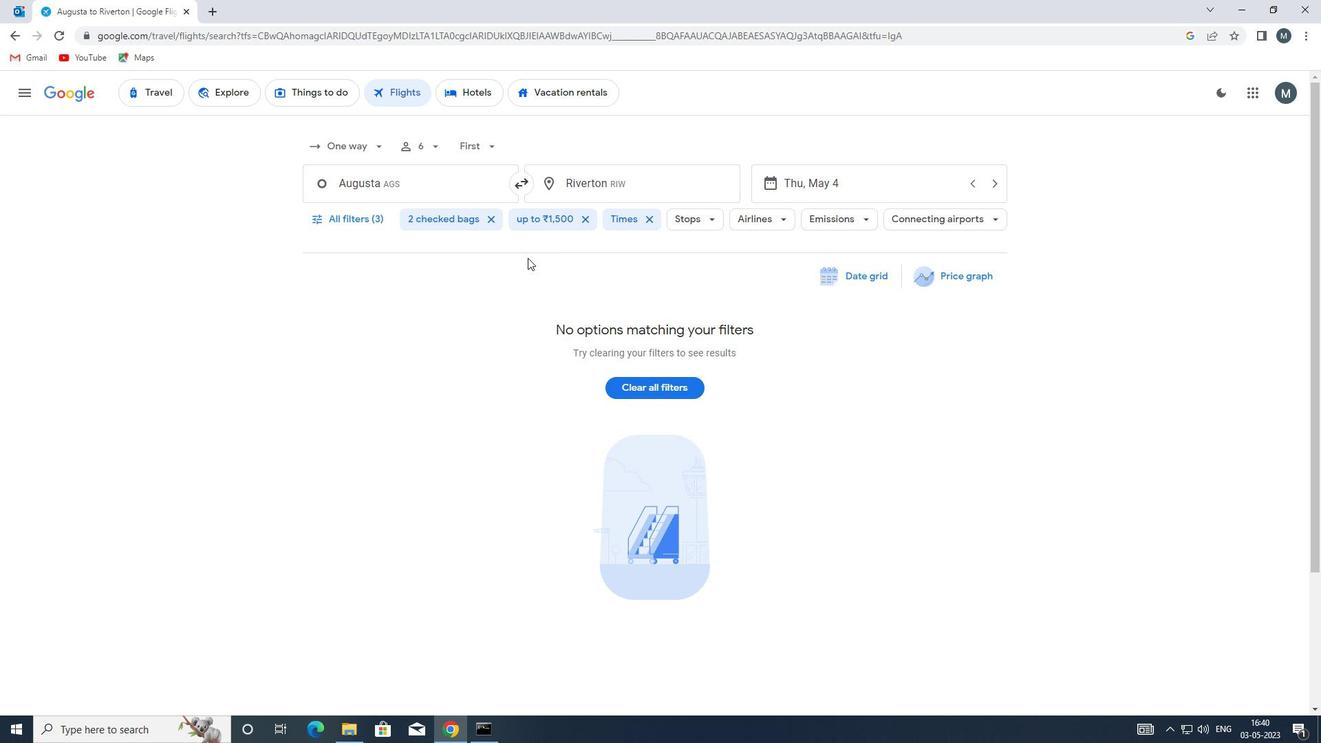 
